 Task: Biweekly time sheet brown modern simple.
Action: Mouse moved to (125, 174)
Screenshot: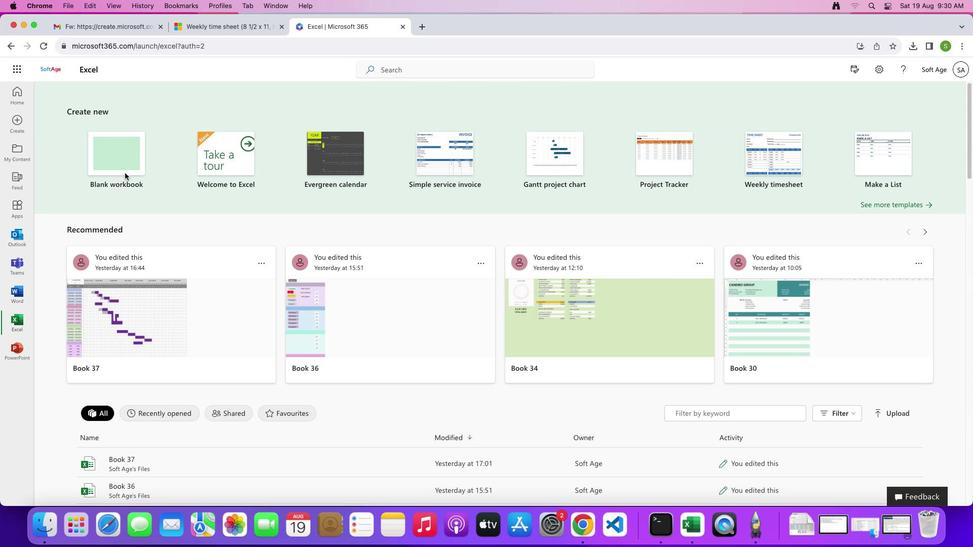 
Action: Mouse pressed left at (125, 174)
Screenshot: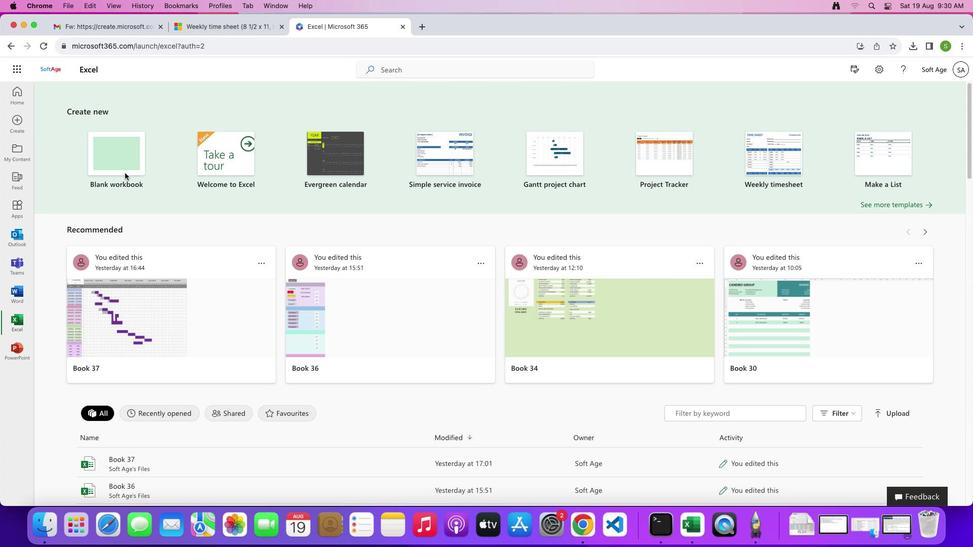 
Action: Mouse moved to (125, 170)
Screenshot: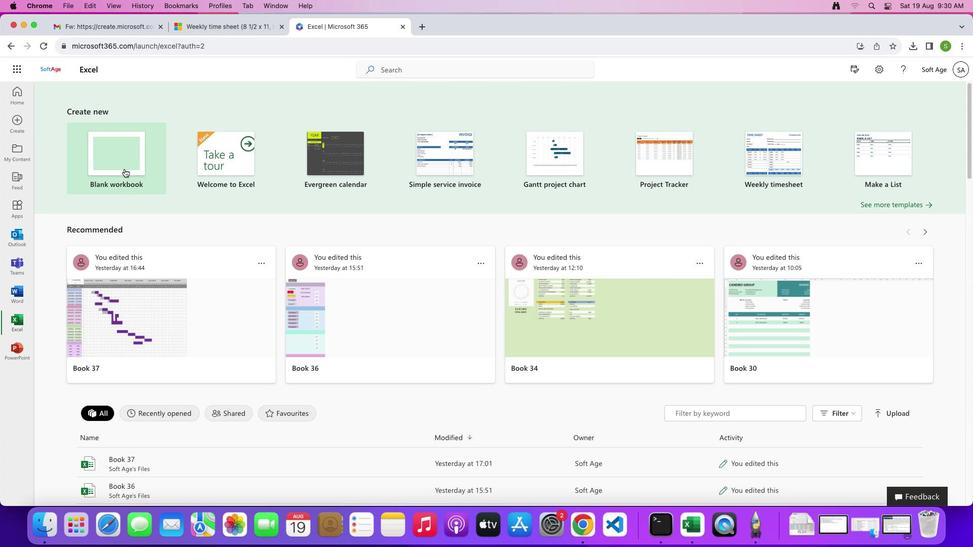 
Action: Mouse pressed left at (125, 170)
Screenshot: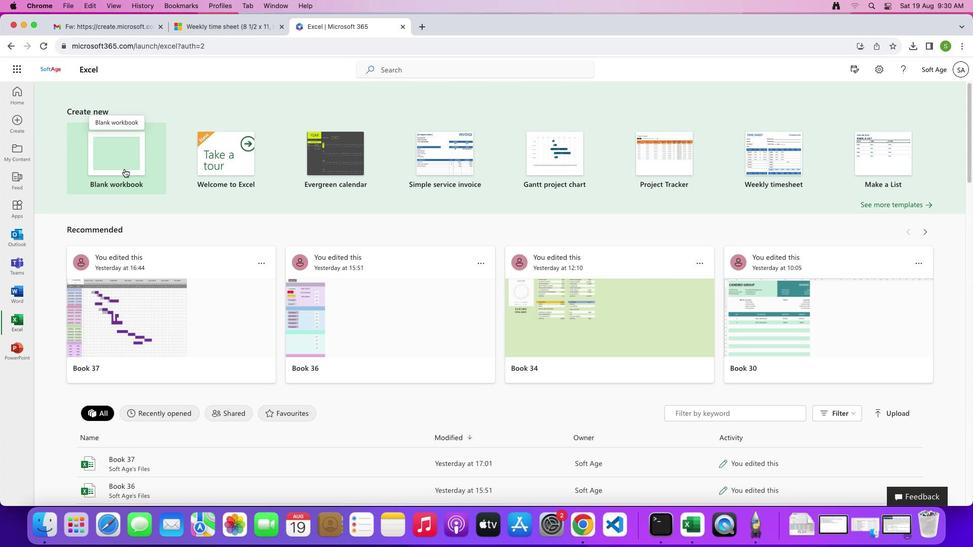 
Action: Mouse moved to (14, 168)
Screenshot: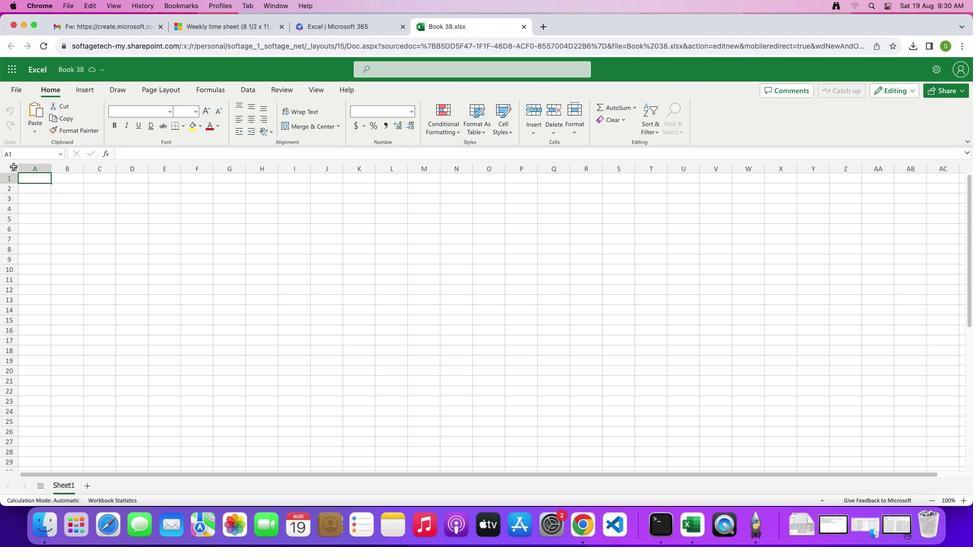 
Action: Mouse pressed left at (14, 168)
Screenshot: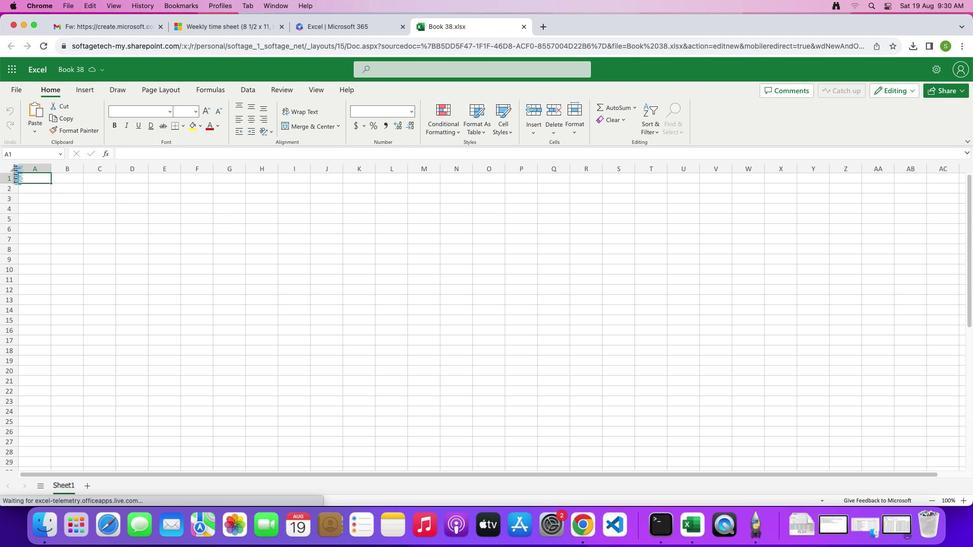 
Action: Mouse moved to (201, 125)
Screenshot: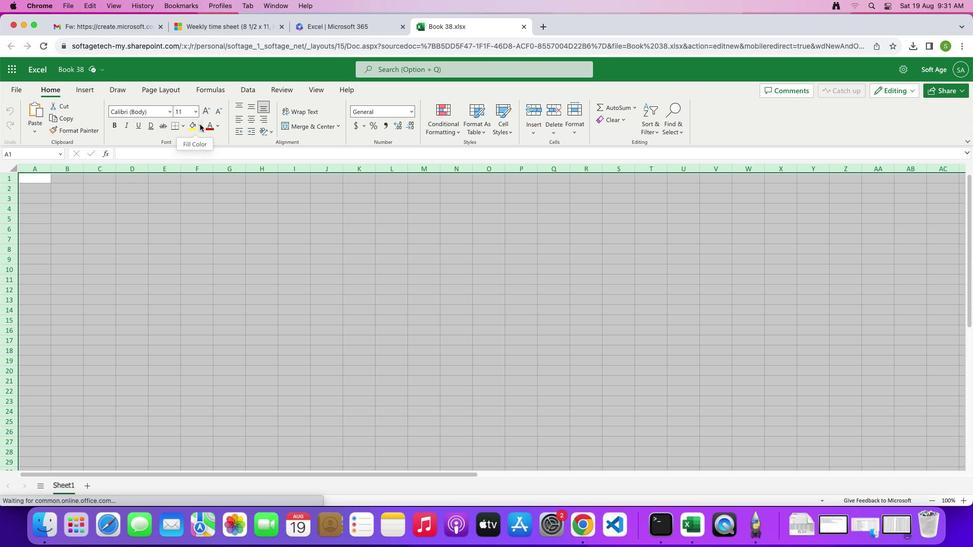
Action: Mouse pressed left at (201, 125)
Screenshot: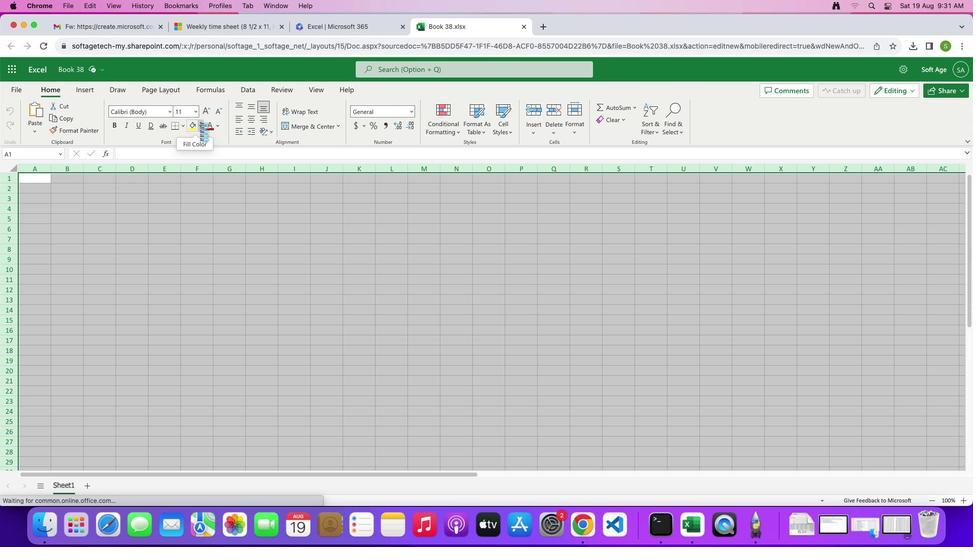 
Action: Mouse moved to (197, 157)
Screenshot: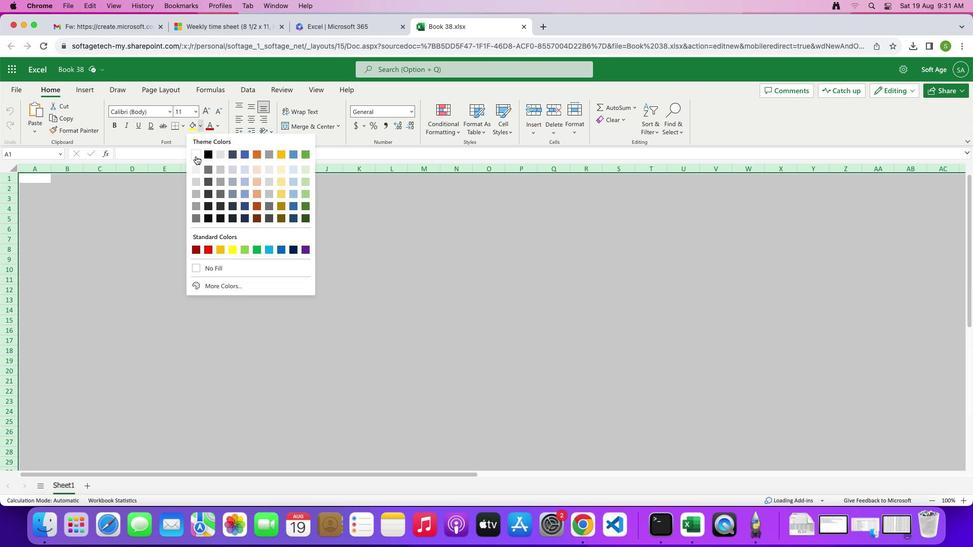 
Action: Mouse pressed left at (197, 157)
Screenshot: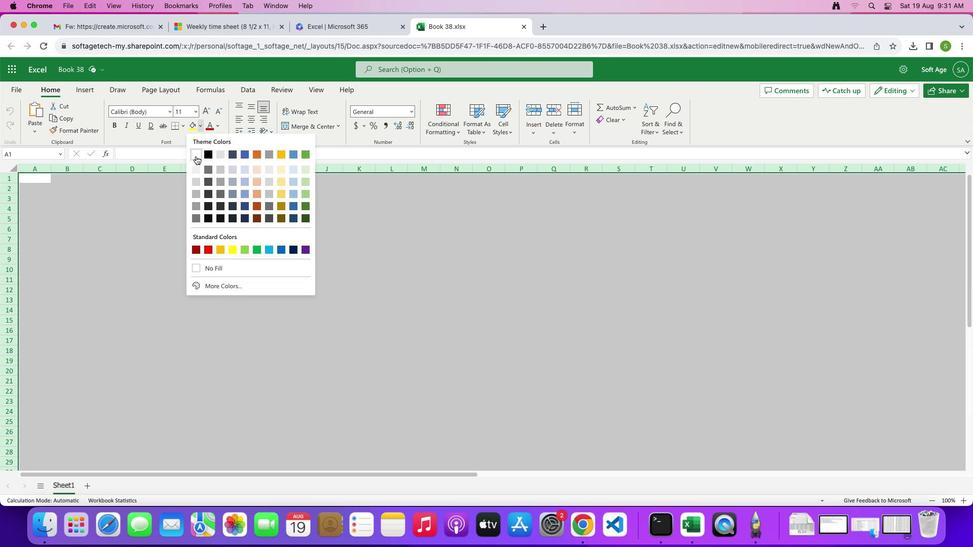 
Action: Mouse moved to (359, 280)
Screenshot: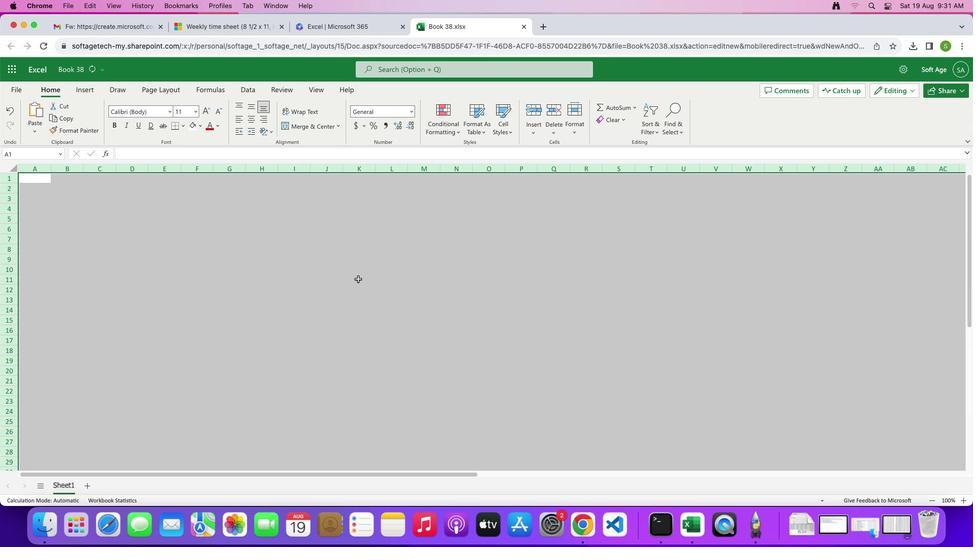 
Action: Mouse pressed left at (359, 280)
Screenshot: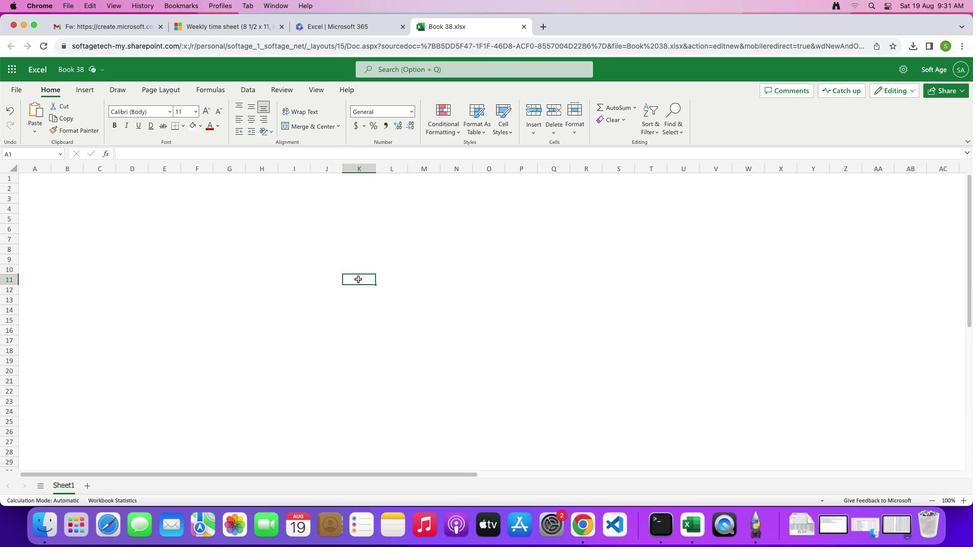 
Action: Mouse moved to (13, 185)
Screenshot: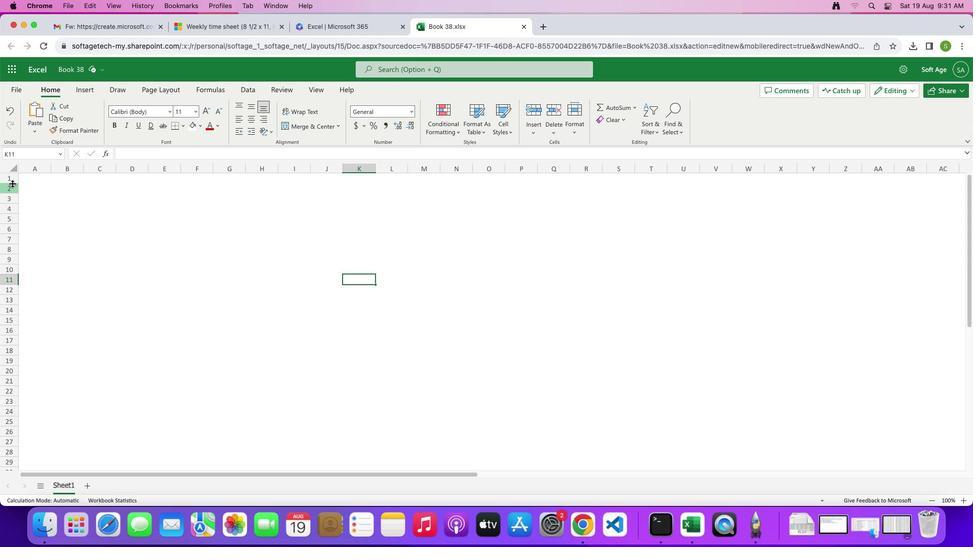 
Action: Mouse pressed left at (13, 185)
Screenshot: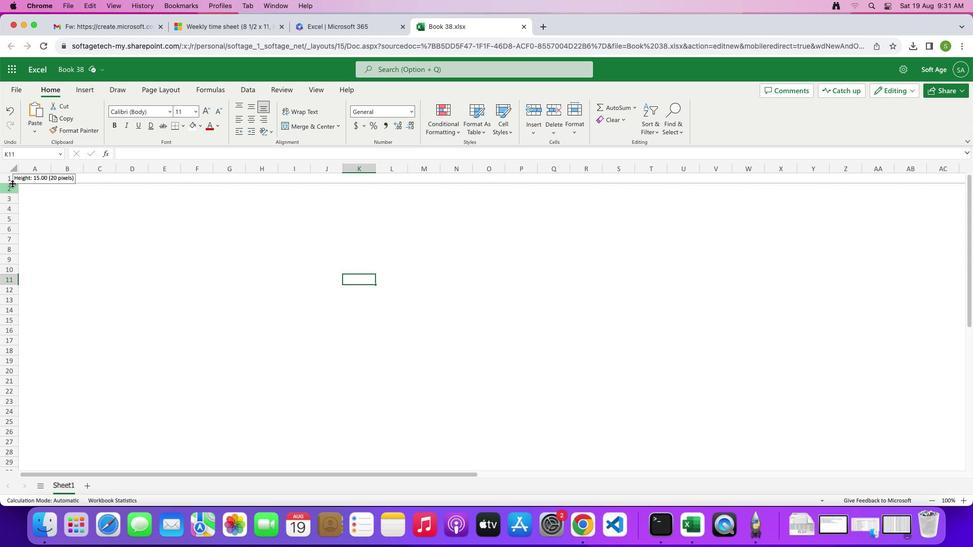 
Action: Mouse moved to (12, 201)
Screenshot: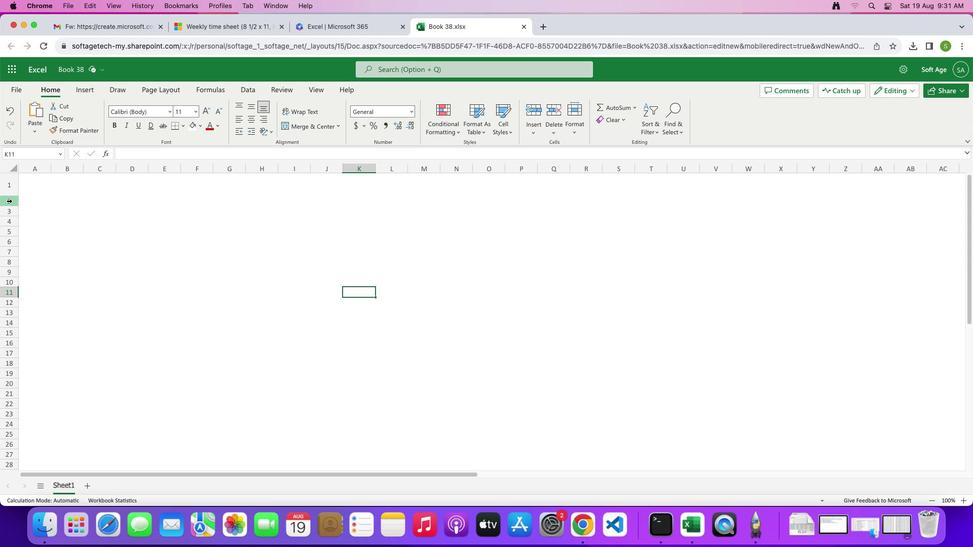 
Action: Mouse pressed left at (12, 201)
Screenshot: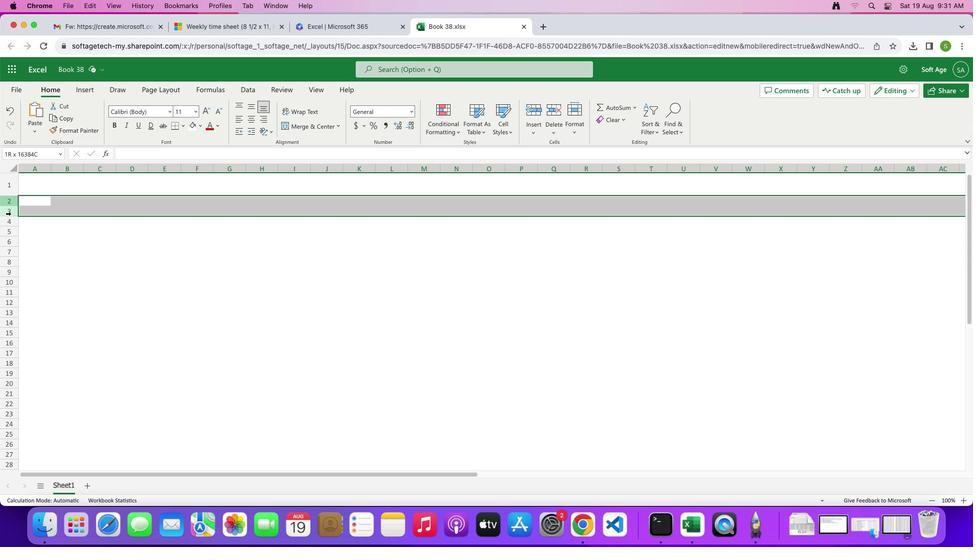 
Action: Mouse moved to (9, 206)
Screenshot: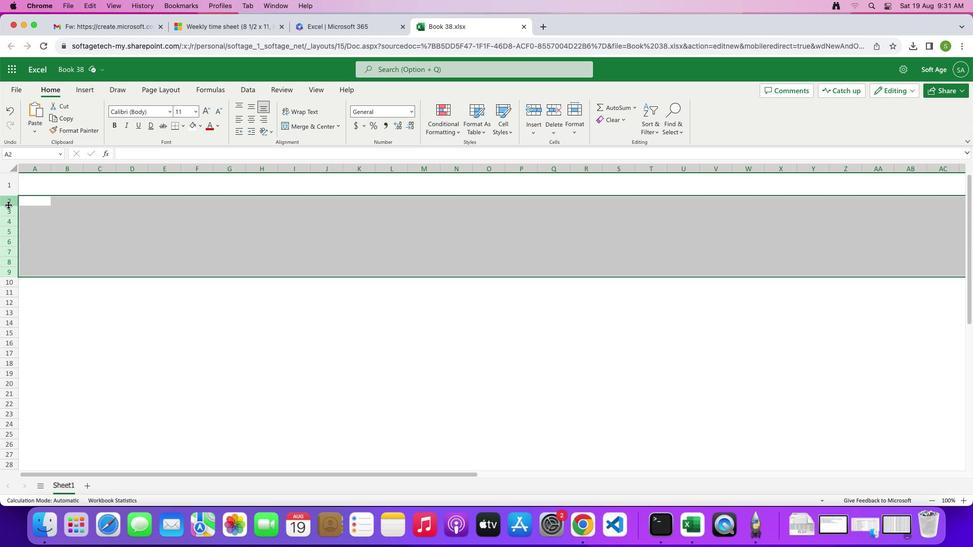 
Action: Mouse pressed left at (9, 206)
Screenshot: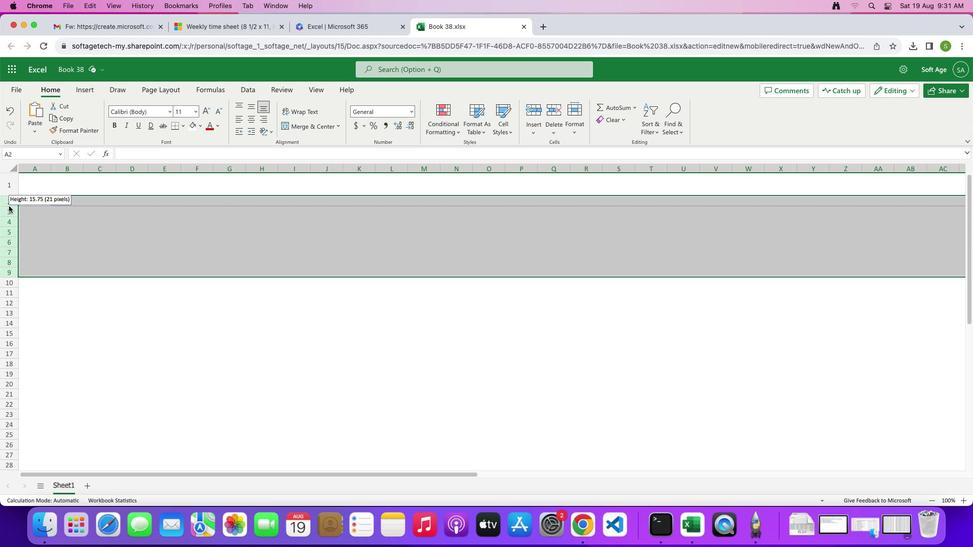 
Action: Mouse moved to (149, 270)
Screenshot: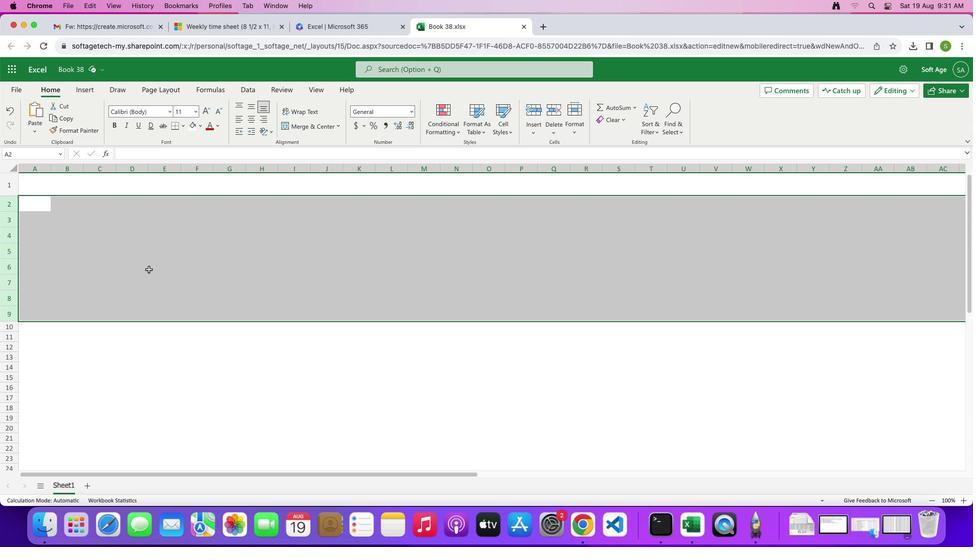 
Action: Mouse pressed left at (149, 270)
Screenshot: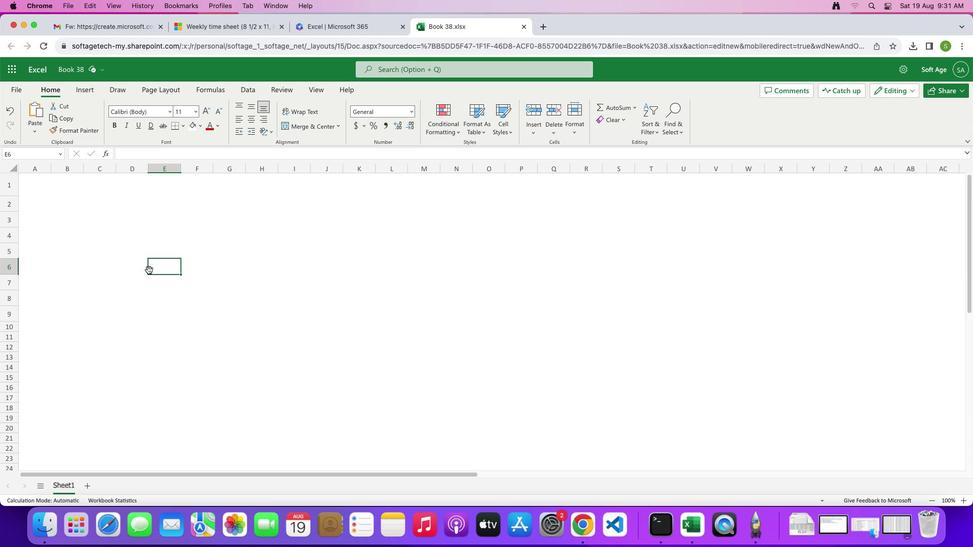 
Action: Mouse moved to (50, 168)
Screenshot: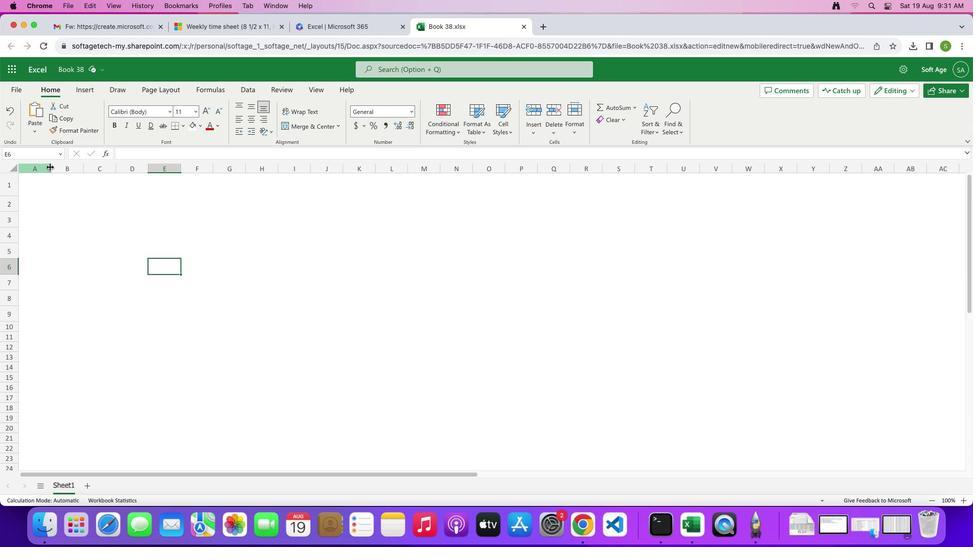 
Action: Mouse pressed left at (50, 168)
Screenshot: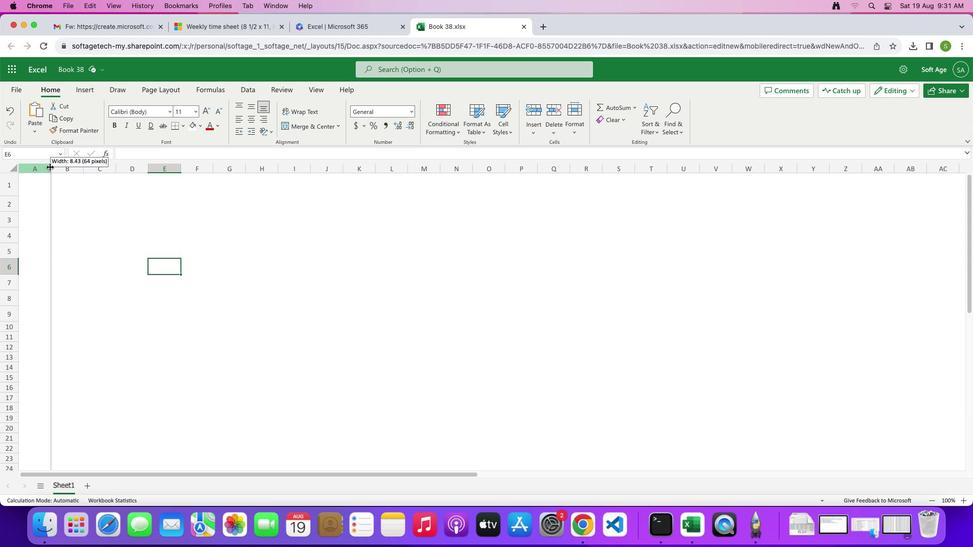 
Action: Mouse moved to (77, 202)
Screenshot: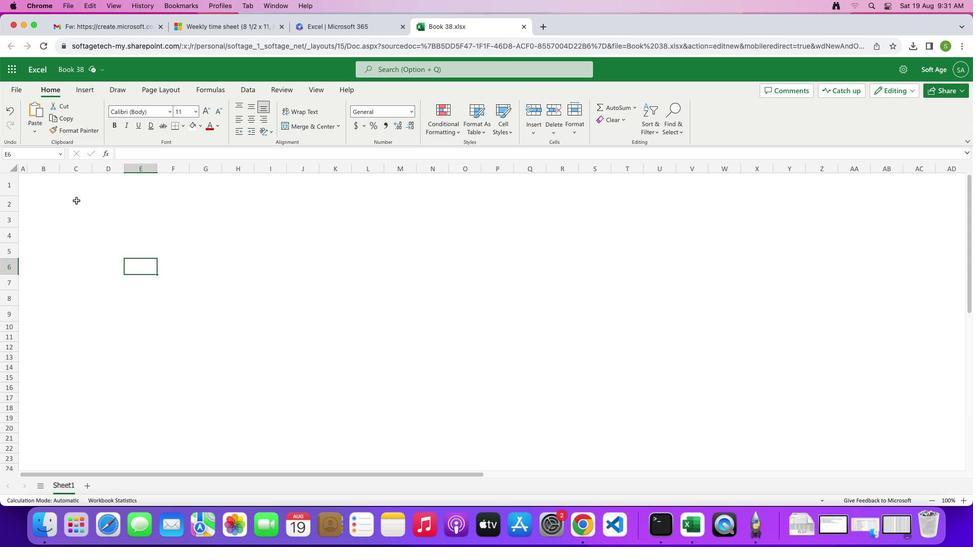 
Action: Mouse pressed left at (77, 202)
Screenshot: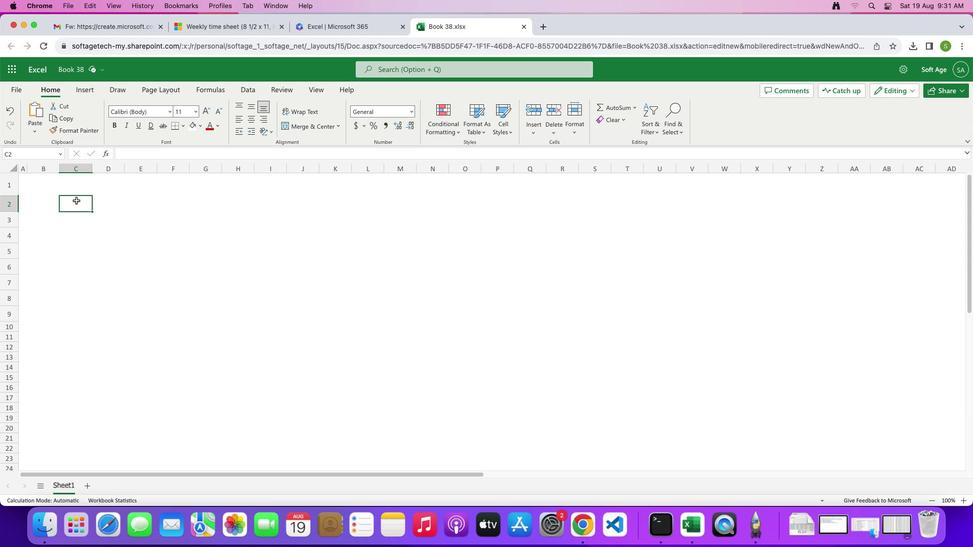 
Action: Mouse moved to (52, 170)
Screenshot: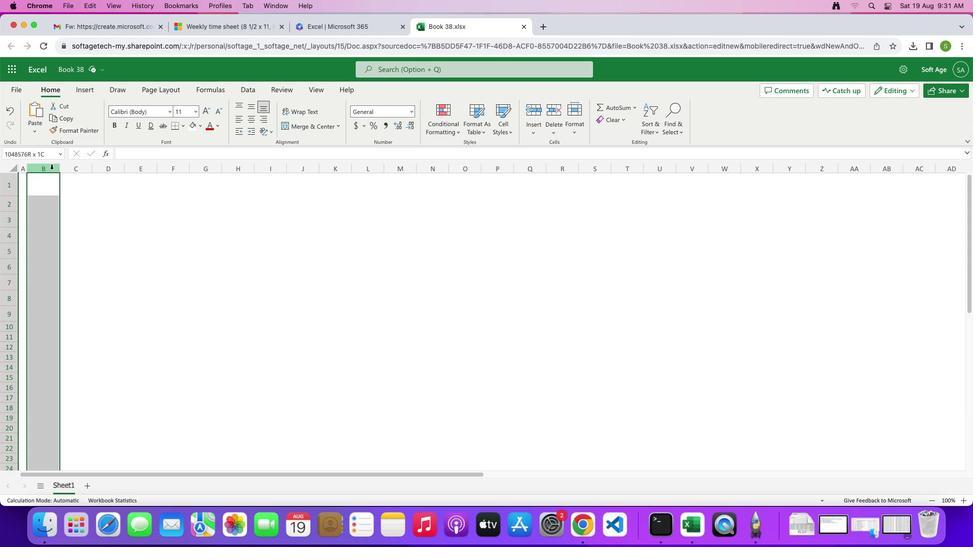 
Action: Mouse pressed left at (52, 170)
Screenshot: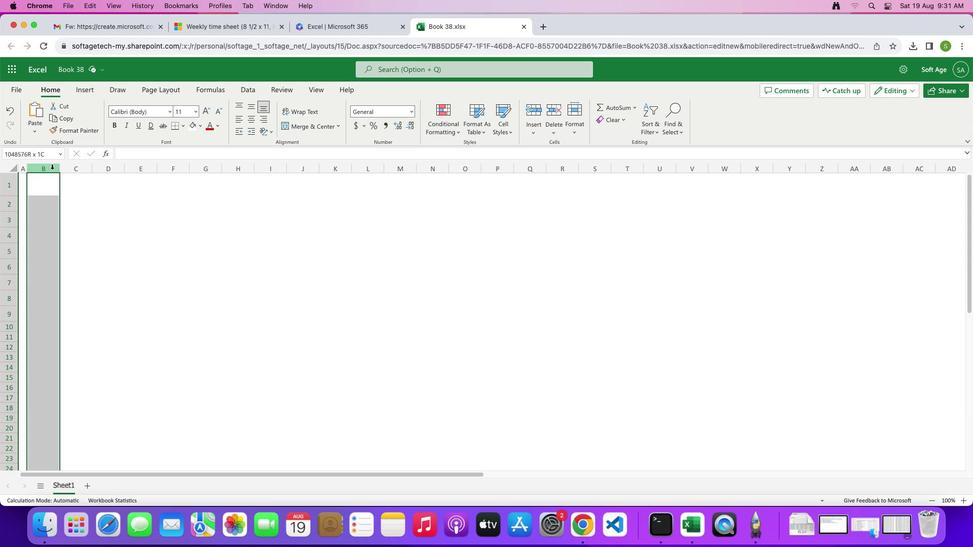 
Action: Mouse moved to (60, 170)
Screenshot: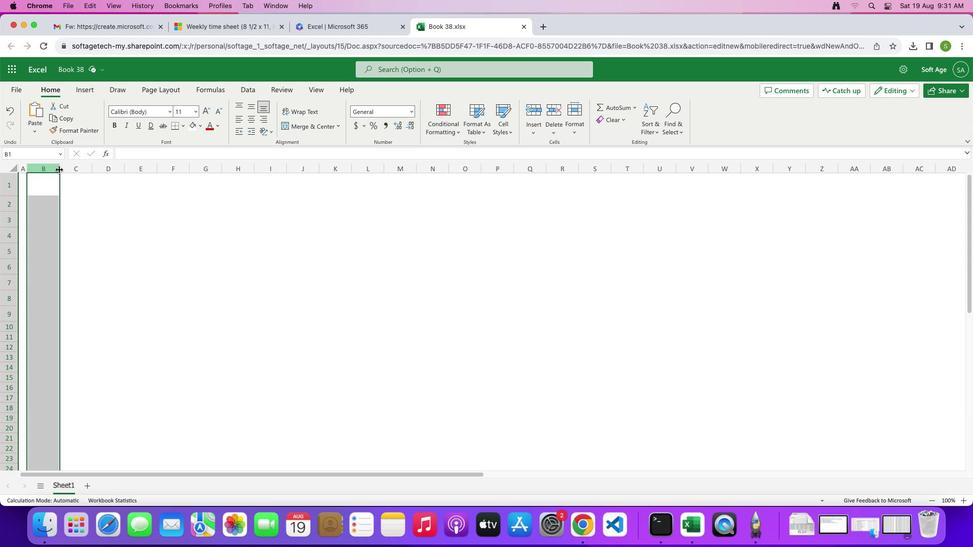 
Action: Mouse pressed left at (60, 170)
Screenshot: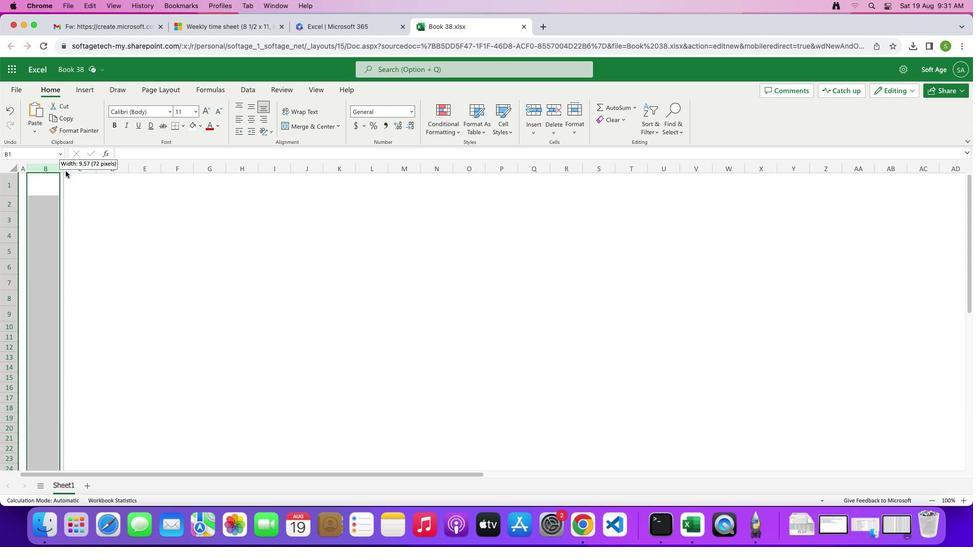 
Action: Mouse moved to (108, 200)
Screenshot: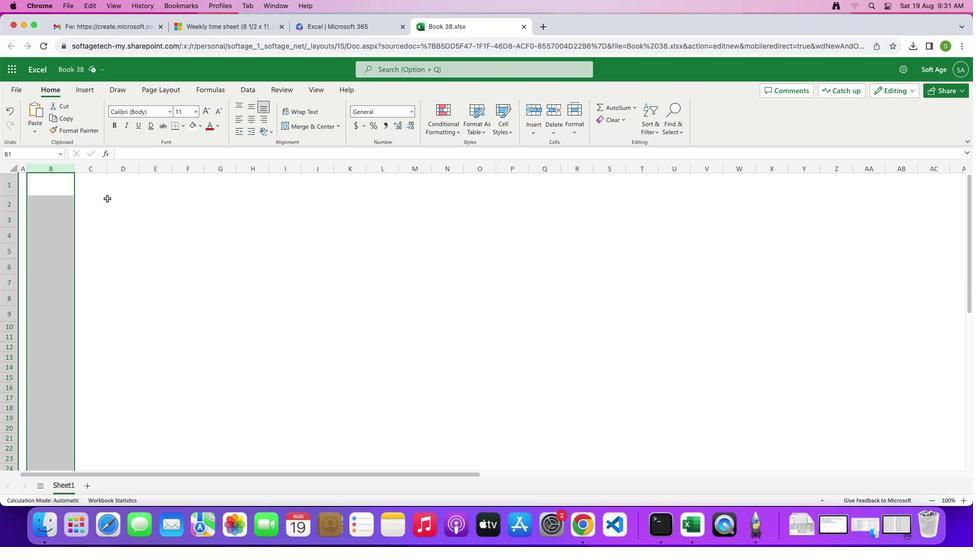 
Action: Mouse pressed left at (108, 200)
Screenshot: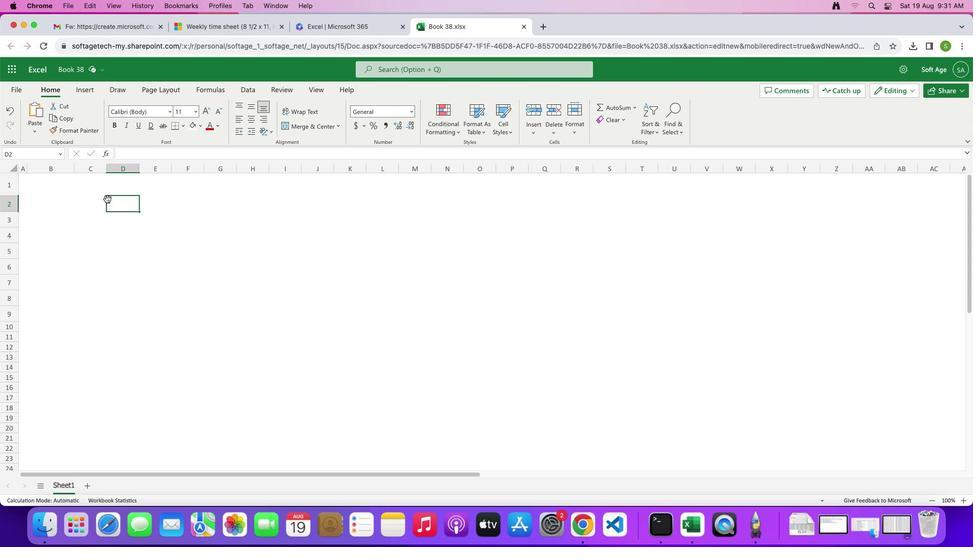
Action: Mouse moved to (97, 170)
Screenshot: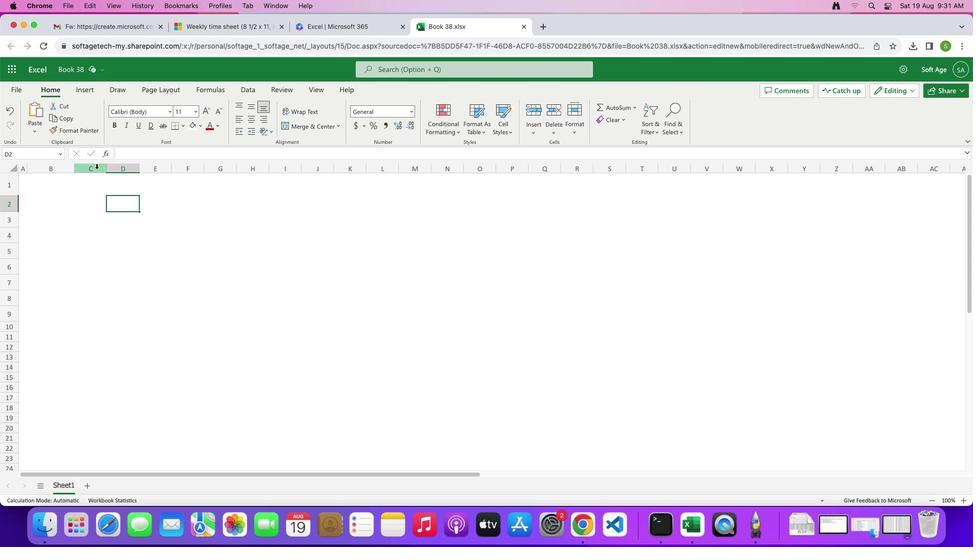 
Action: Mouse pressed left at (97, 170)
Screenshot: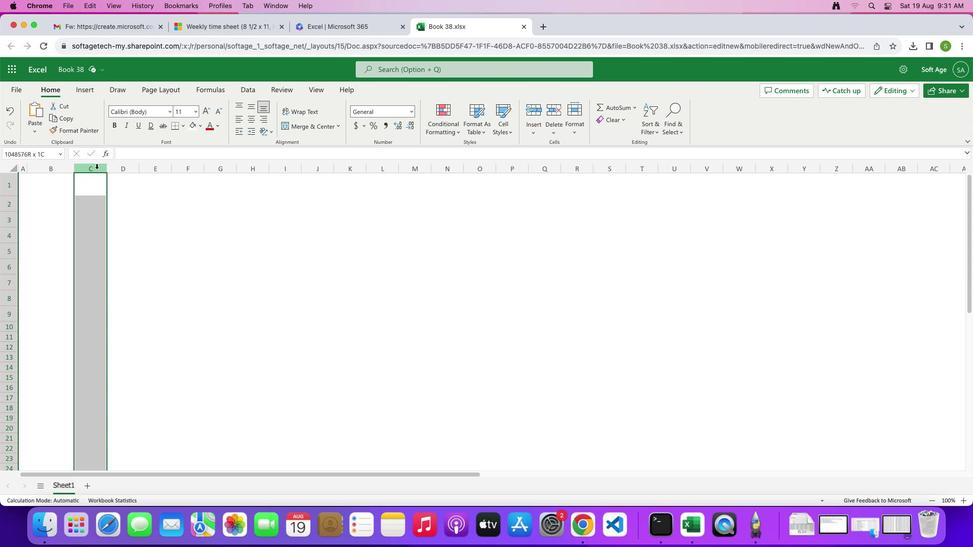 
Action: Mouse moved to (108, 170)
Screenshot: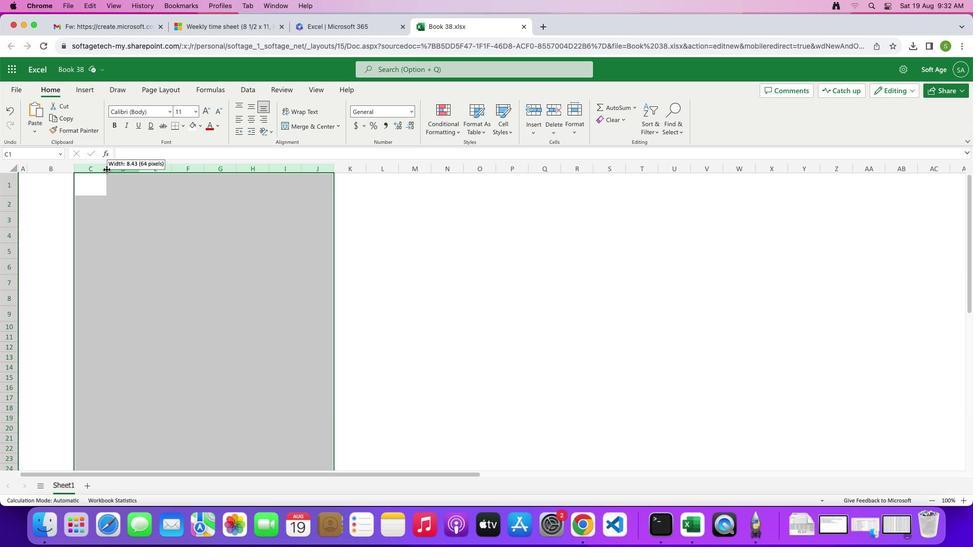 
Action: Mouse pressed left at (108, 170)
Screenshot: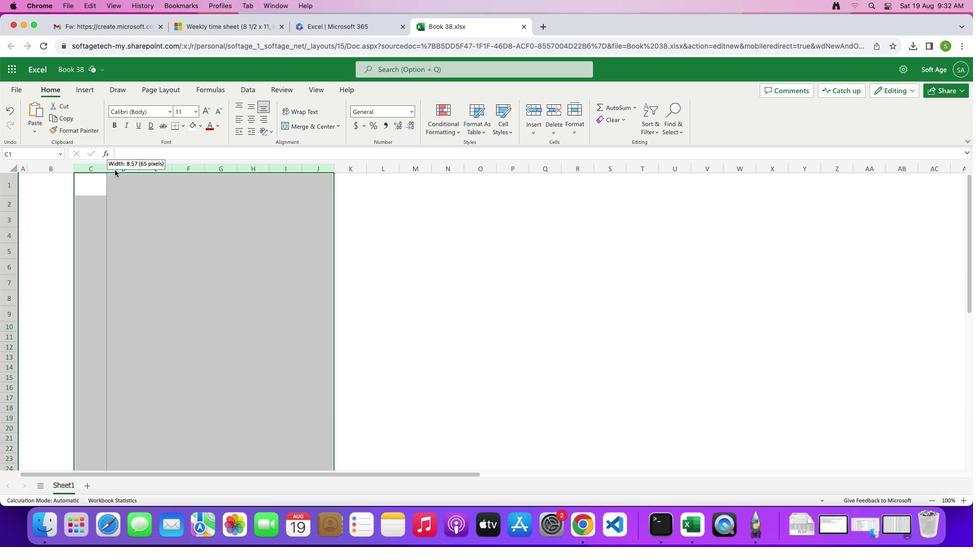 
Action: Mouse moved to (331, 207)
Screenshot: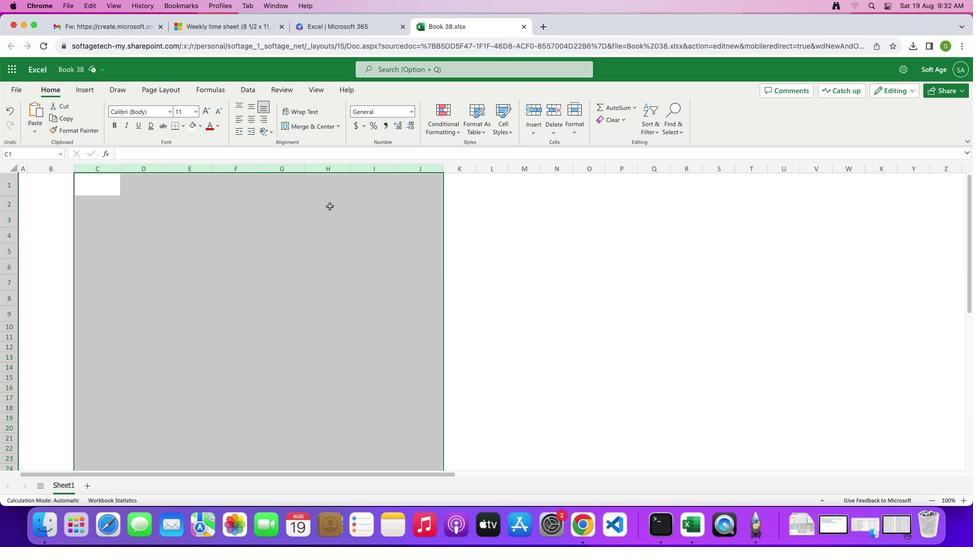 
Action: Mouse pressed left at (331, 207)
Screenshot: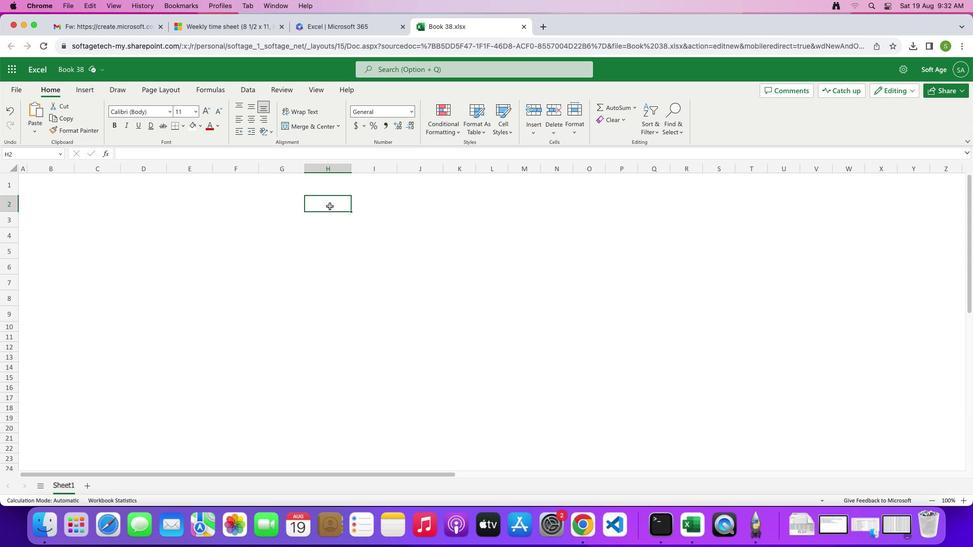 
Action: Mouse moved to (466, 171)
Screenshot: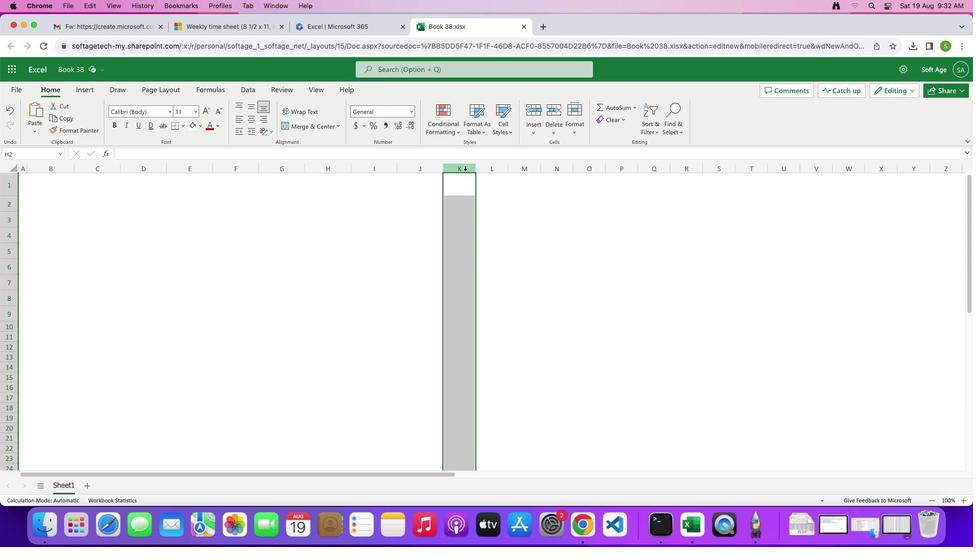 
Action: Mouse pressed left at (466, 171)
Screenshot: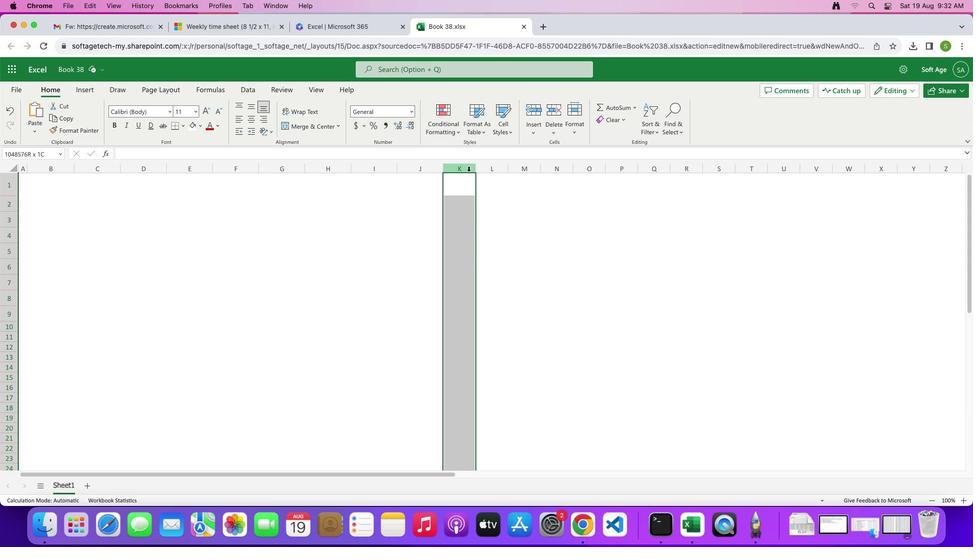 
Action: Mouse moved to (477, 171)
Screenshot: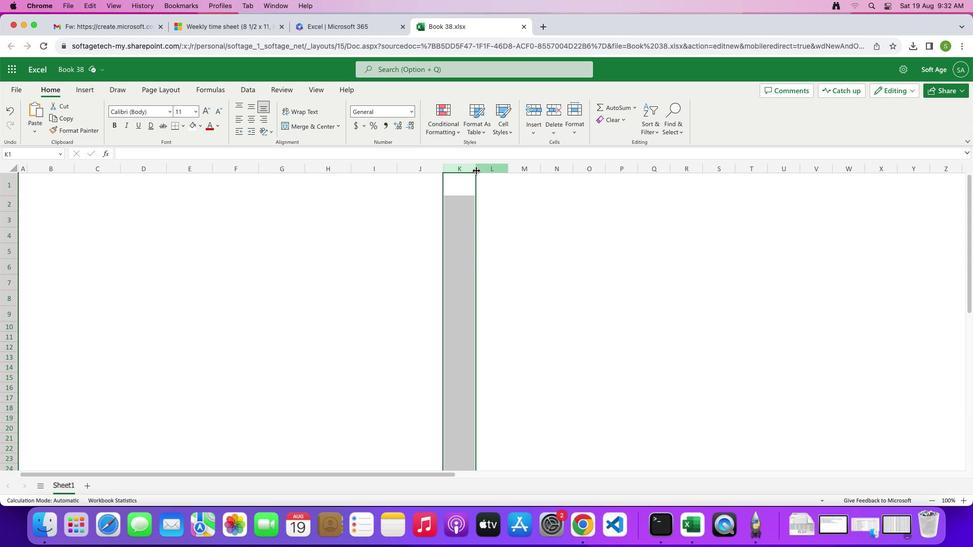 
Action: Mouse pressed left at (477, 171)
Screenshot: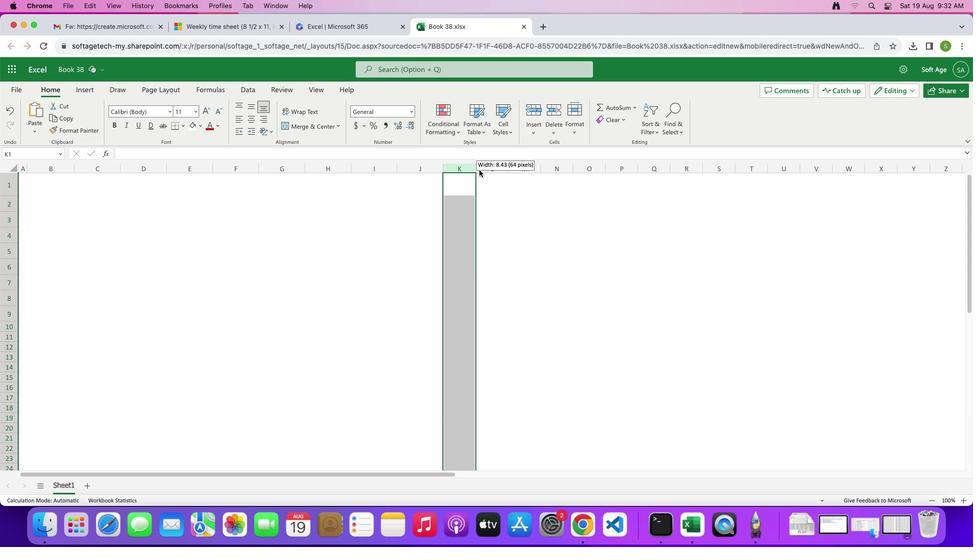 
Action: Mouse moved to (566, 168)
Screenshot: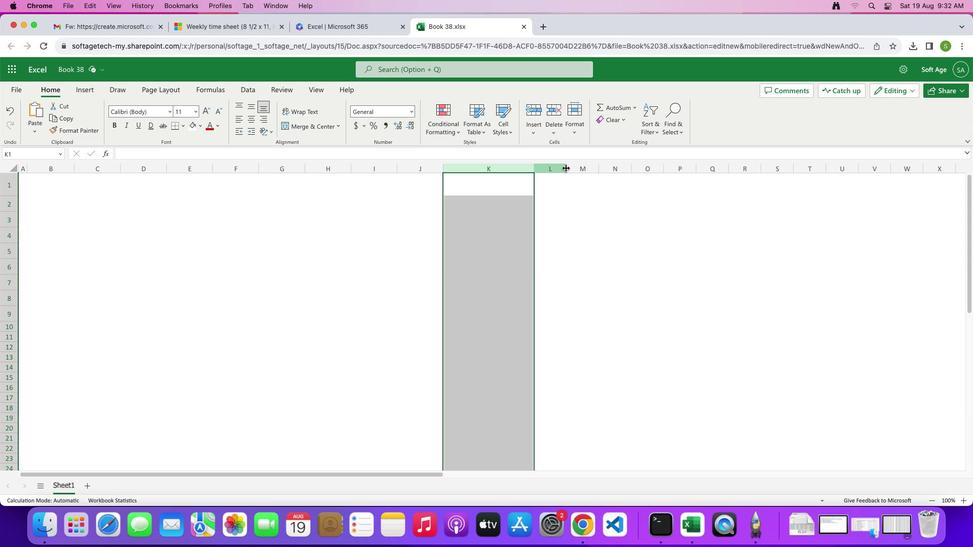 
Action: Mouse pressed left at (566, 168)
Screenshot: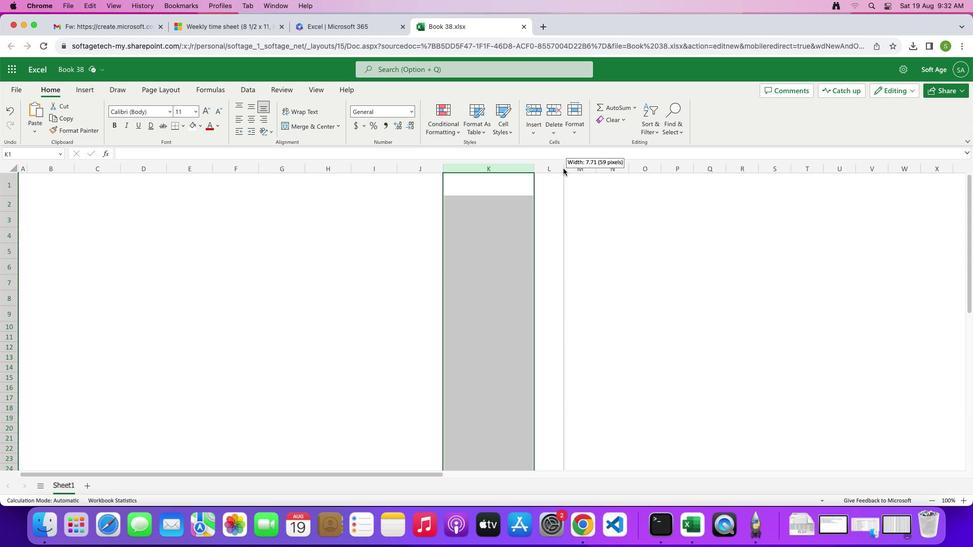 
Action: Mouse moved to (400, 239)
Screenshot: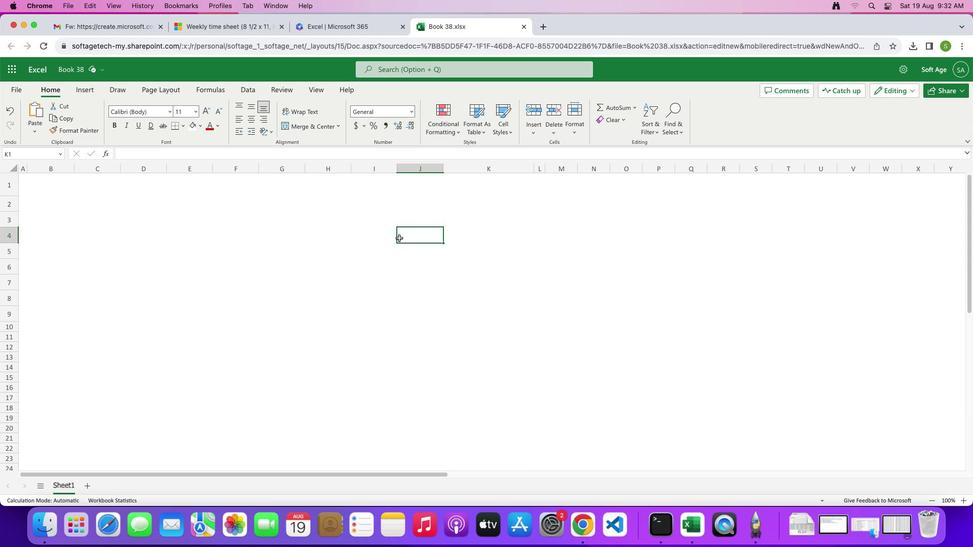 
Action: Mouse pressed left at (400, 239)
Screenshot: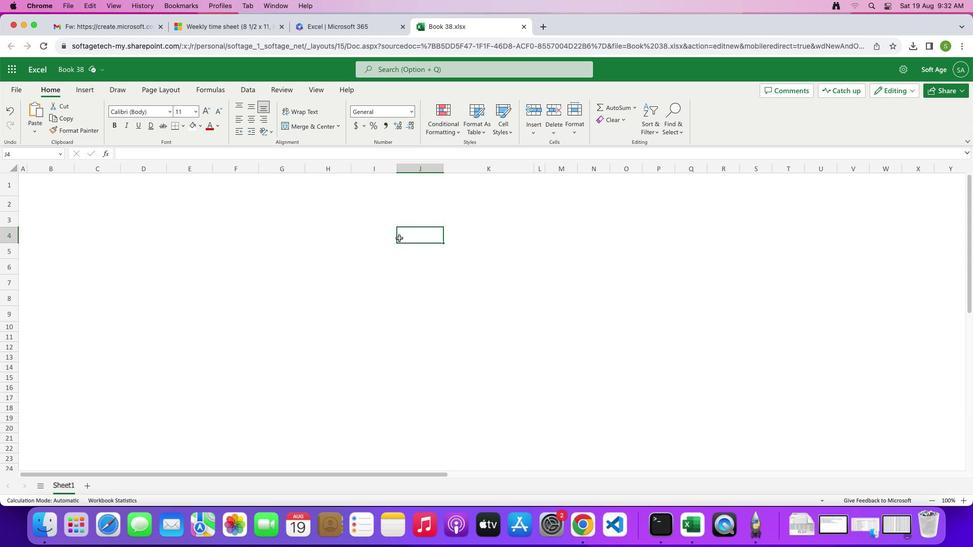 
Action: Mouse moved to (38, 206)
Screenshot: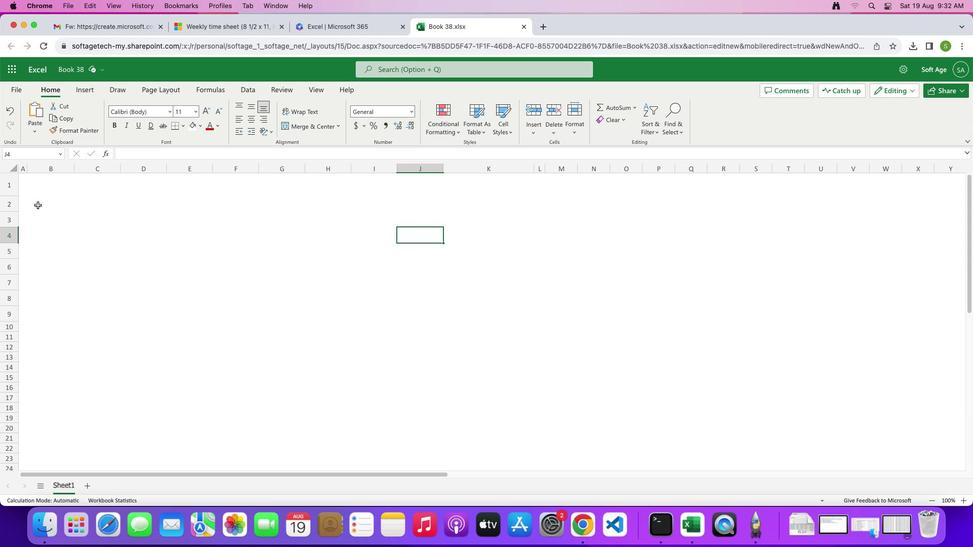 
Action: Mouse pressed left at (38, 206)
Screenshot: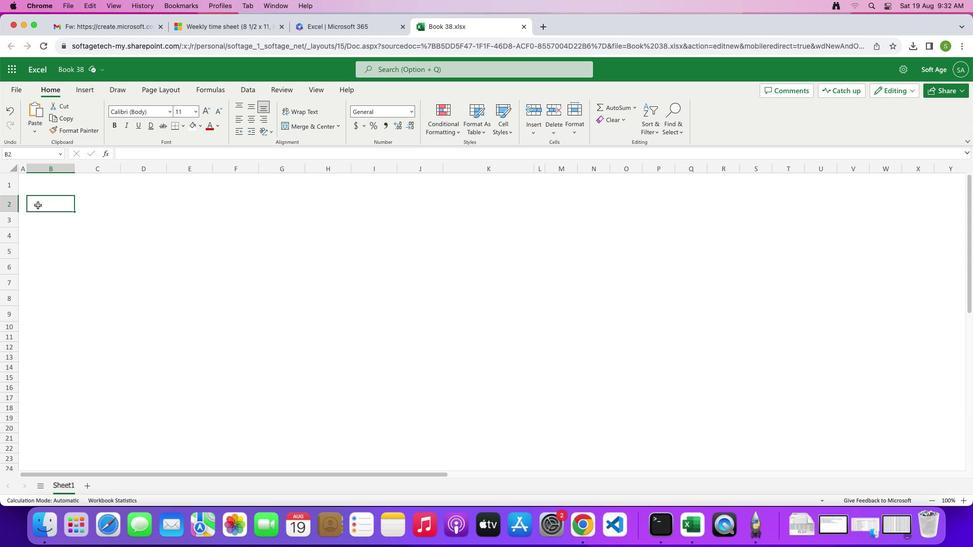 
Action: Mouse moved to (50, 206)
Screenshot: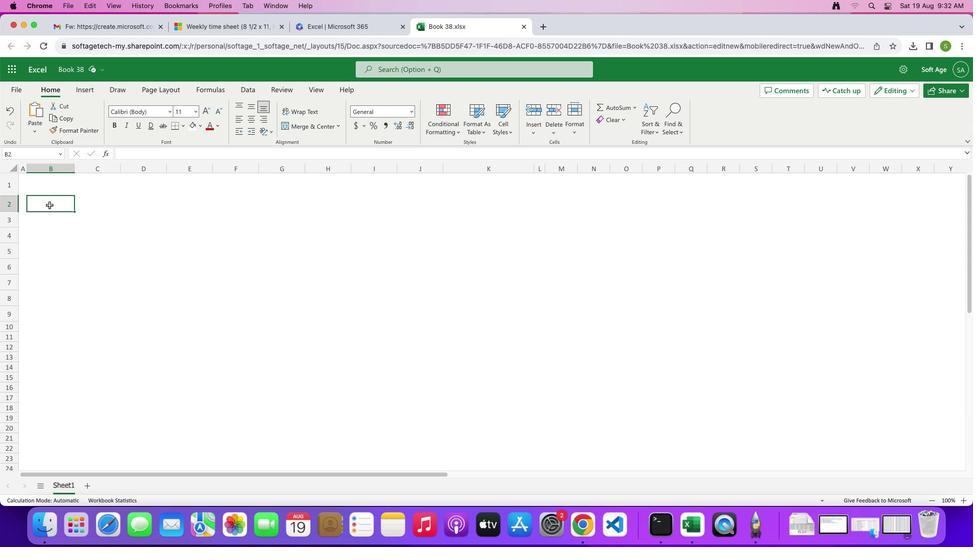 
Action: Key pressed 'F'Key.shift'I''R''S''T'Key.spaceKey.shift'U'
Screenshot: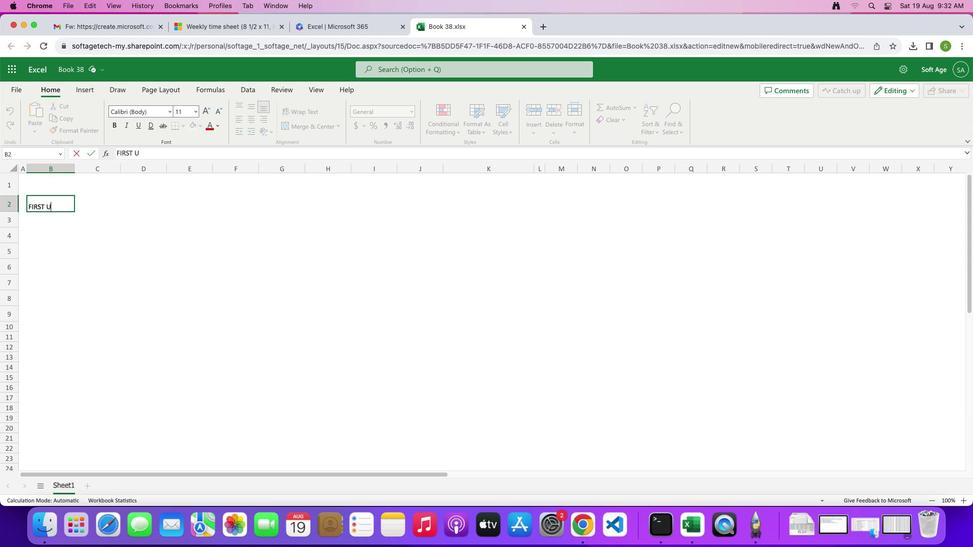 
Action: Mouse moved to (51, 206)
Screenshot: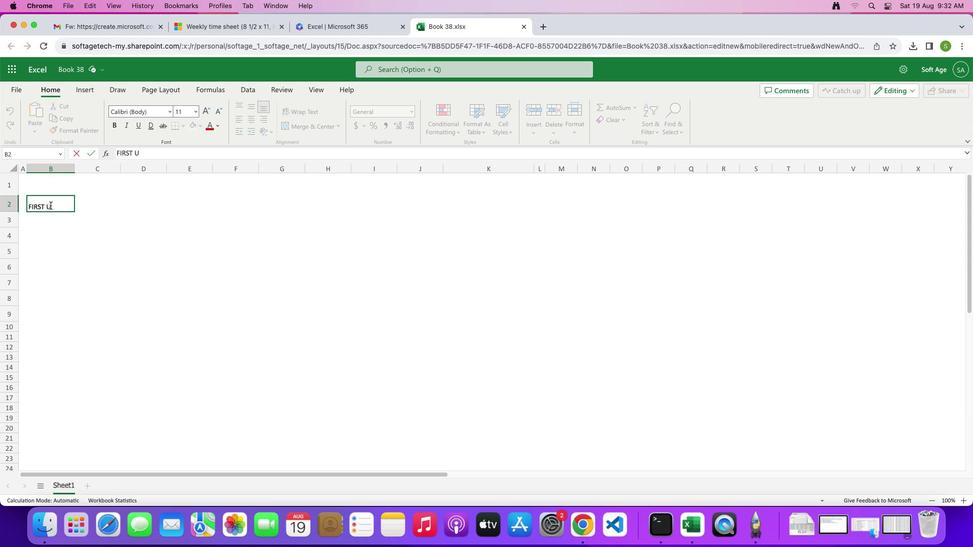 
Action: Key pressed 'P'
Screenshot: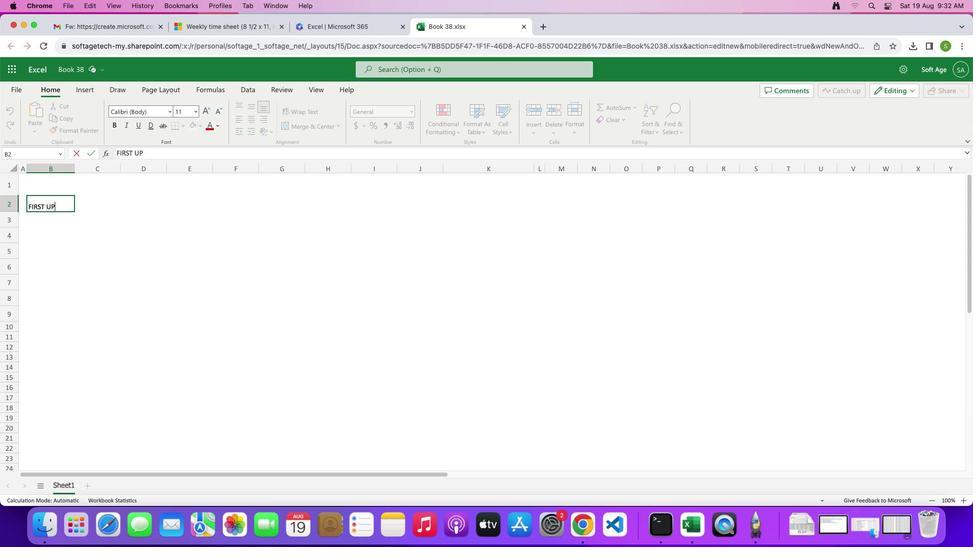 
Action: Mouse moved to (52, 206)
Screenshot: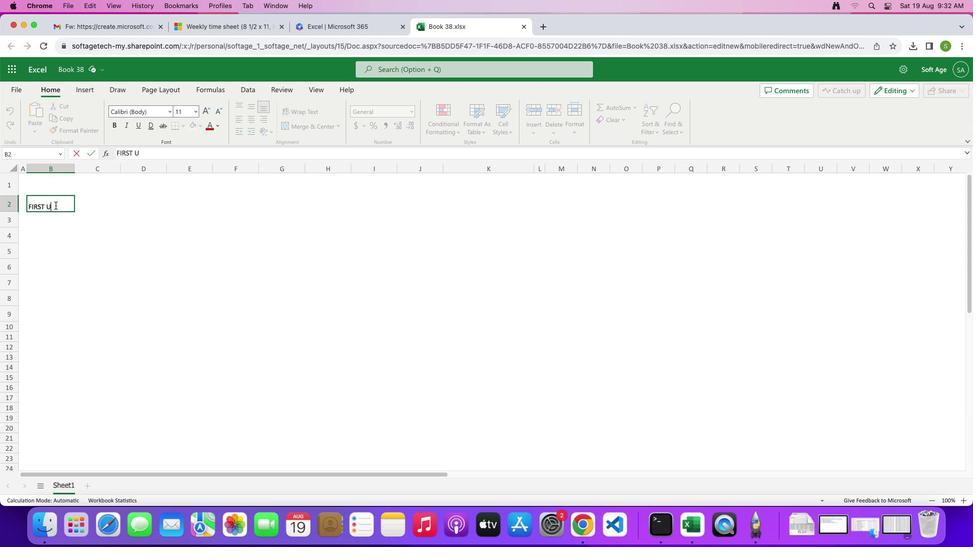 
Action: Key pressed Key.backspace
Screenshot: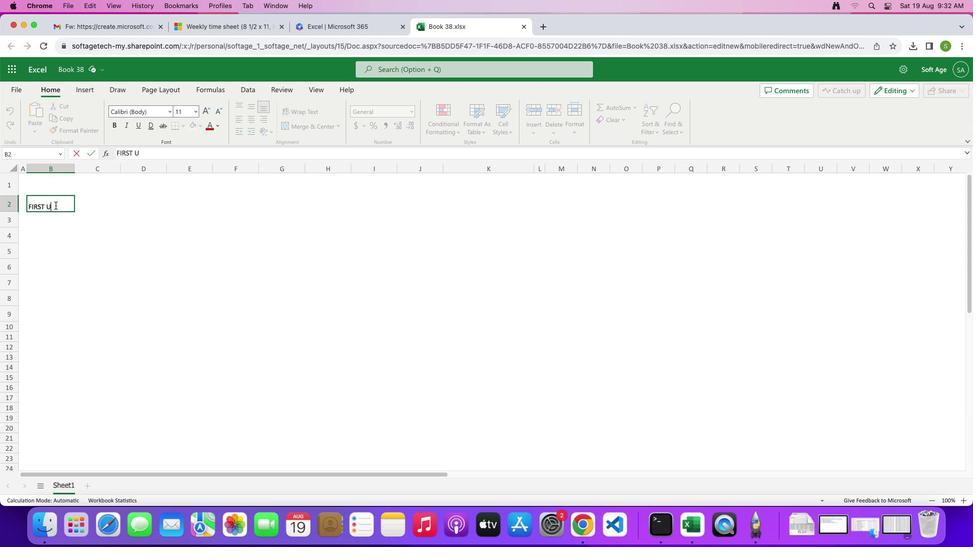 
Action: Mouse moved to (56, 206)
Screenshot: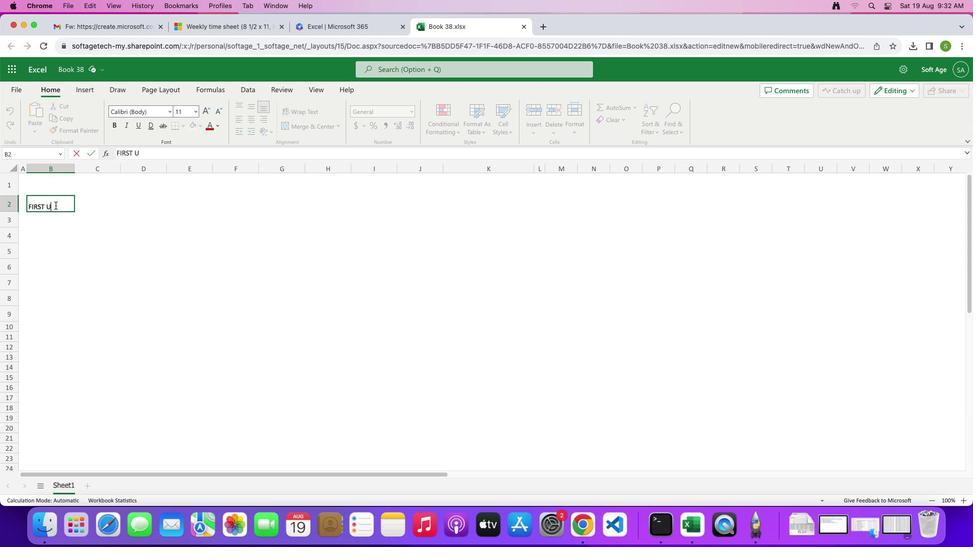 
Action: Key pressed Key.backspace
Screenshot: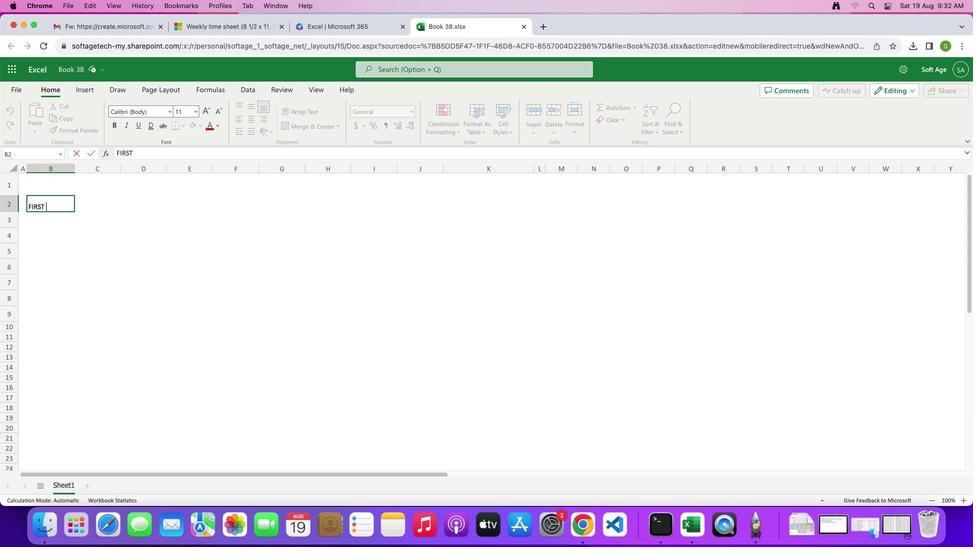 
Action: Mouse moved to (45, 208)
Screenshot: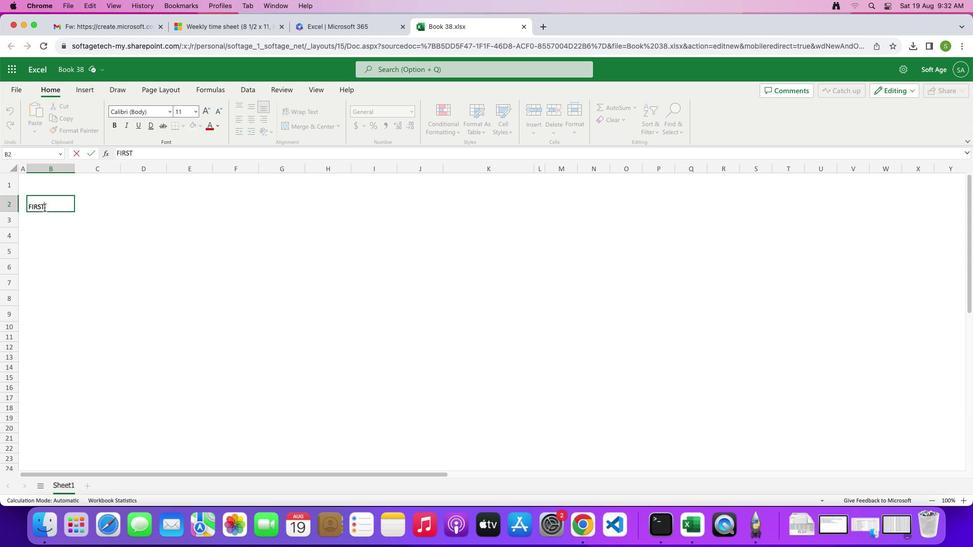 
Action: Mouse pressed left at (45, 208)
Screenshot: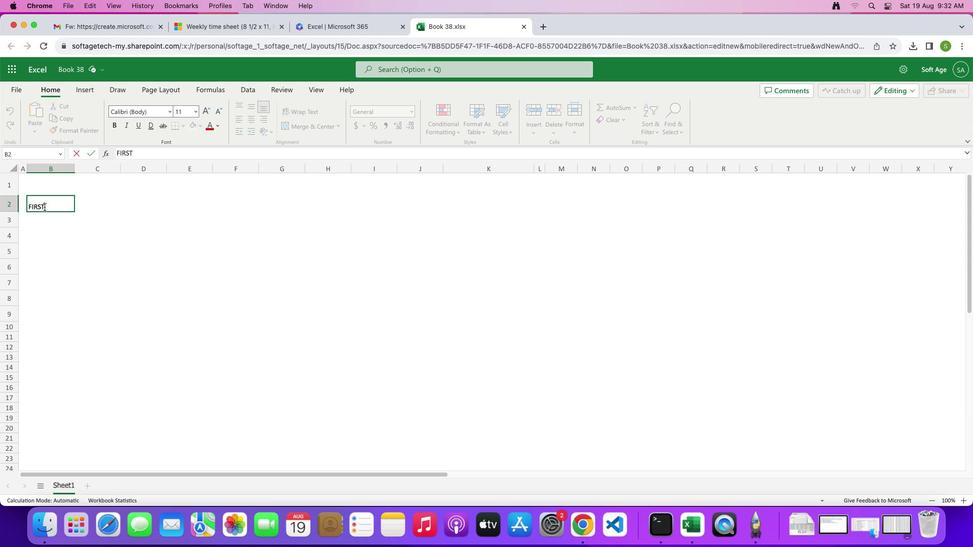 
Action: Mouse moved to (83, 209)
Screenshot: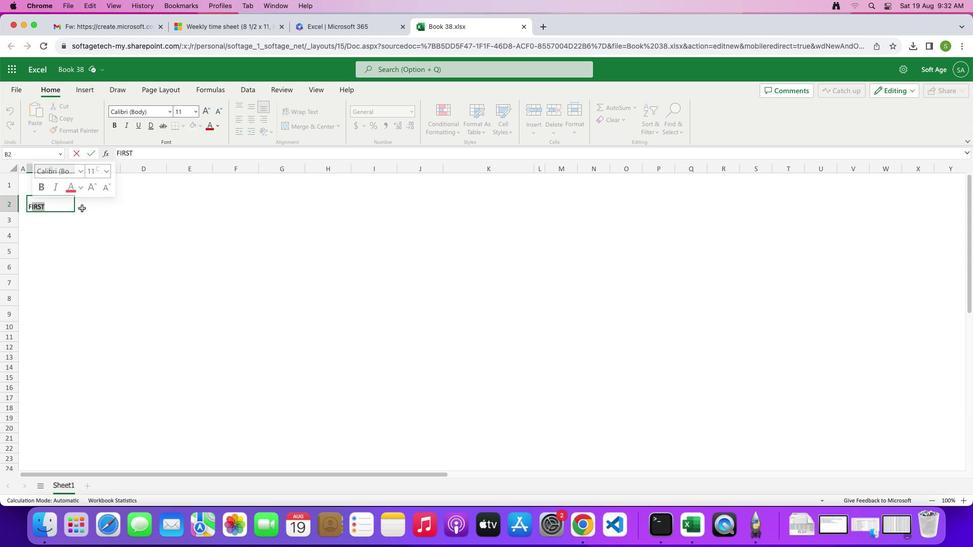 
Action: Key pressed Key.delete
Screenshot: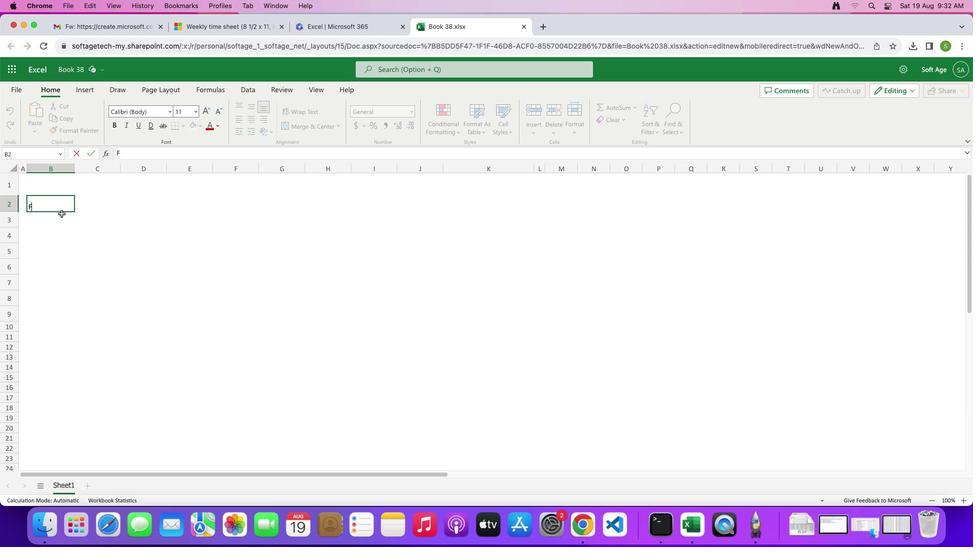 
Action: Mouse moved to (46, 211)
Screenshot: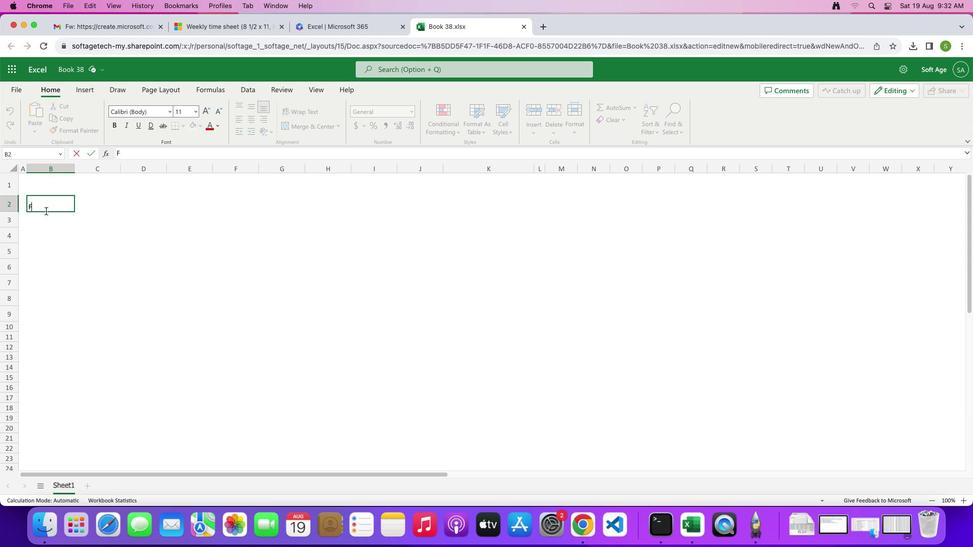 
Action: Key pressed Key.caps_lock
Screenshot: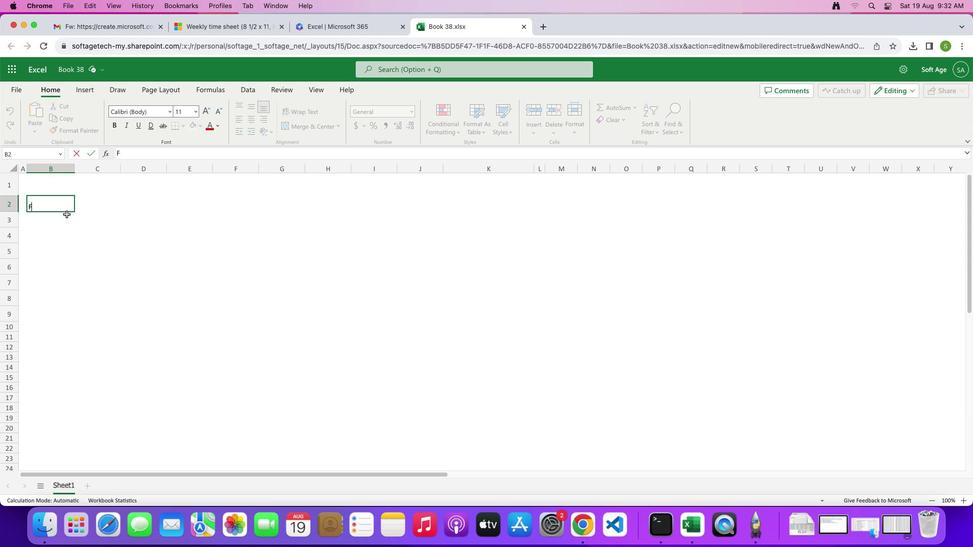 
Action: Mouse moved to (67, 216)
Screenshot: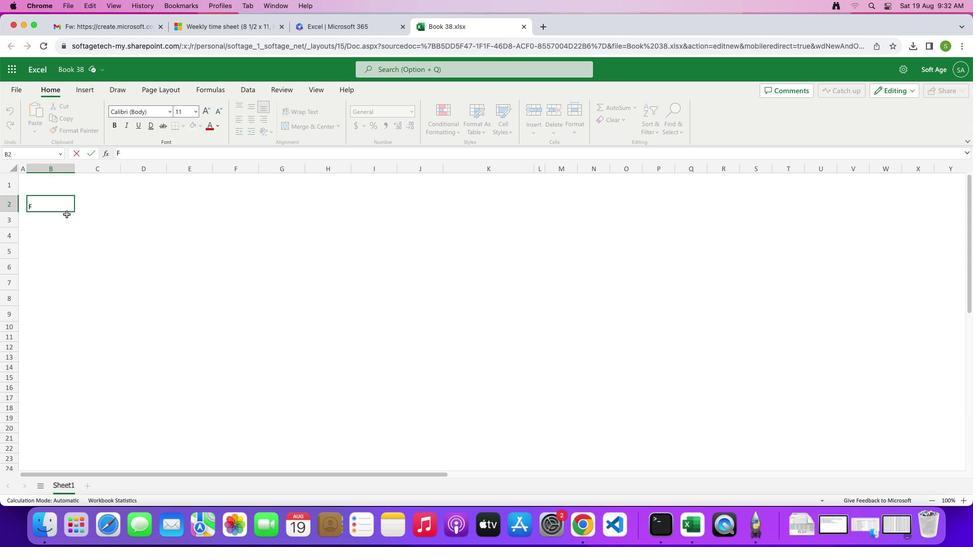 
Action: Key pressed 'i''r''s''t'Key.spaceKey.shift'U'Key.space'p'Key.backspace
Screenshot: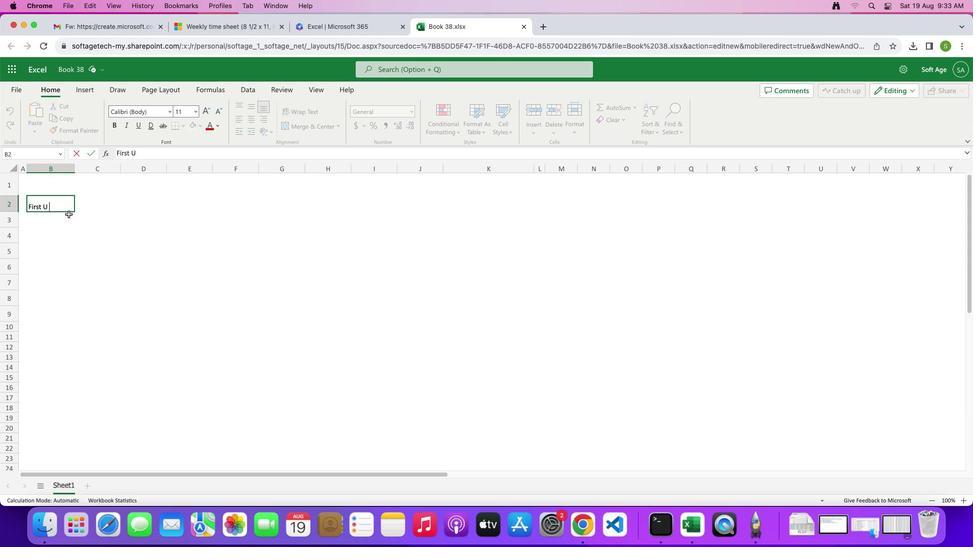 
Action: Mouse moved to (70, 216)
Screenshot: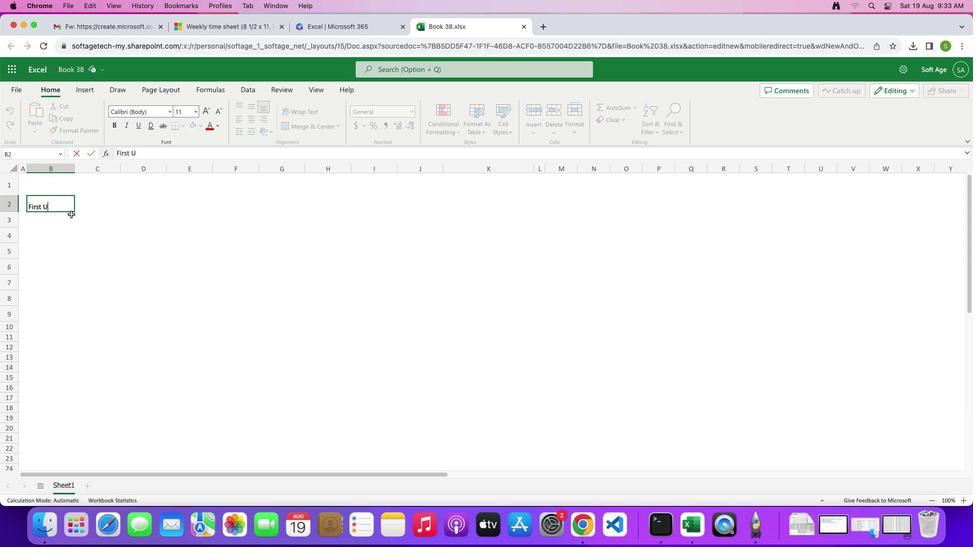 
Action: Key pressed Key.backspace
Screenshot: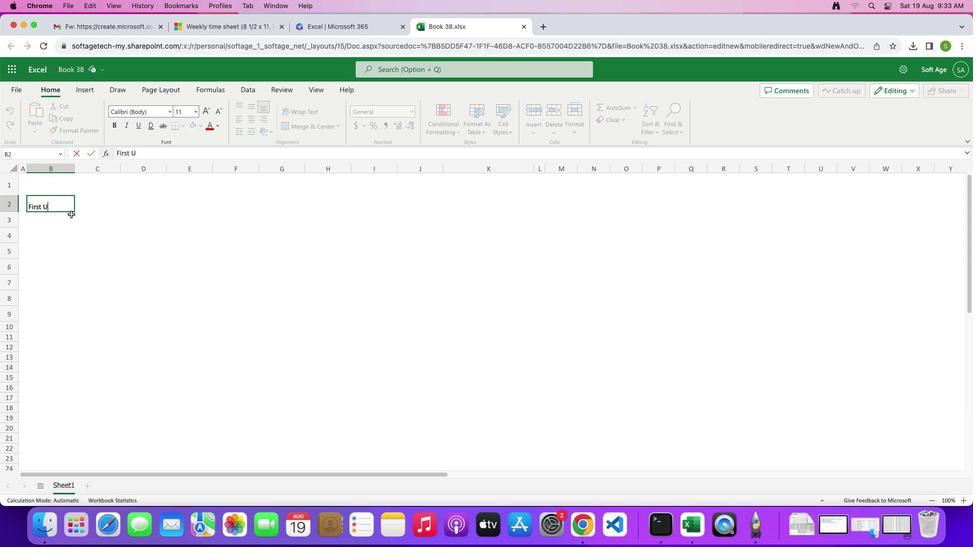 
Action: Mouse moved to (72, 216)
Screenshot: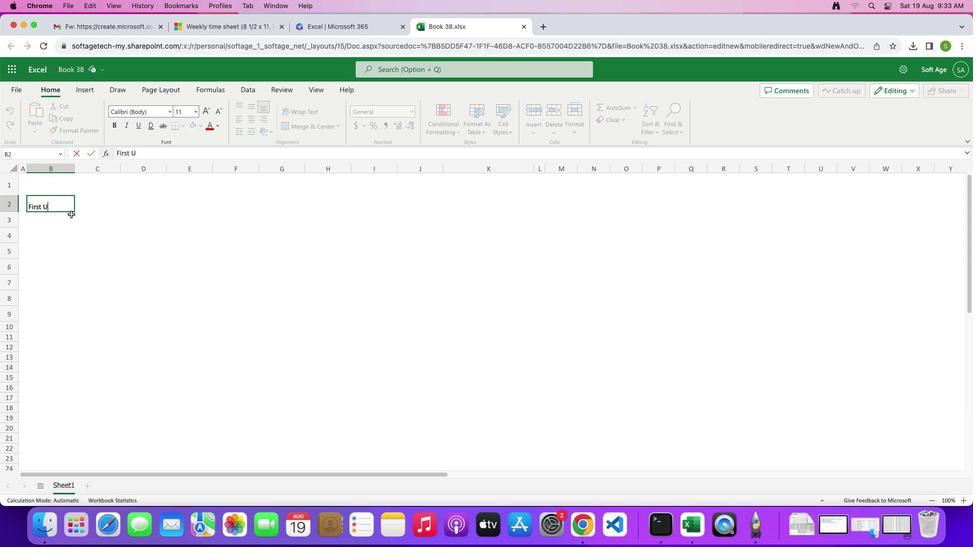 
Action: Key pressed 'p'Key.spaceKey.shift'C''o''n''s''u''l''t''a''n''t''s'
Screenshot: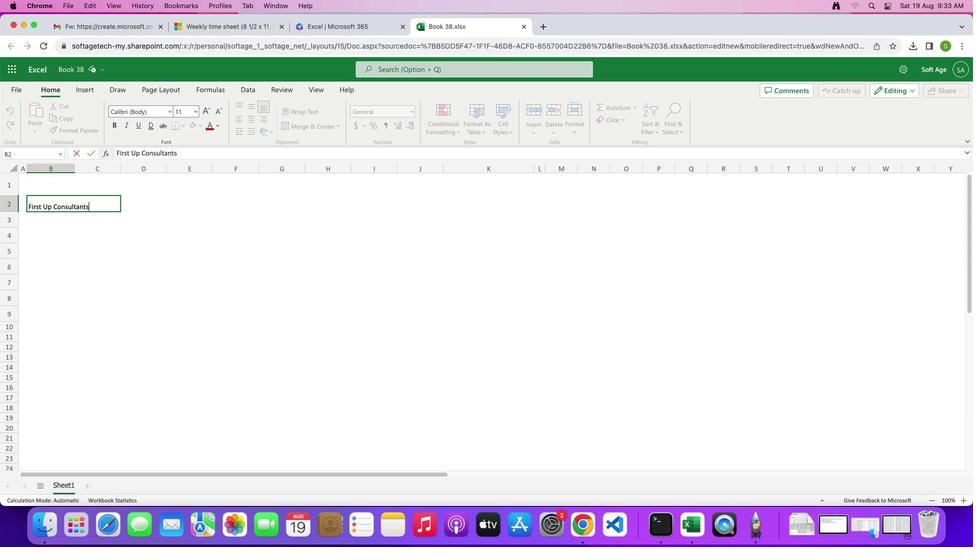 
Action: Mouse moved to (125, 223)
Screenshot: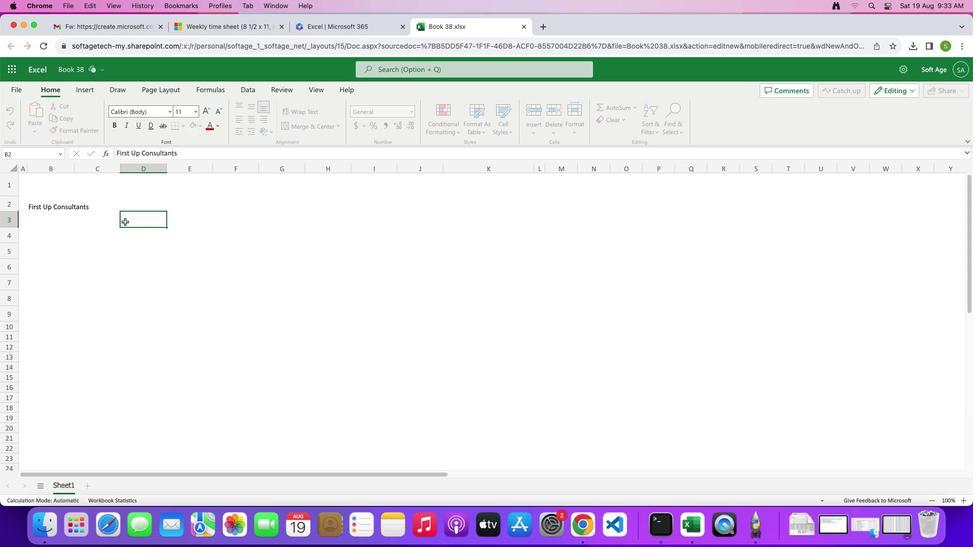 
Action: Mouse pressed left at (125, 223)
Screenshot: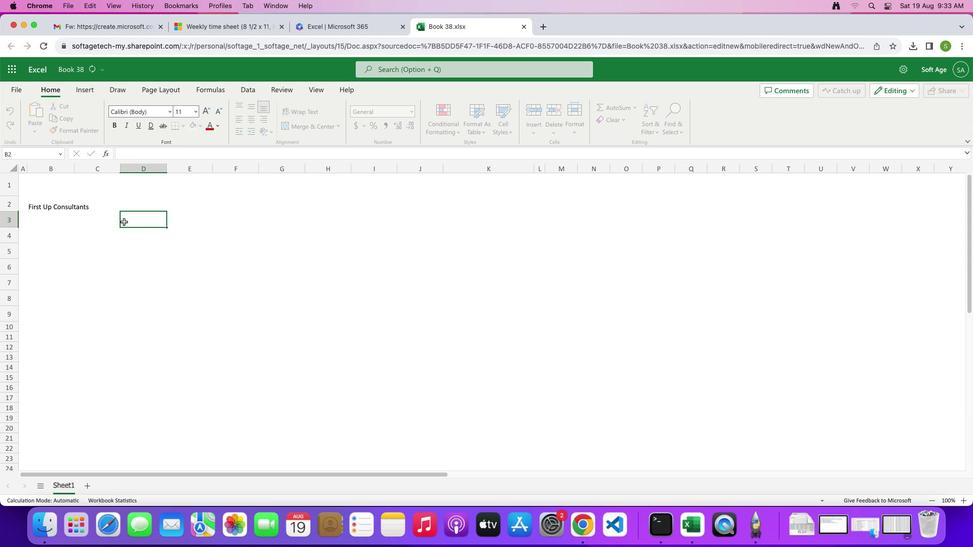 
Action: Mouse moved to (91, 207)
Screenshot: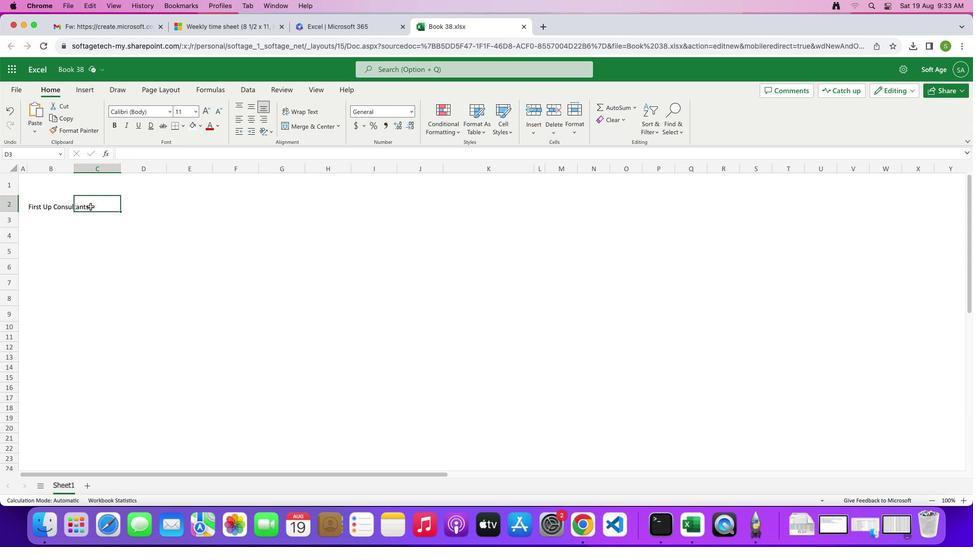 
Action: Mouse pressed left at (91, 207)
Screenshot: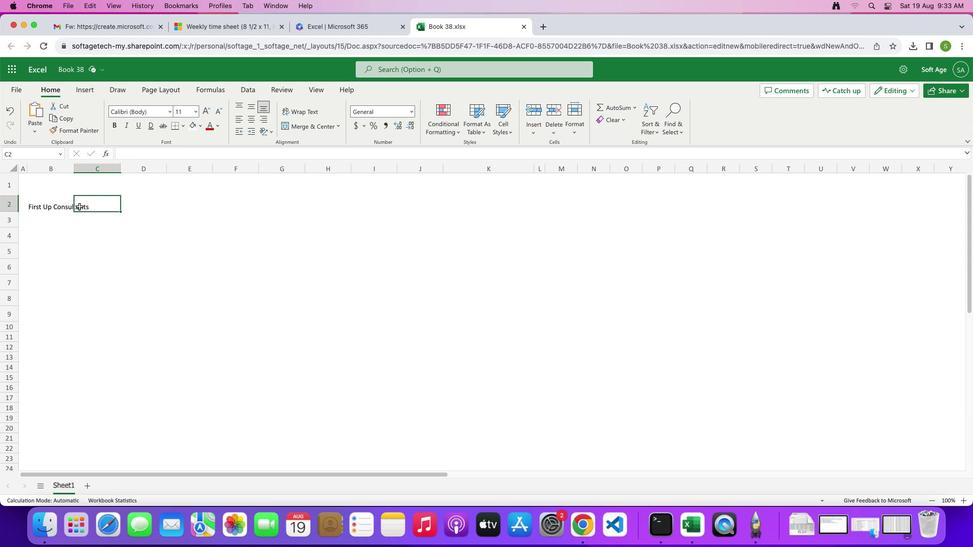 
Action: Mouse moved to (35, 204)
Screenshot: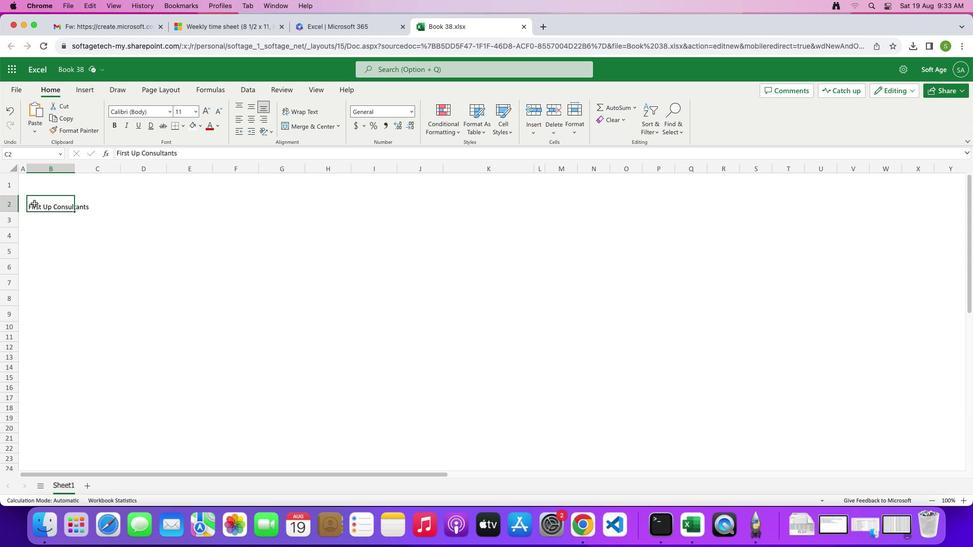 
Action: Mouse pressed left at (35, 204)
Screenshot: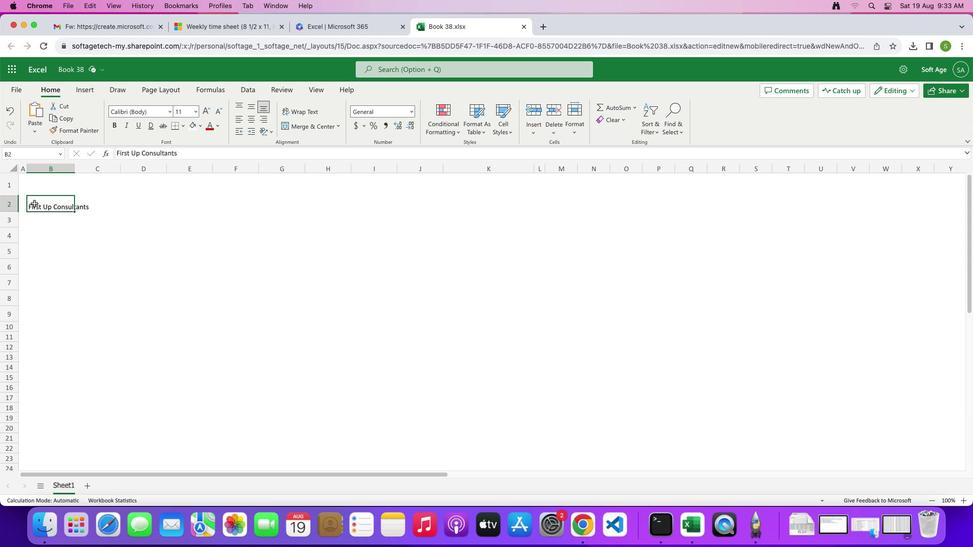 
Action: Mouse moved to (250, 117)
Screenshot: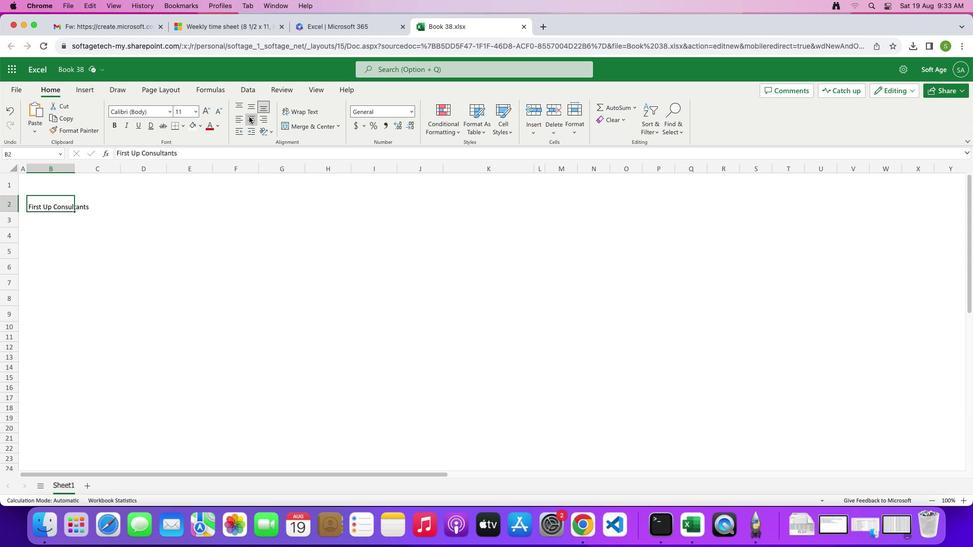 
Action: Mouse pressed left at (250, 117)
Screenshot: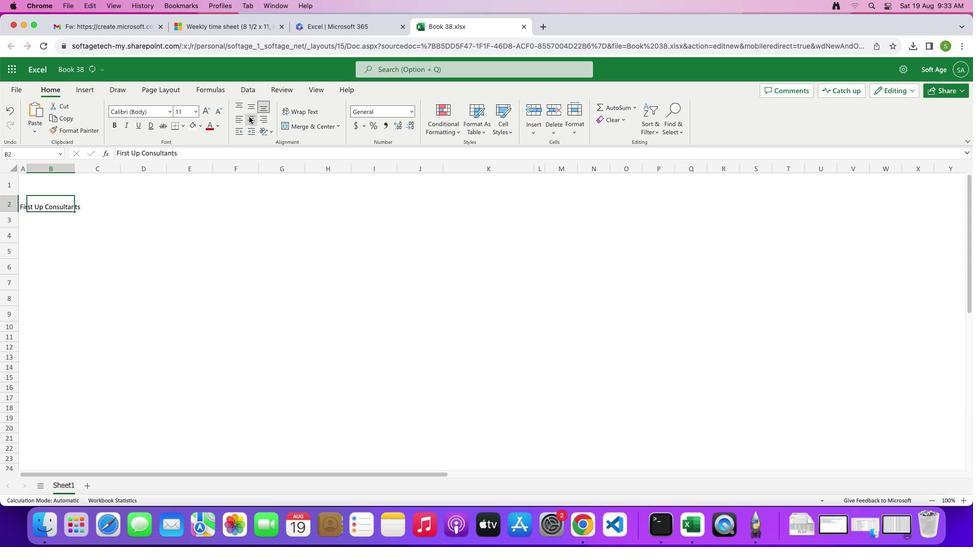 
Action: Mouse moved to (252, 107)
Screenshot: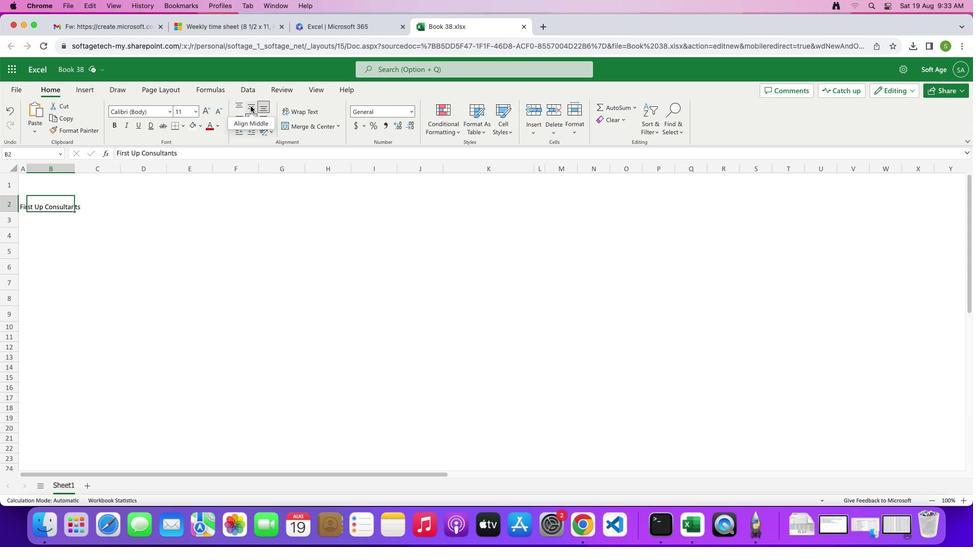
Action: Mouse pressed left at (252, 107)
Screenshot: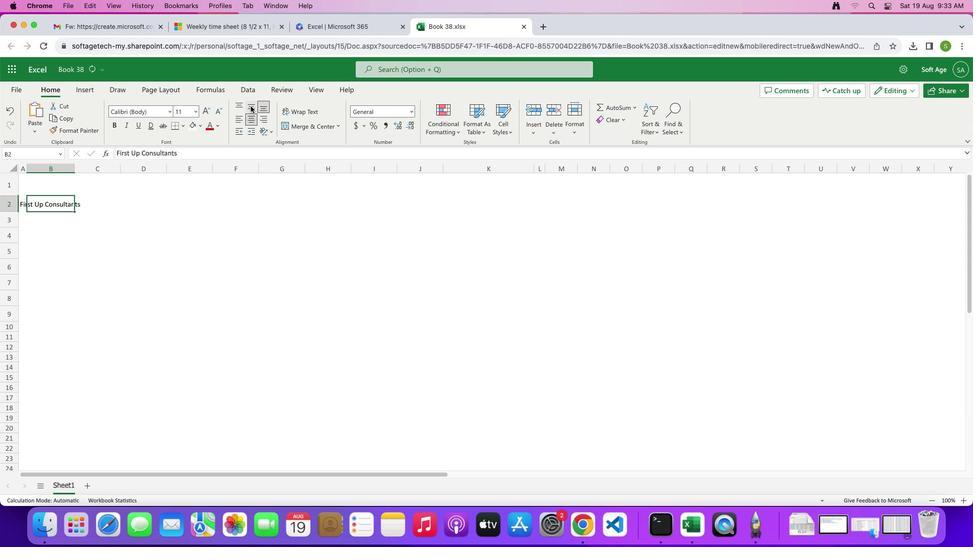 
Action: Mouse moved to (241, 119)
Screenshot: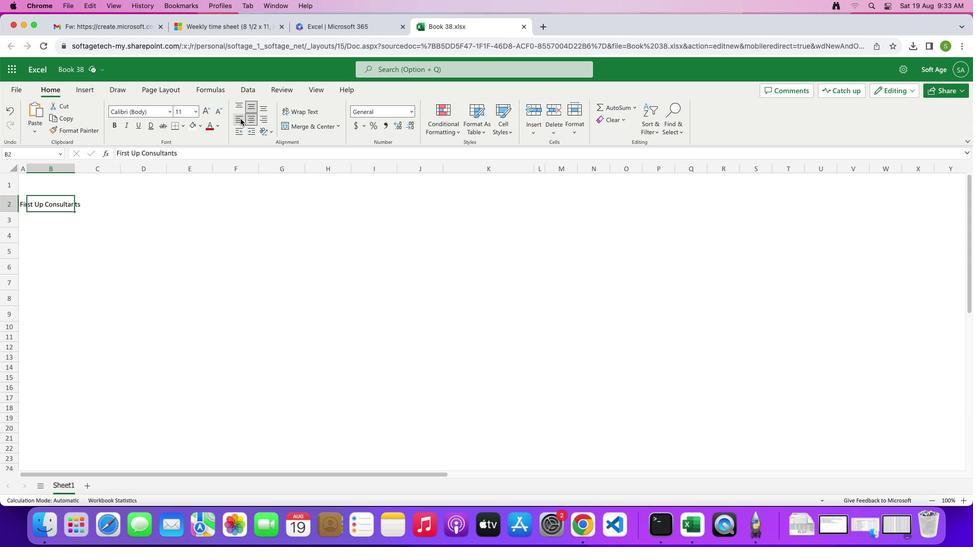 
Action: Mouse pressed left at (241, 119)
Screenshot: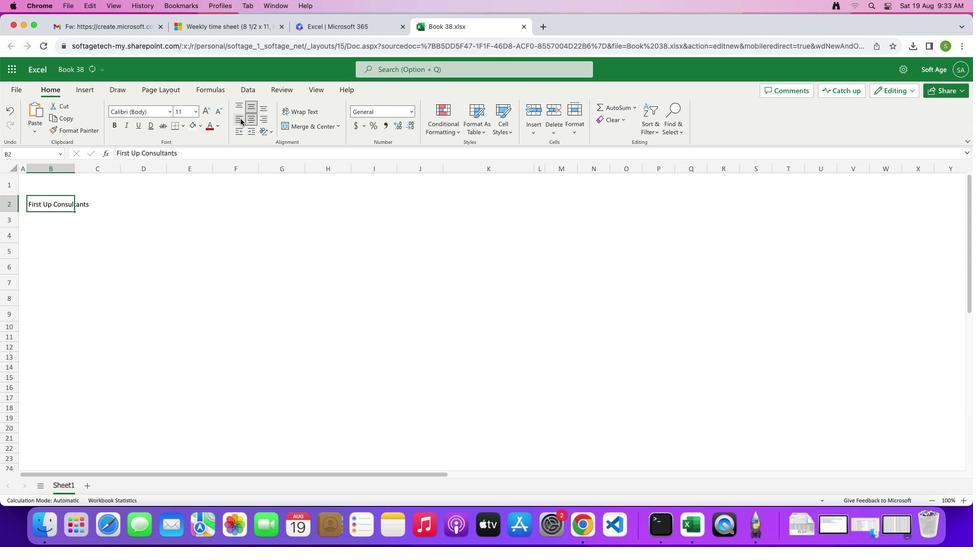 
Action: Mouse moved to (207, 113)
Screenshot: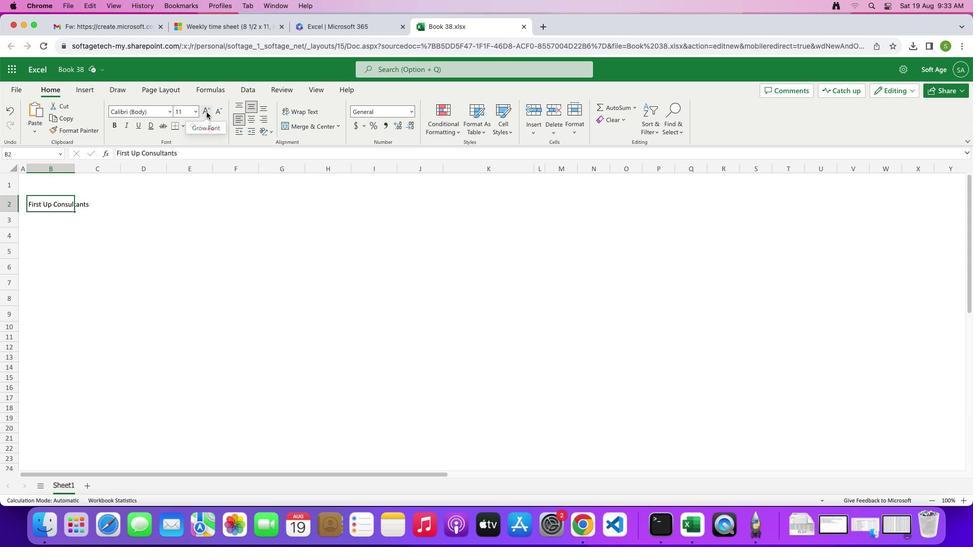 
Action: Mouse pressed left at (207, 113)
Screenshot: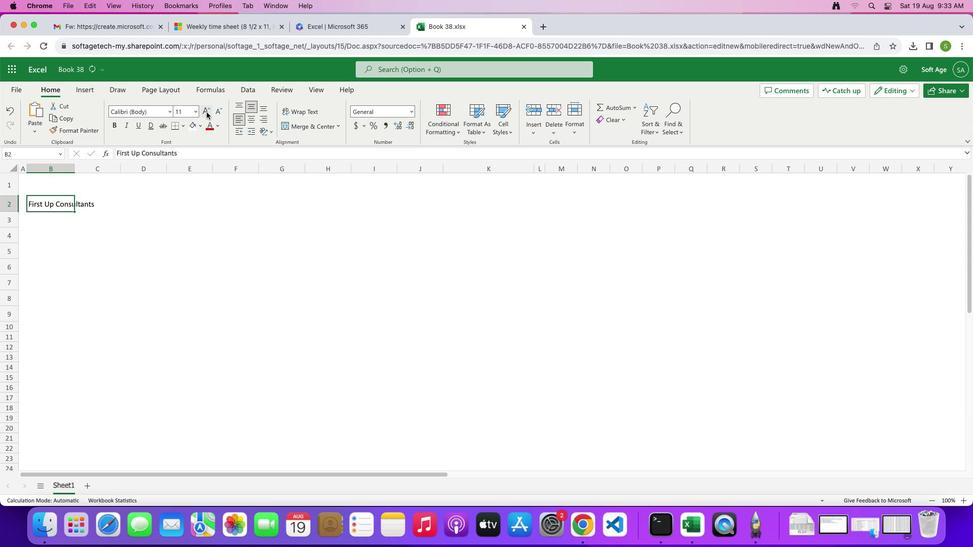 
Action: Mouse pressed left at (207, 113)
Screenshot: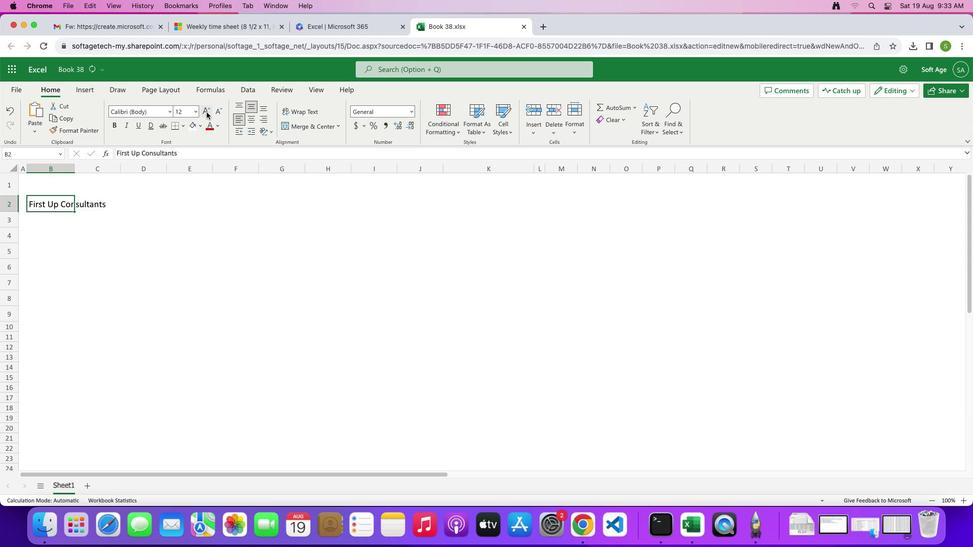 
Action: Mouse pressed left at (207, 113)
Screenshot: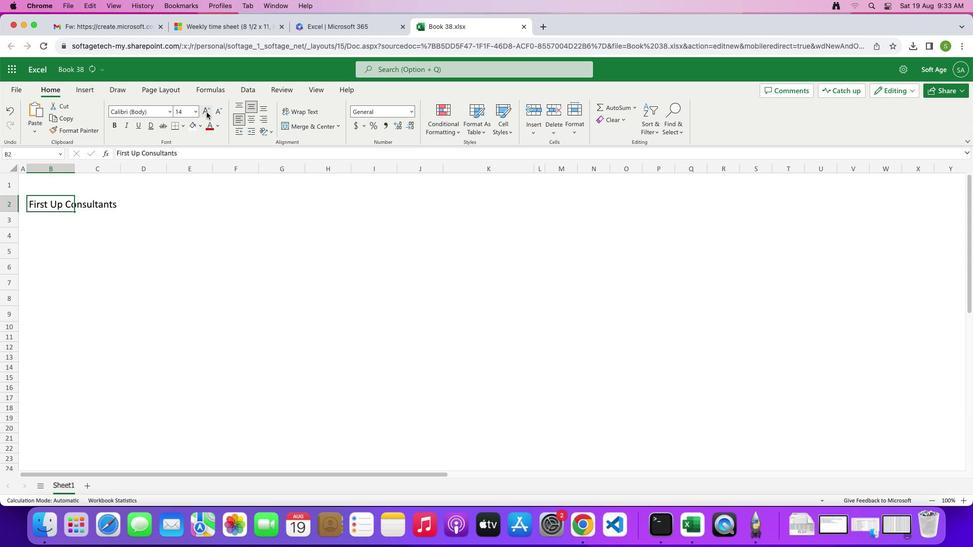 
Action: Mouse pressed left at (207, 113)
Screenshot: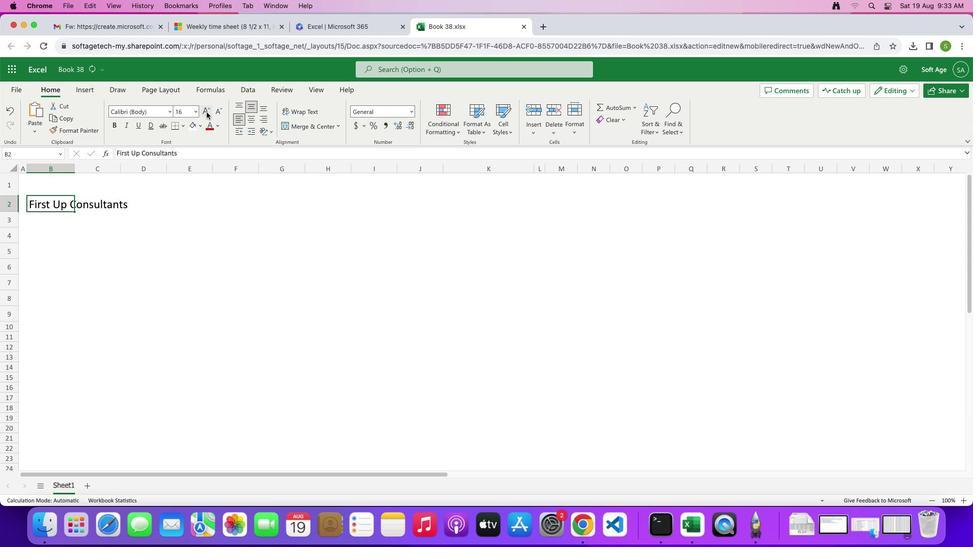 
Action: Mouse pressed left at (207, 113)
Screenshot: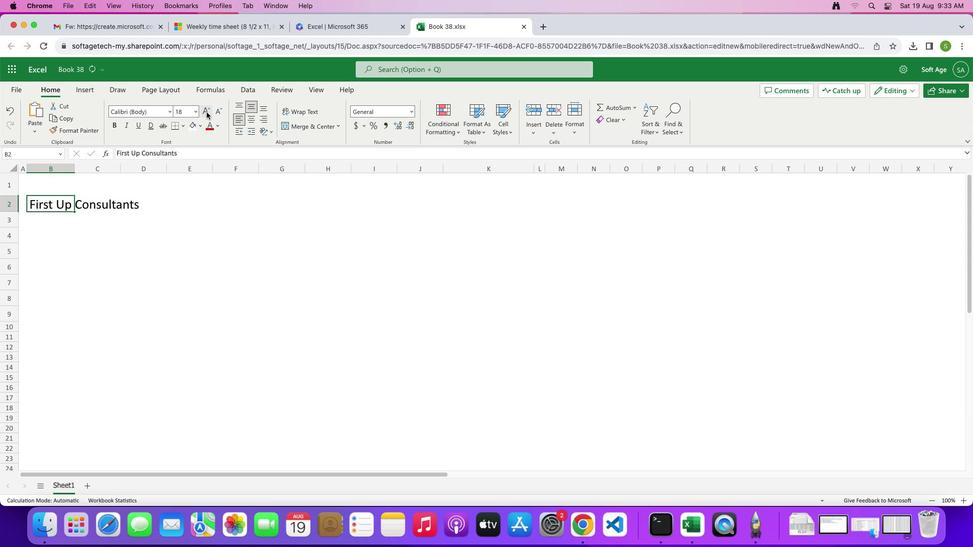 
Action: Mouse moved to (116, 126)
Screenshot: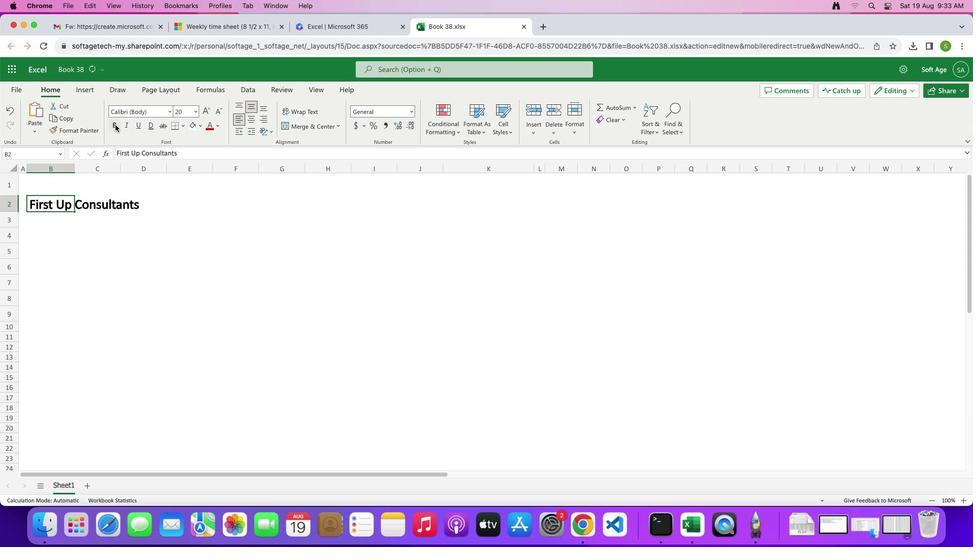 
Action: Mouse pressed left at (116, 126)
Screenshot: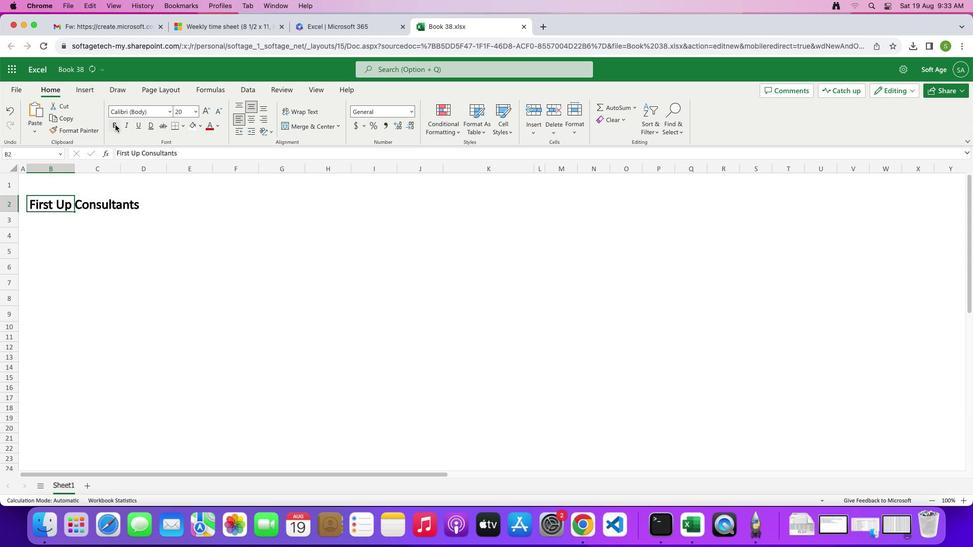 
Action: Mouse moved to (169, 222)
Screenshot: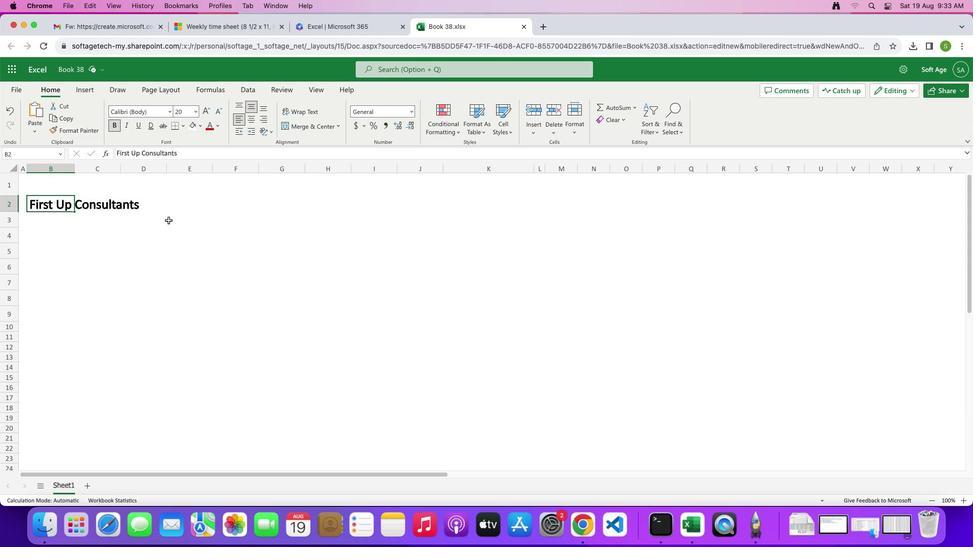 
Action: Mouse pressed left at (169, 222)
Screenshot: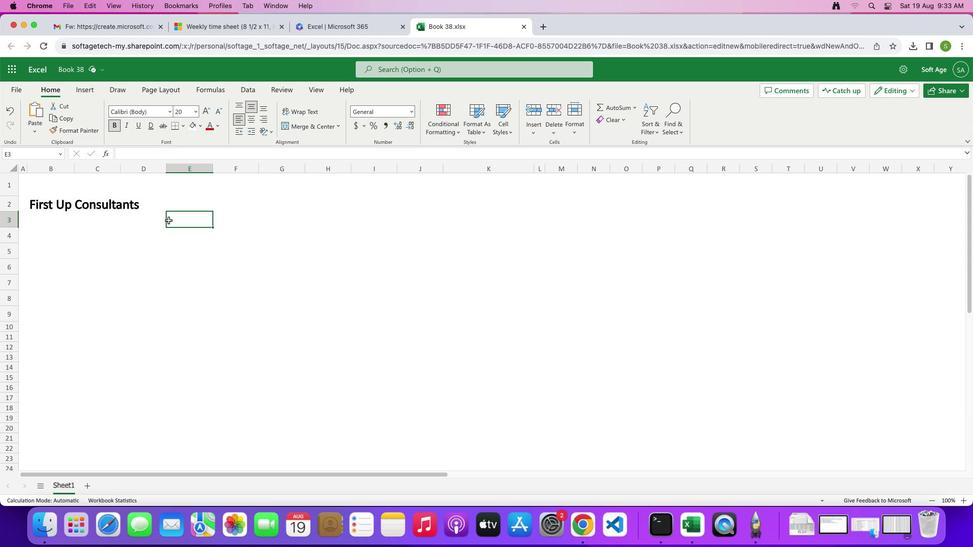 
Action: Mouse moved to (463, 183)
Screenshot: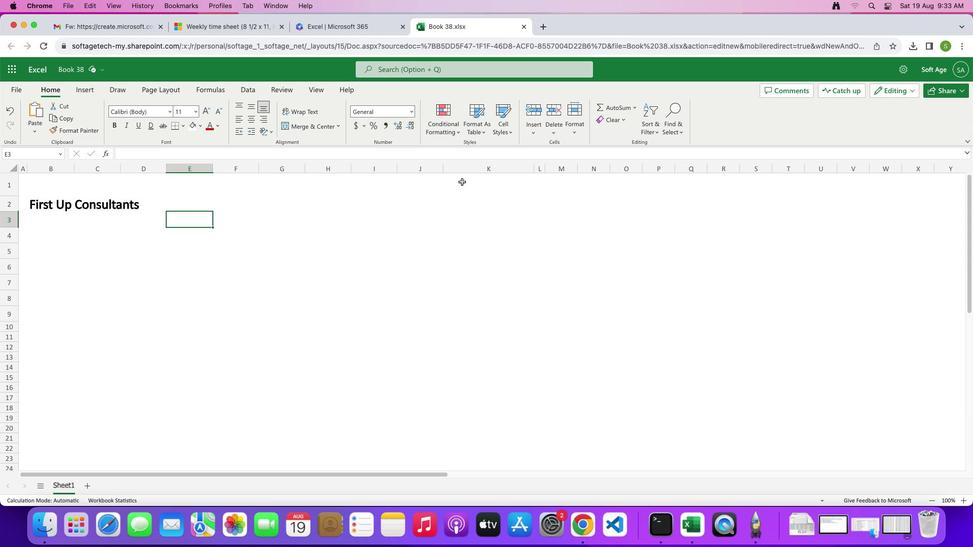 
Action: Mouse pressed left at (463, 183)
Screenshot: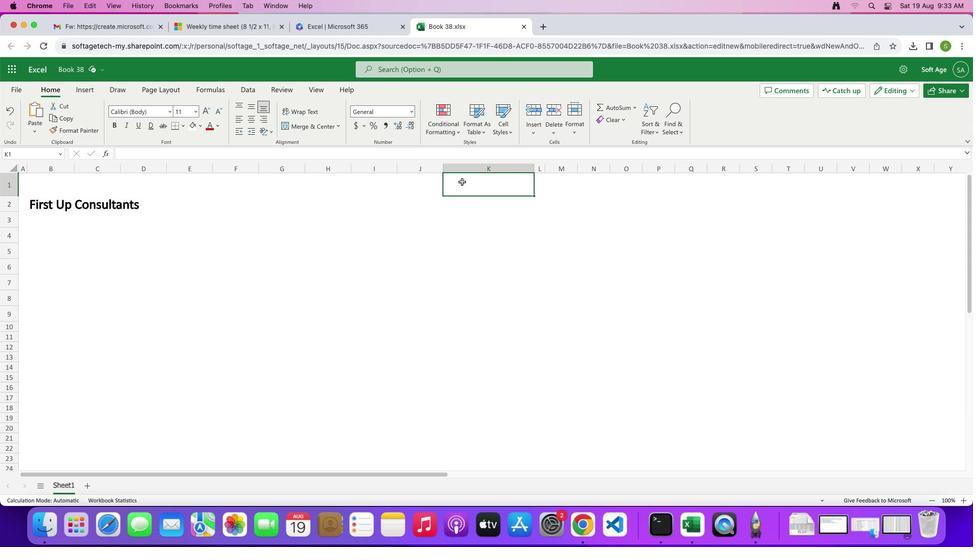 
Action: Mouse moved to (472, 184)
Screenshot: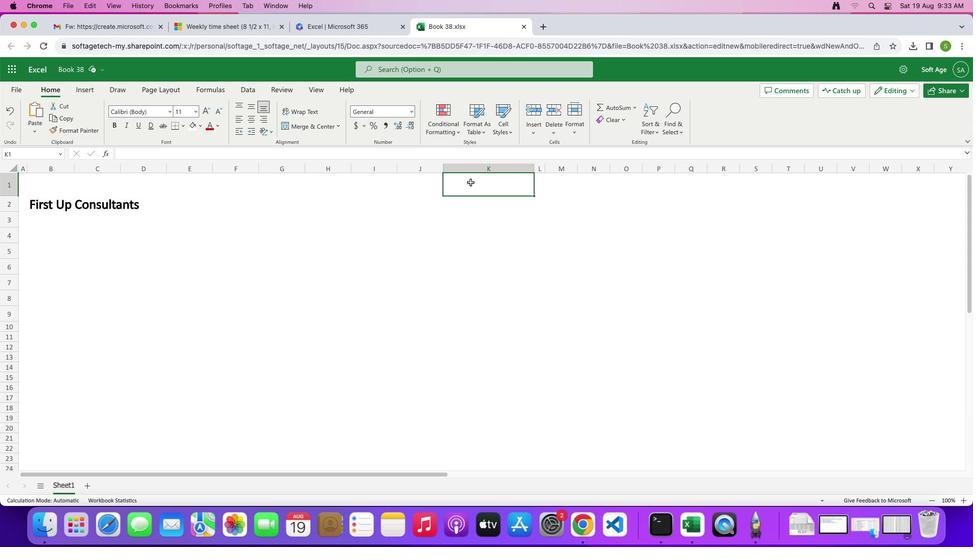 
Action: Key pressed Key.shift'W''e''e''k''l''y'Key.space't''i''m''e'Key.space's''h''e''e''t'
Screenshot: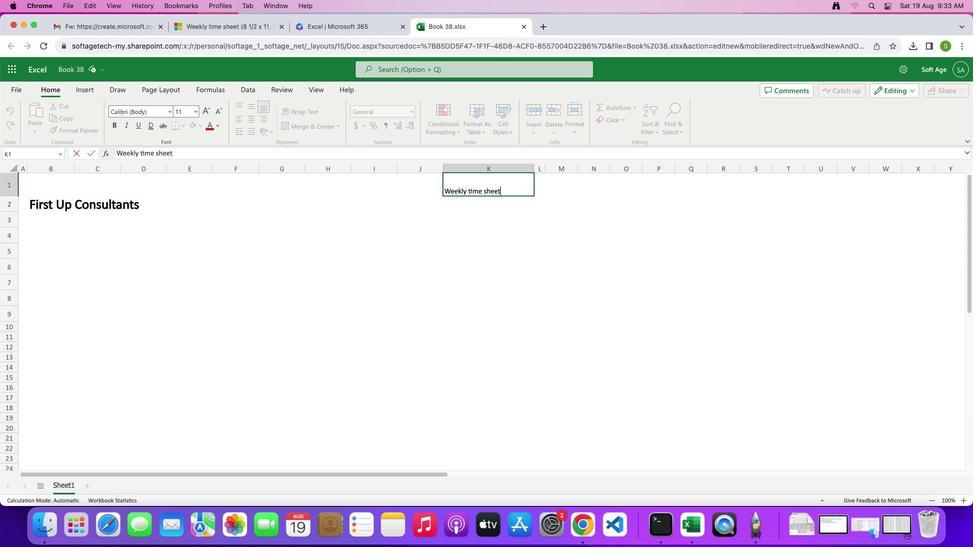 
Action: Mouse moved to (489, 210)
Screenshot: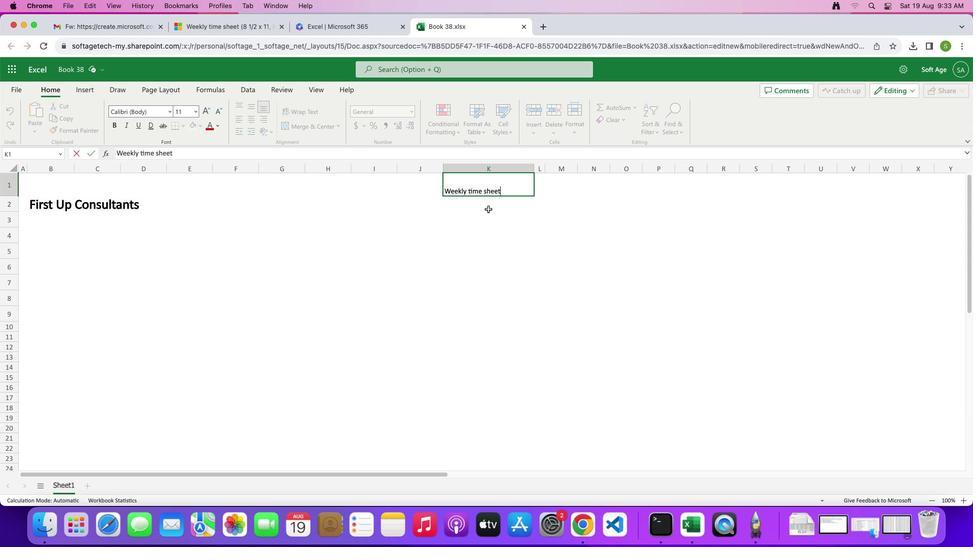 
Action: Mouse pressed left at (489, 210)
Screenshot: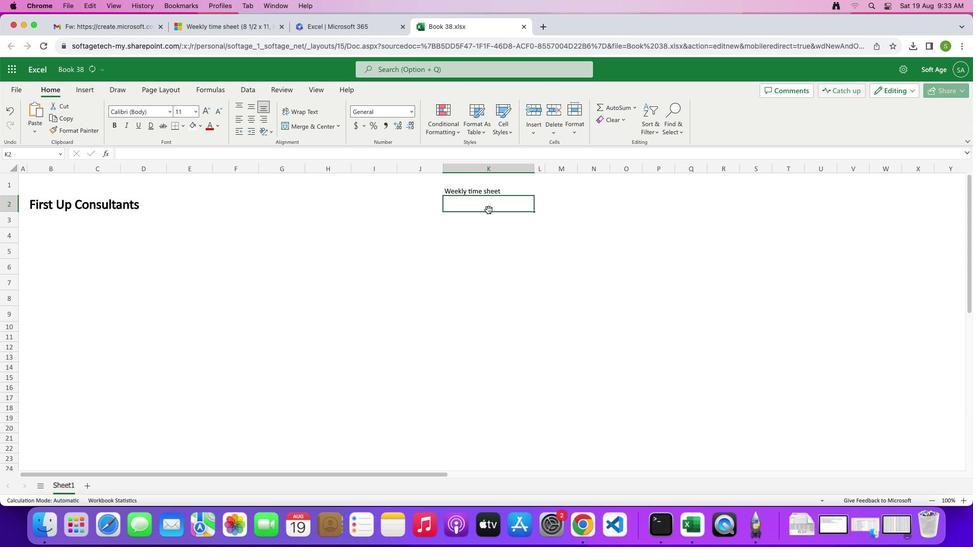 
Action: Mouse moved to (484, 185)
Screenshot: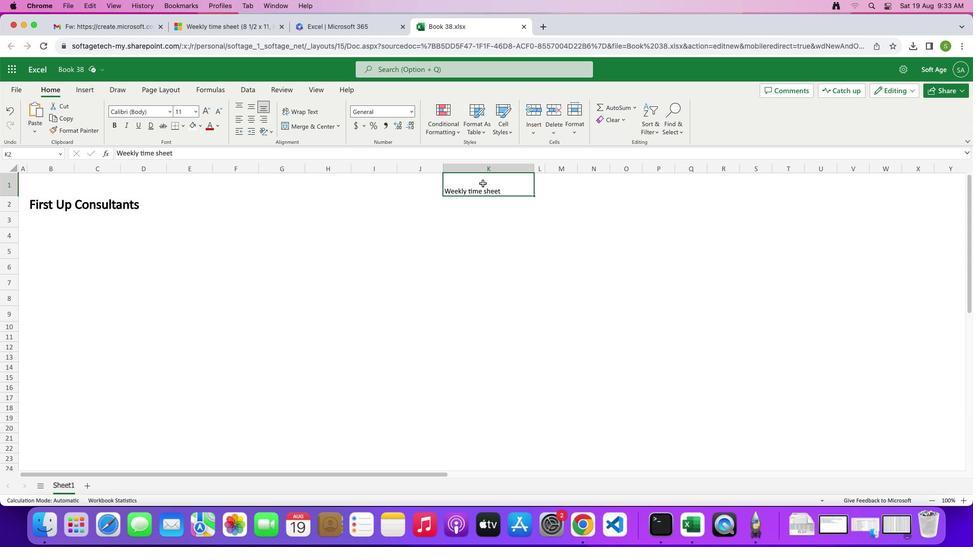 
Action: Mouse pressed left at (484, 185)
Screenshot: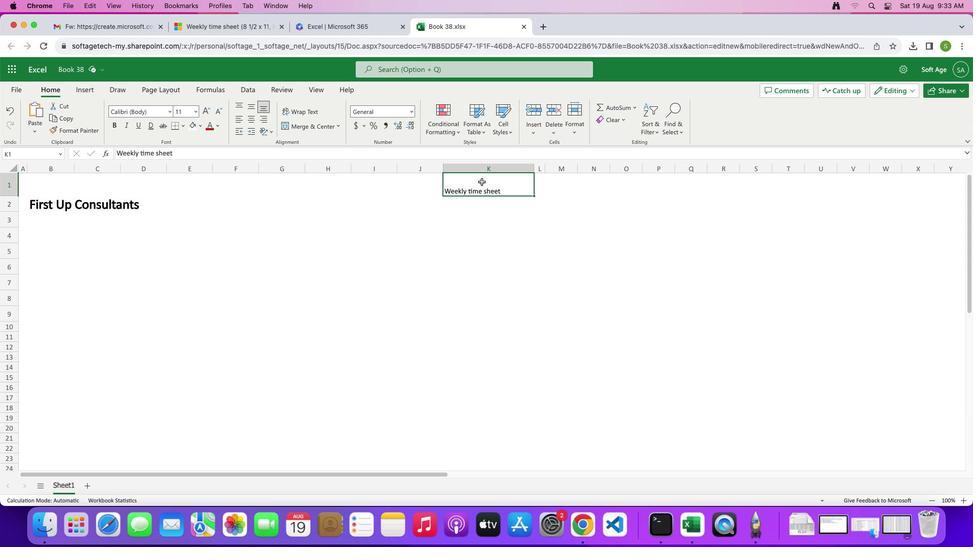 
Action: Mouse moved to (200, 126)
Screenshot: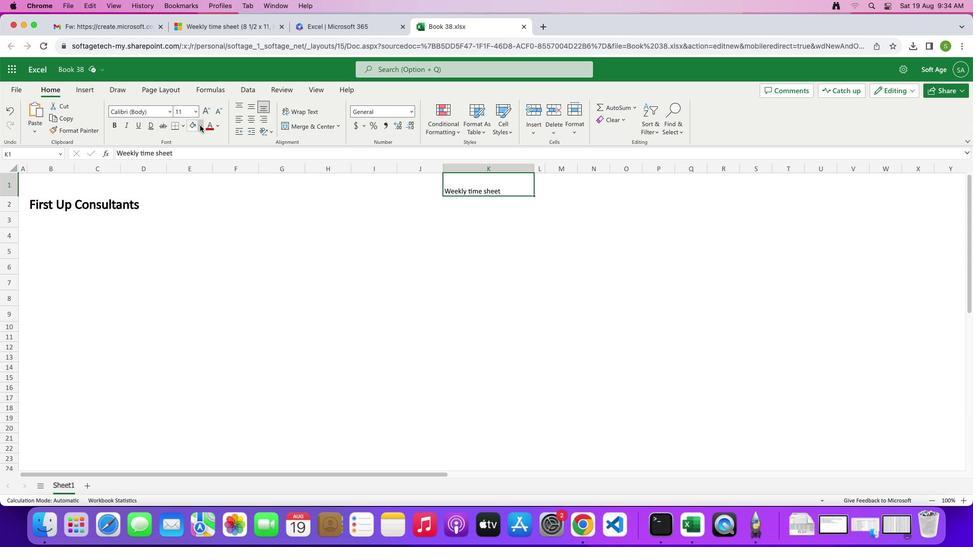 
Action: Mouse pressed left at (200, 126)
Screenshot: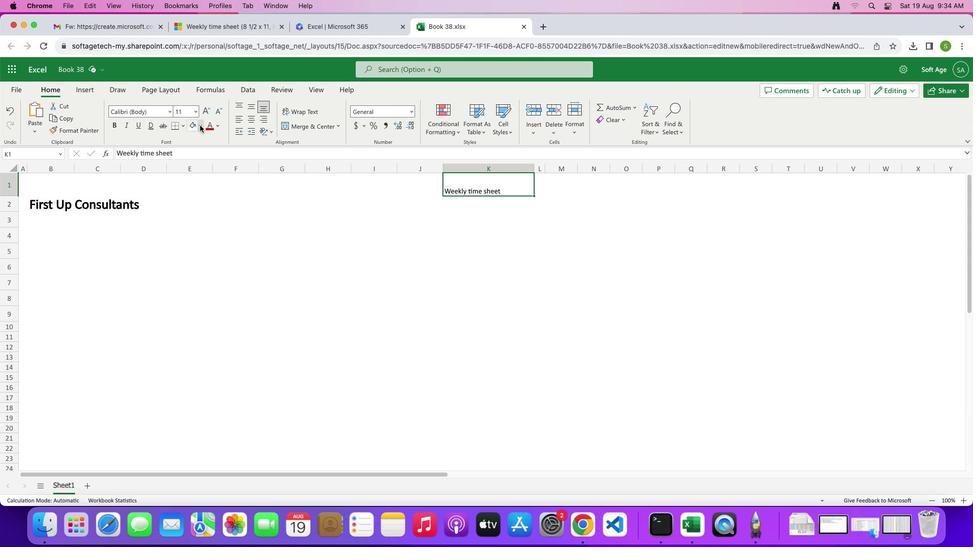 
Action: Mouse moved to (219, 125)
Screenshot: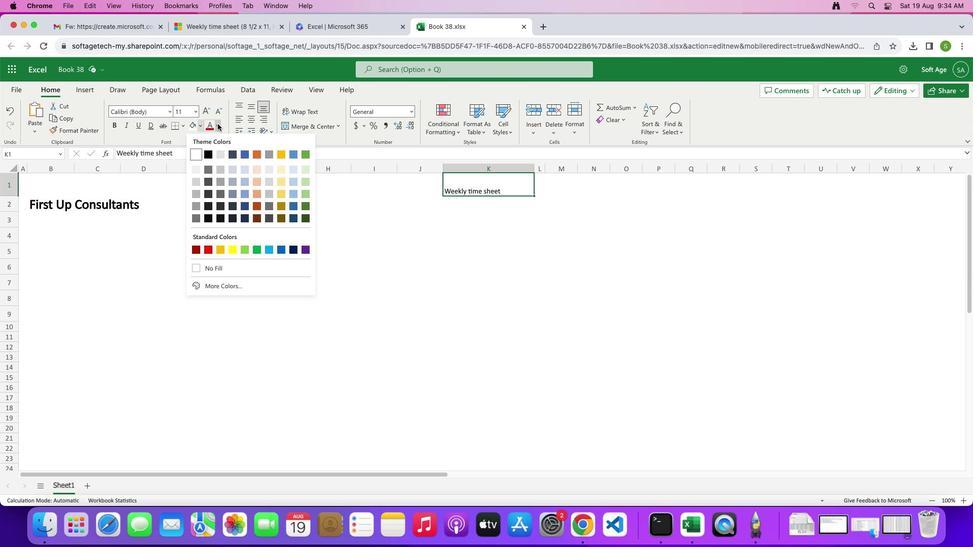 
Action: Mouse pressed left at (219, 125)
Screenshot: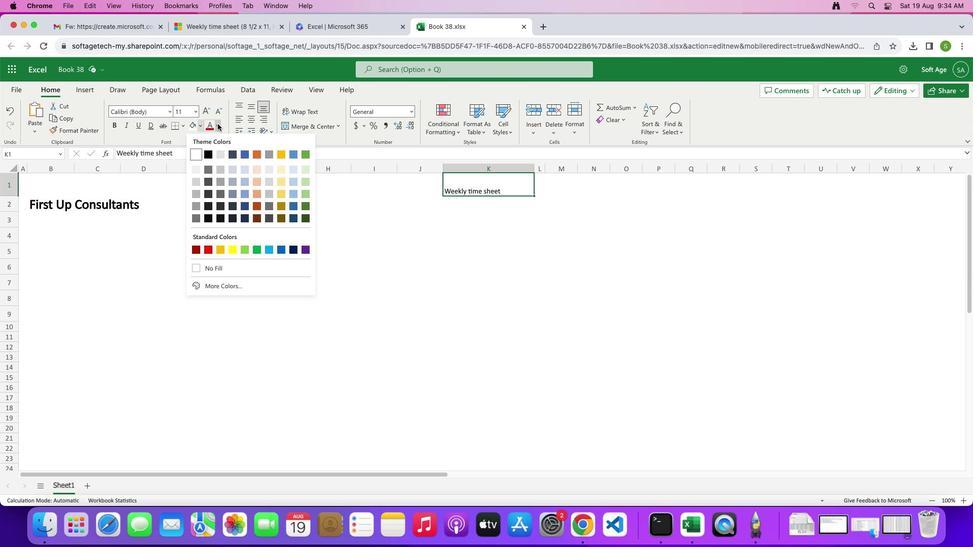 
Action: Mouse moved to (239, 212)
Screenshot: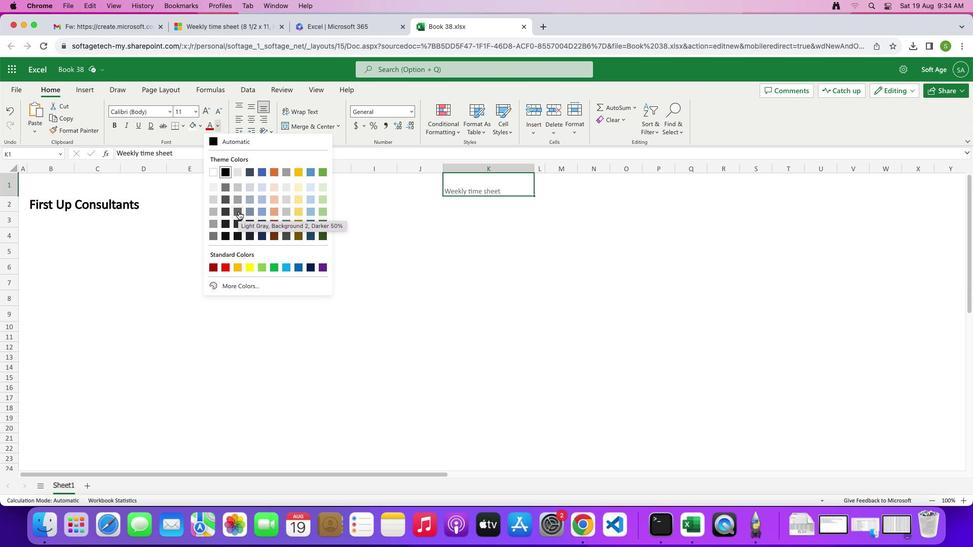 
Action: Mouse pressed left at (239, 212)
Screenshot: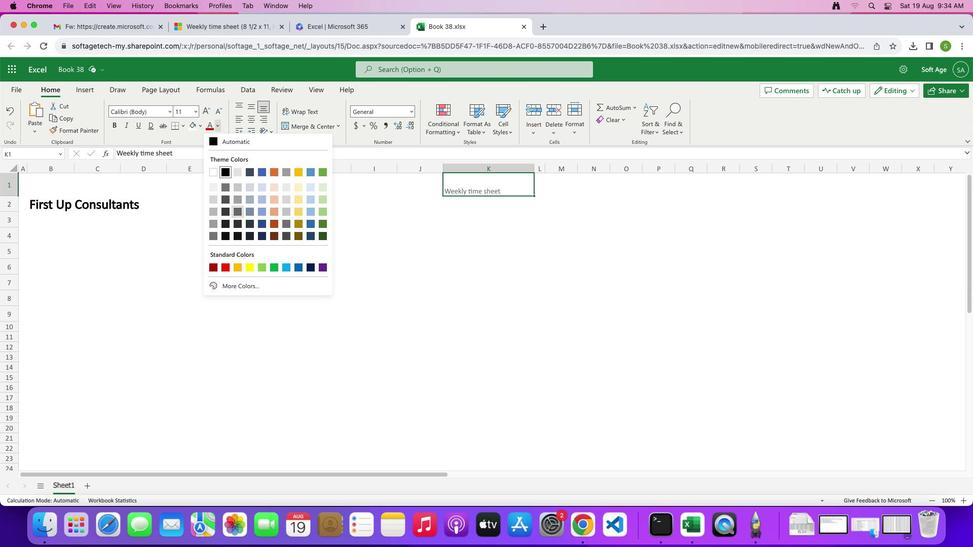 
Action: Mouse moved to (206, 112)
Screenshot: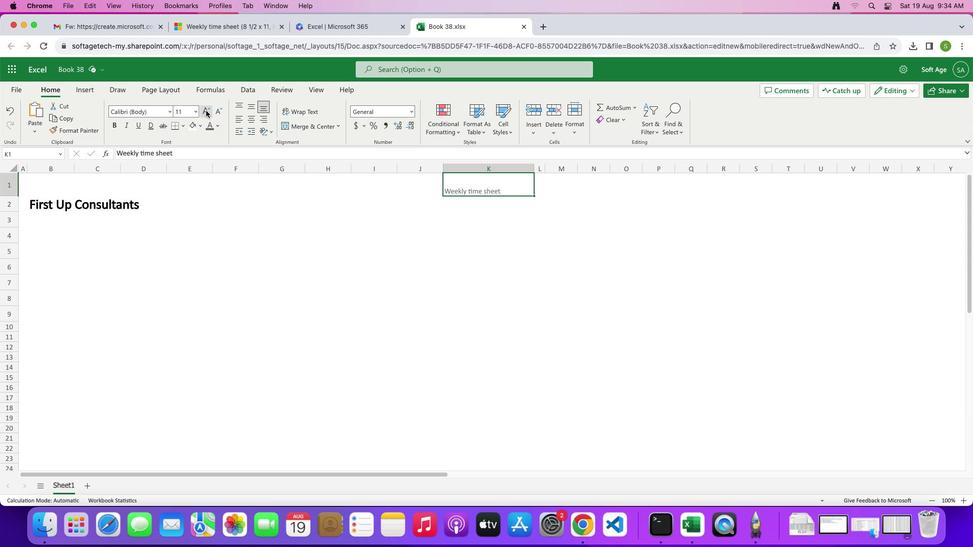 
Action: Mouse pressed left at (206, 112)
Screenshot: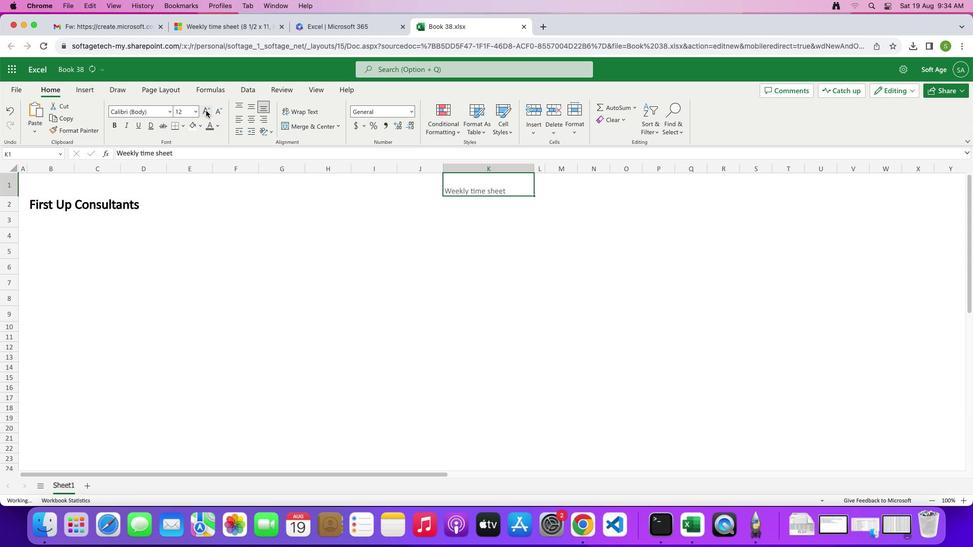 
Action: Mouse pressed left at (206, 112)
Screenshot: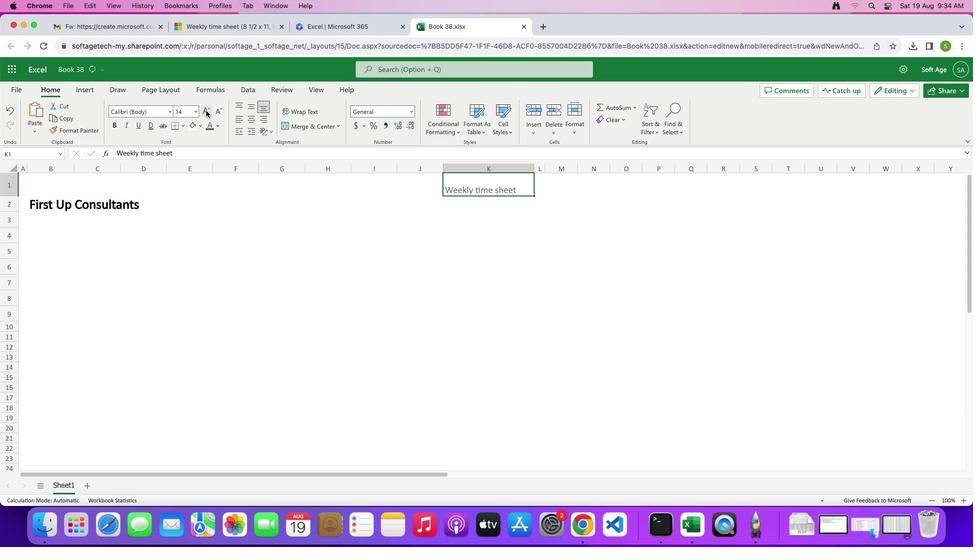 
Action: Mouse pressed left at (206, 112)
Screenshot: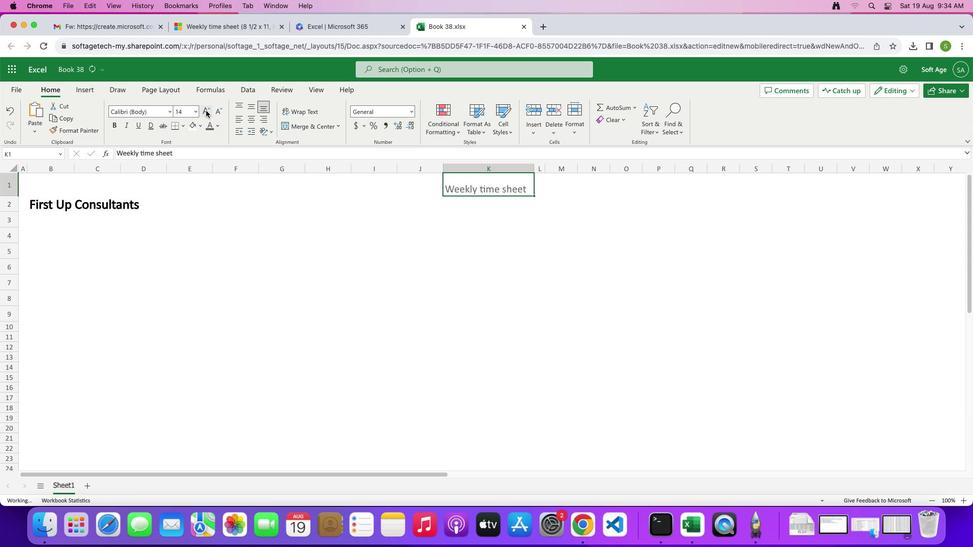 
Action: Mouse pressed left at (206, 112)
Screenshot: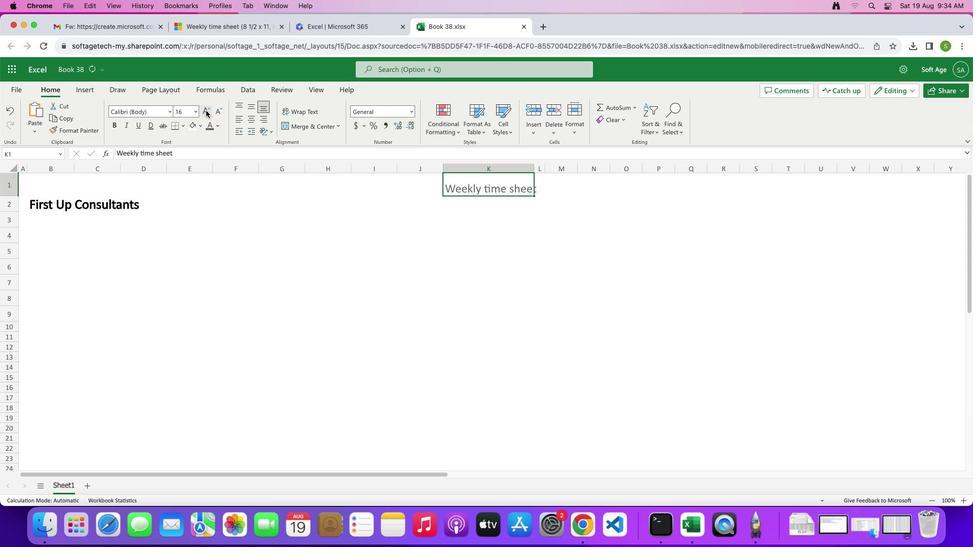 
Action: Mouse pressed left at (206, 112)
Screenshot: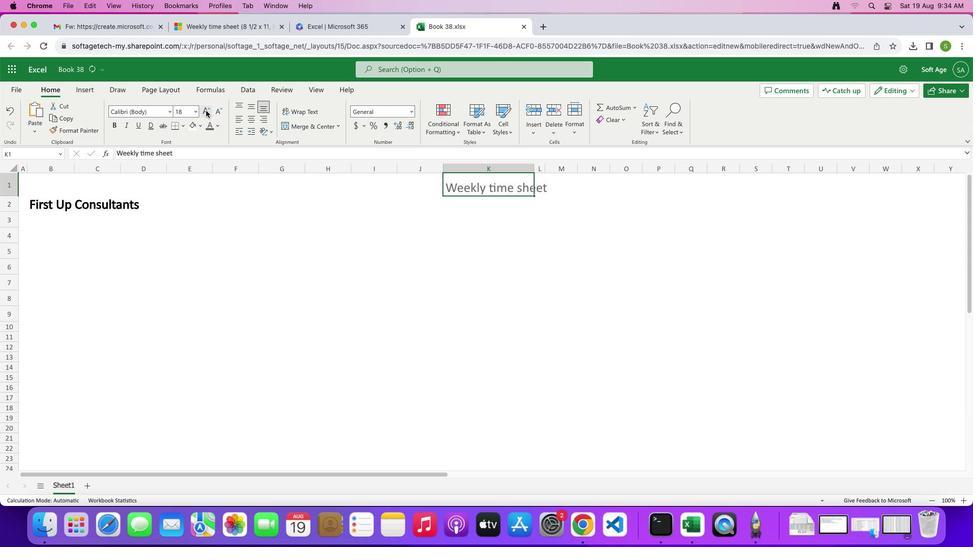 
Action: Mouse moved to (251, 110)
Screenshot: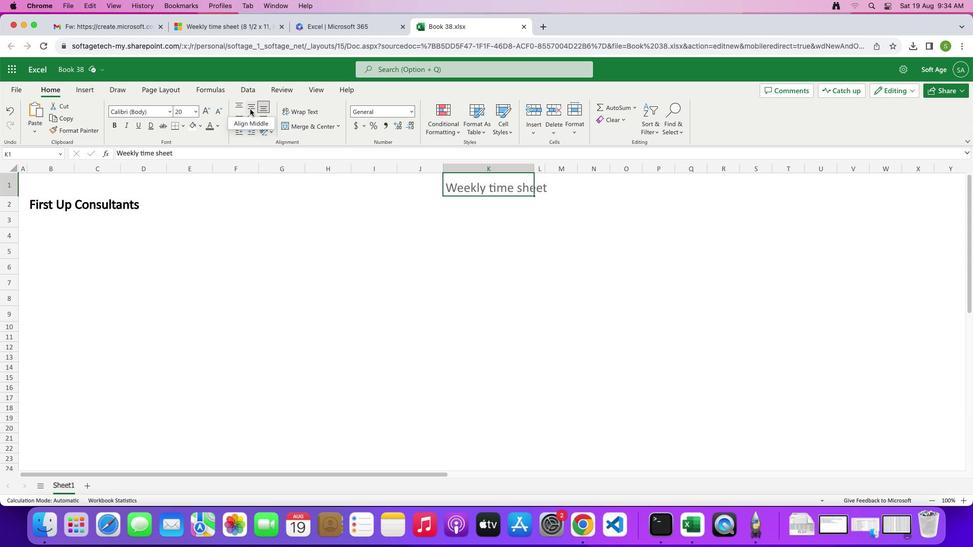 
Action: Mouse pressed left at (251, 110)
Screenshot: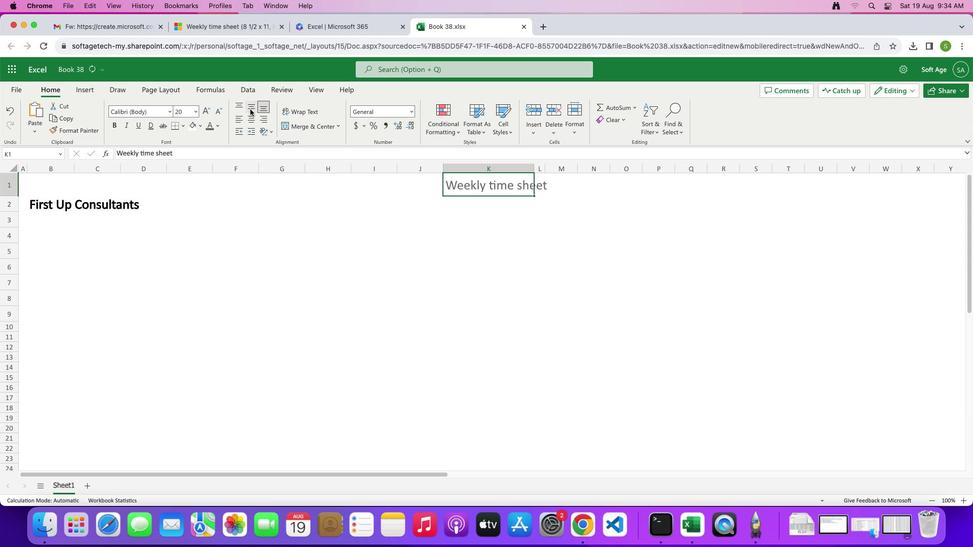 
Action: Mouse moved to (115, 125)
Screenshot: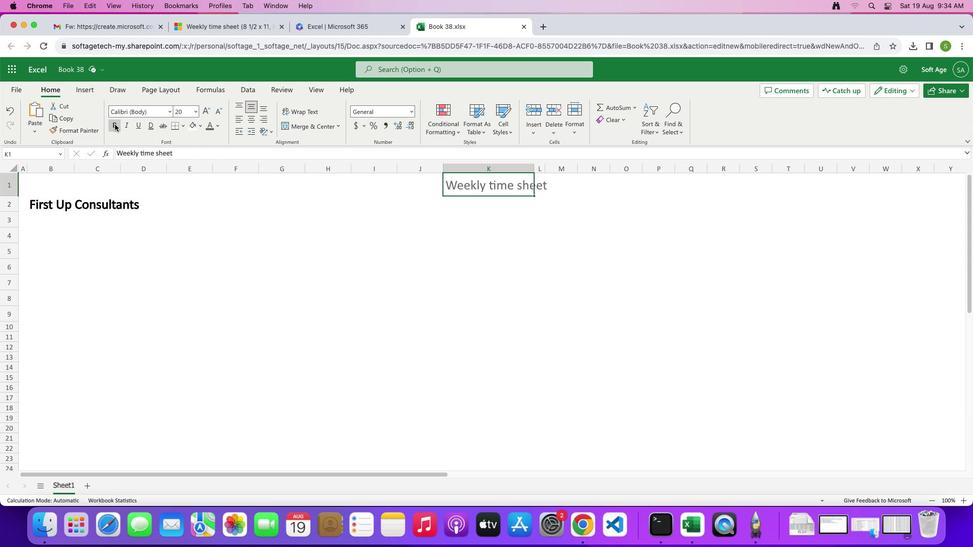 
Action: Mouse pressed left at (115, 125)
Screenshot: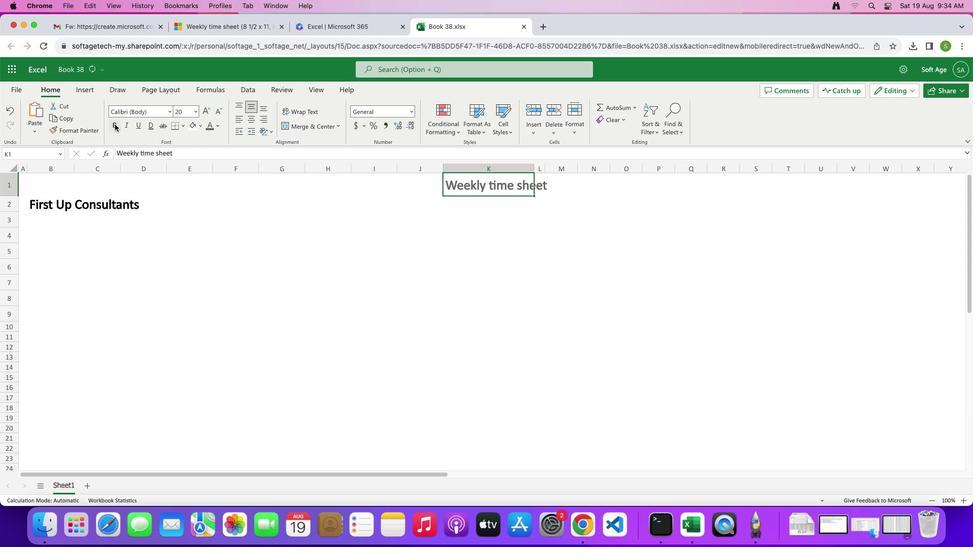 
Action: Mouse moved to (411, 226)
Screenshot: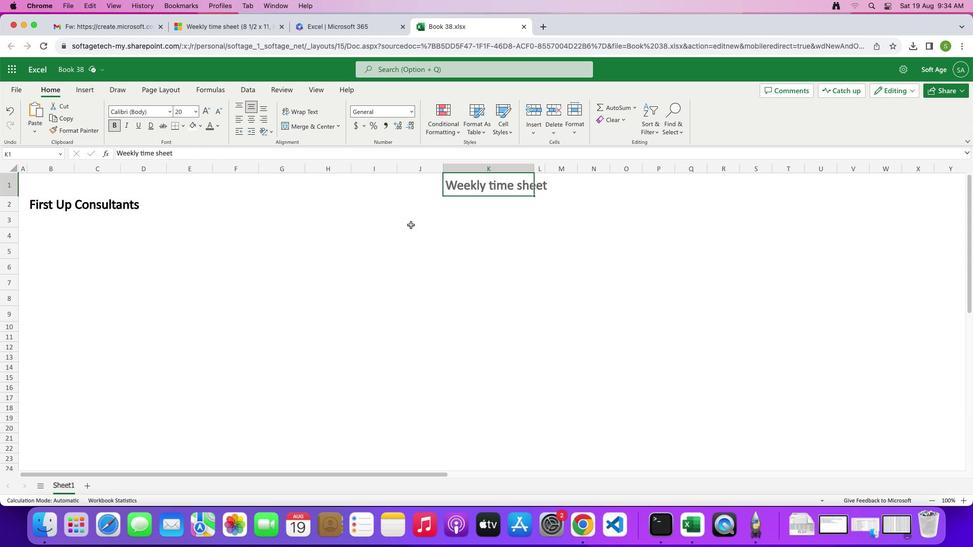 
Action: Mouse pressed left at (411, 226)
Screenshot: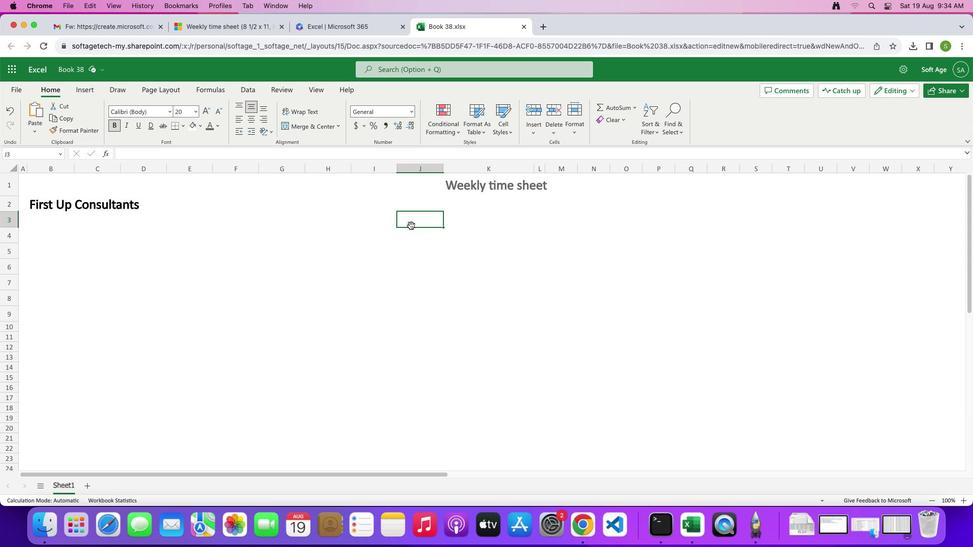 
Action: Mouse moved to (42, 225)
Screenshot: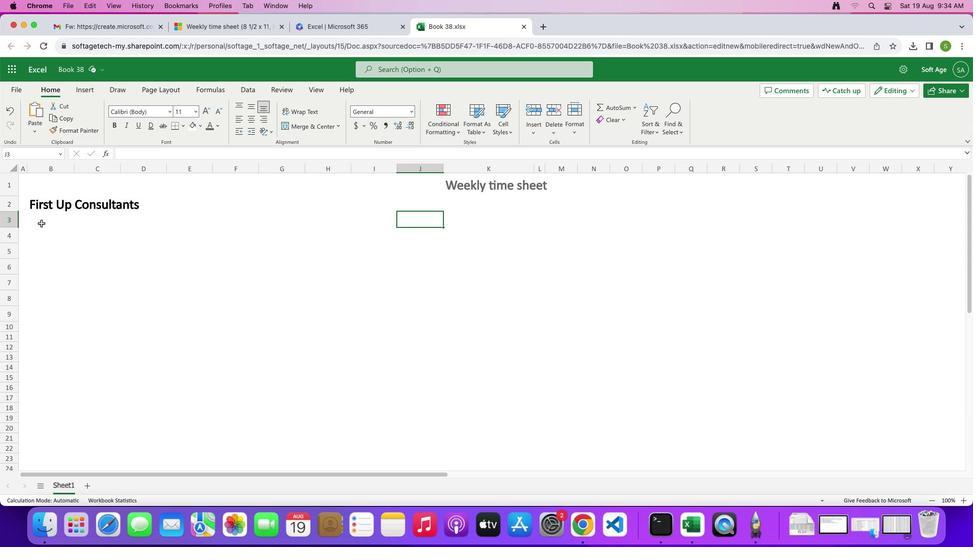 
Action: Mouse pressed left at (42, 225)
Screenshot: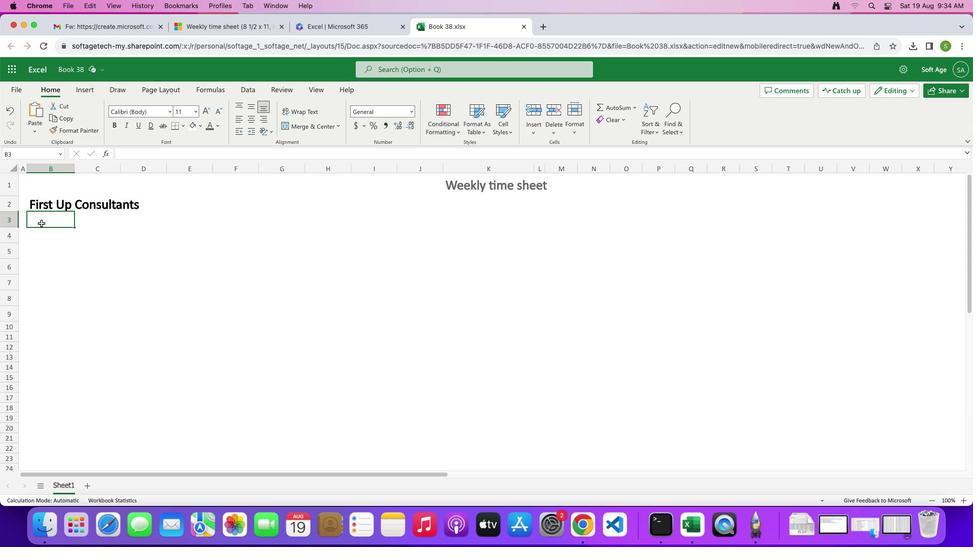 
Action: Mouse moved to (53, 222)
Screenshot: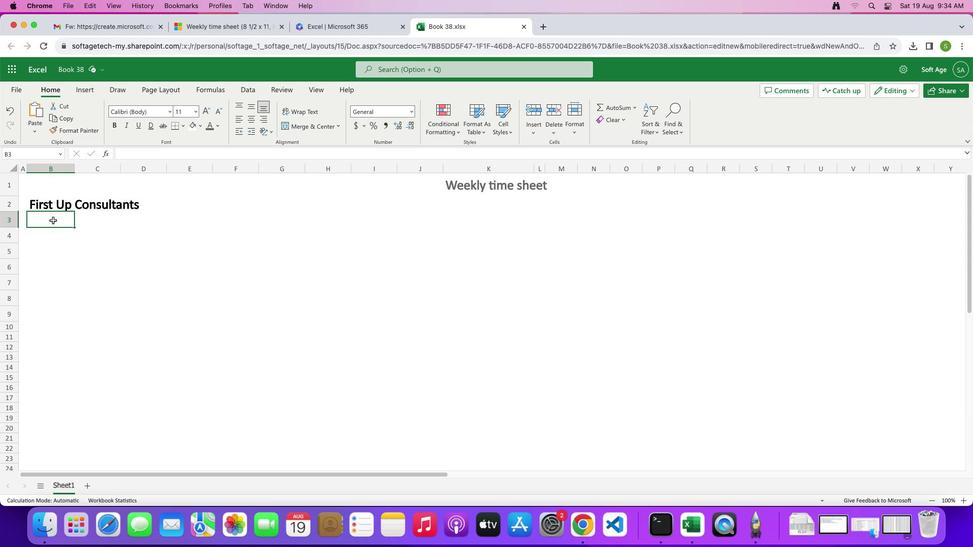 
Action: Mouse pressed left at (53, 222)
Screenshot: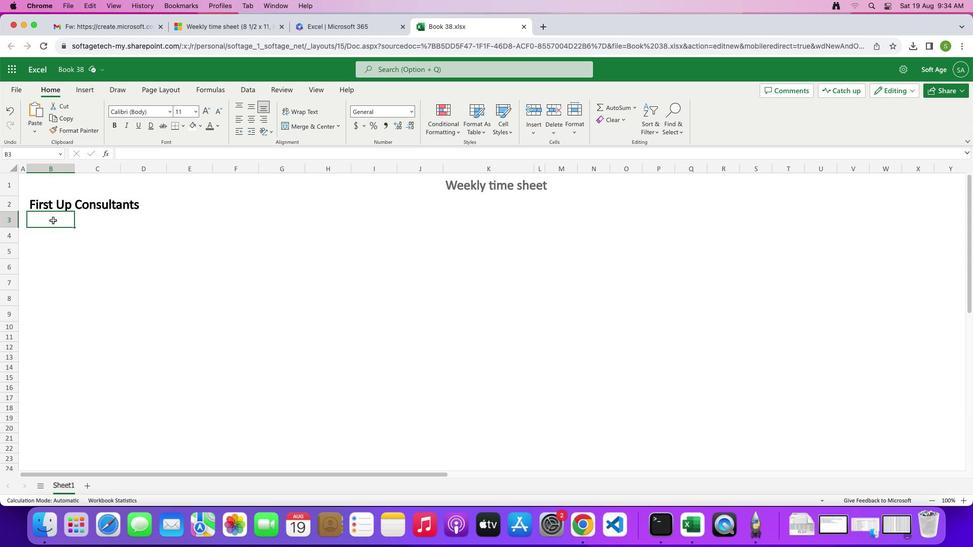 
Action: Mouse moved to (111, 220)
Screenshot: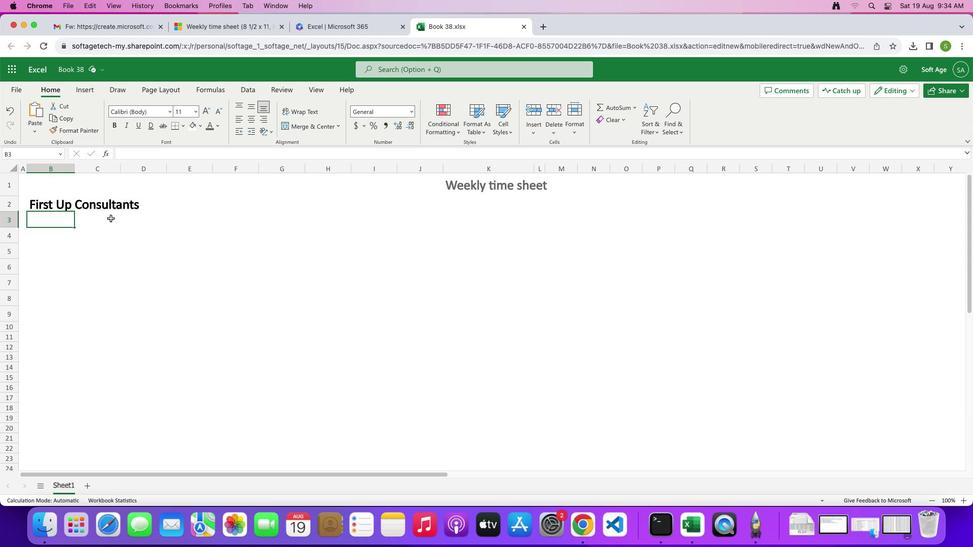 
Action: Key pressed Key.shift'S''t''r''e''e''t'Key.space'a''d''d''r''e''s''s'Key.shift_r
Screenshot: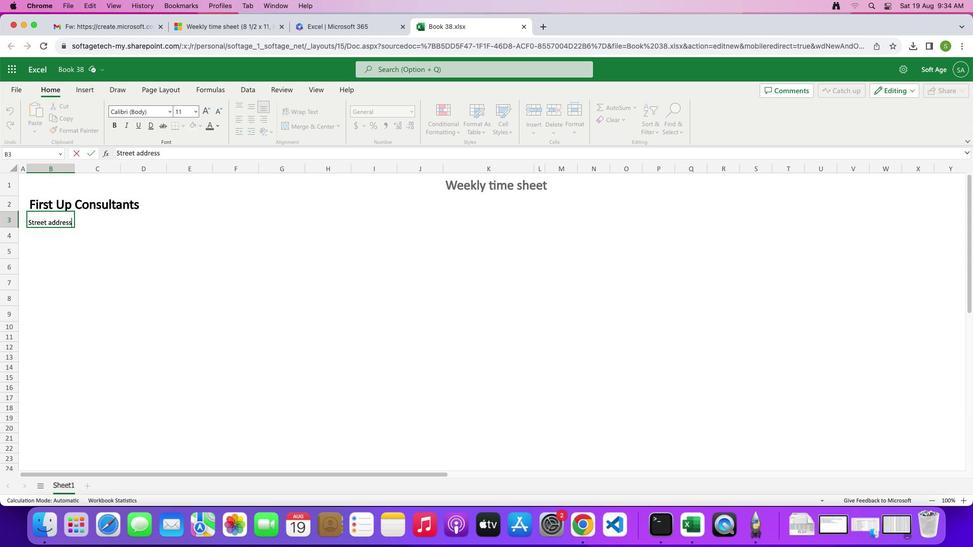 
Action: Mouse moved to (115, 215)
Screenshot: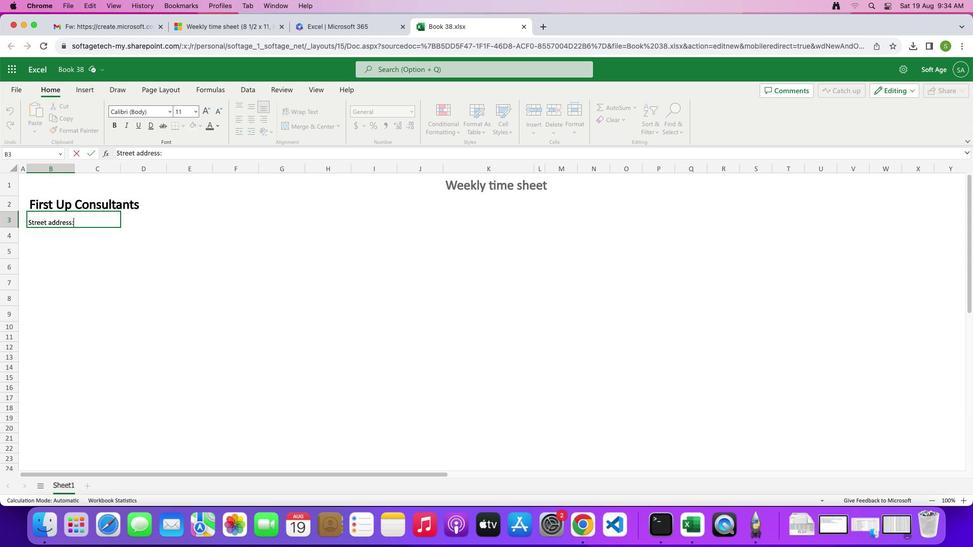 
Action: Key pressed ':'
Screenshot: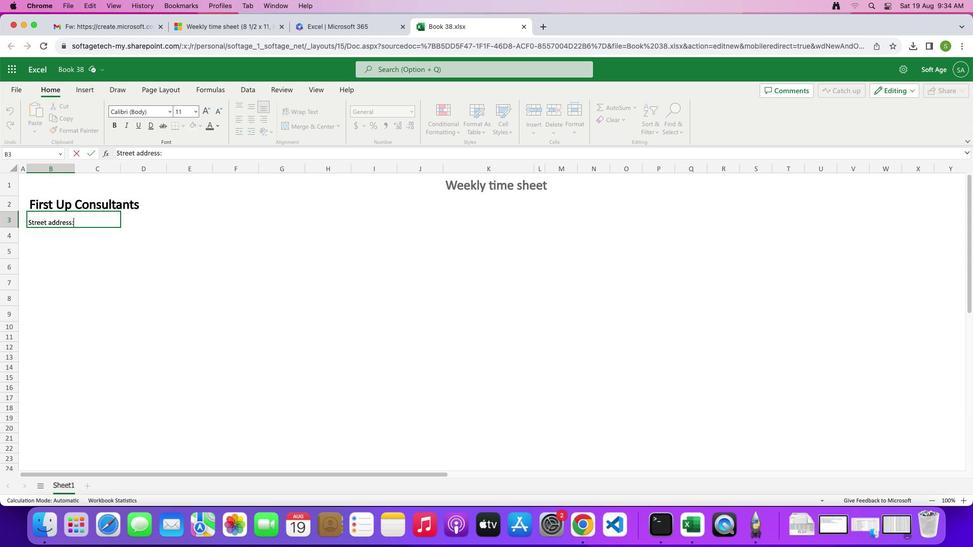 
Action: Mouse moved to (80, 223)
Screenshot: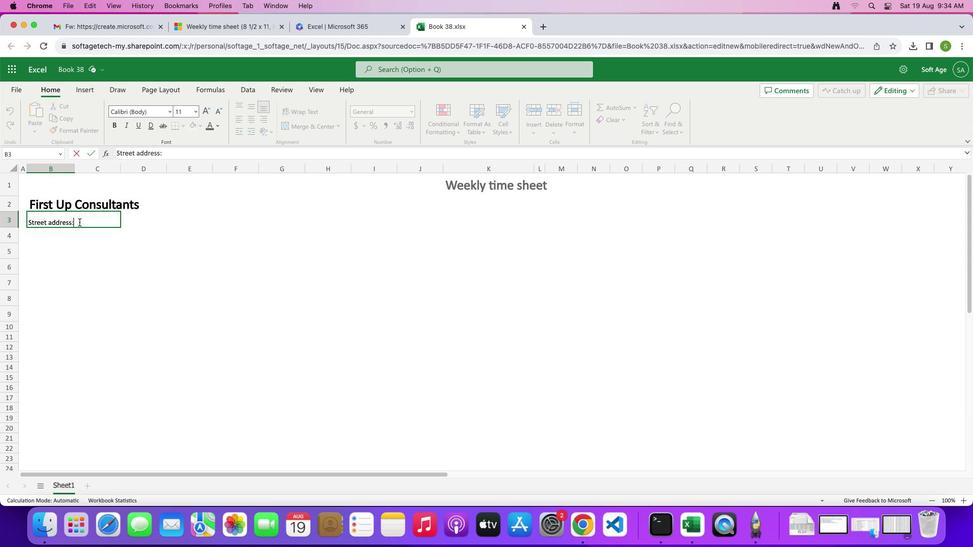 
Action: Mouse pressed left at (80, 223)
Screenshot: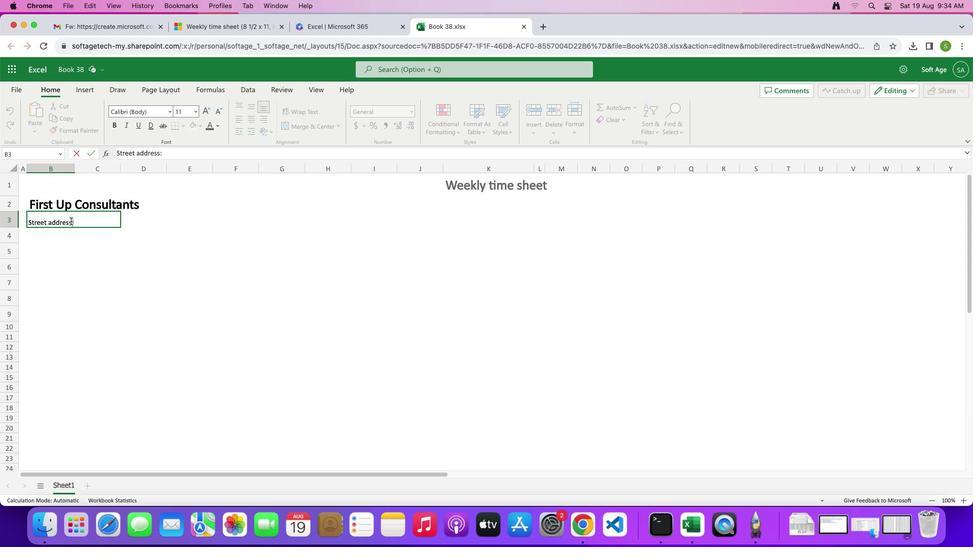 
Action: Mouse moved to (220, 126)
Screenshot: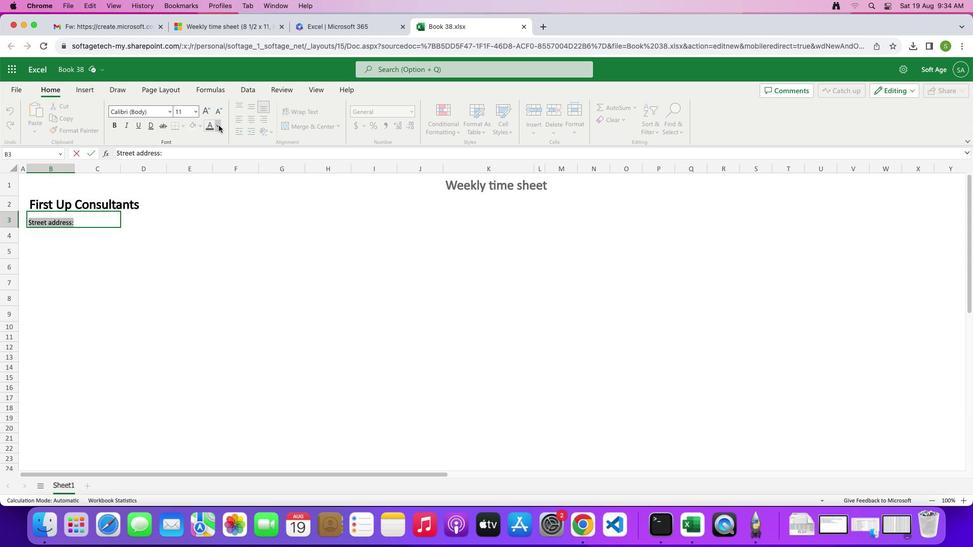 
Action: Mouse pressed left at (220, 126)
Screenshot: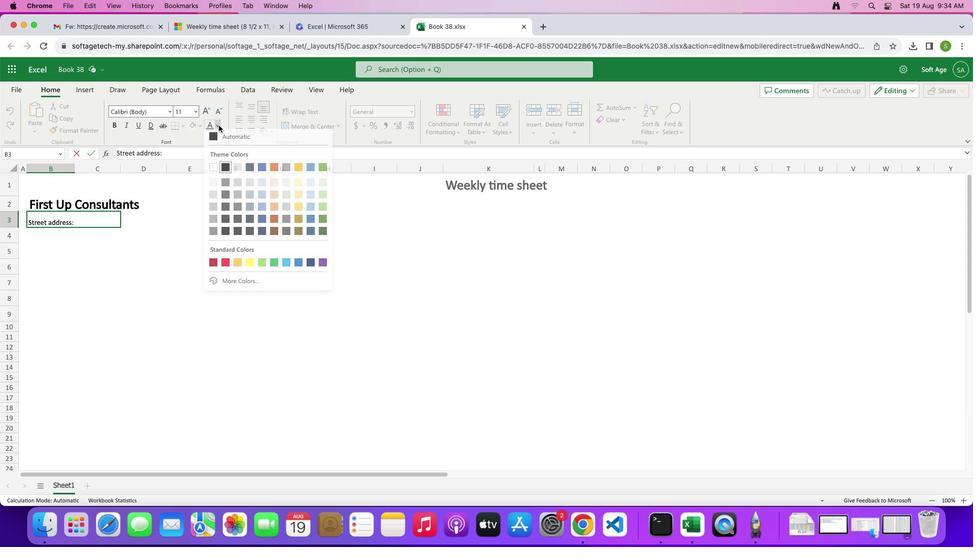 
Action: Mouse moved to (211, 127)
Screenshot: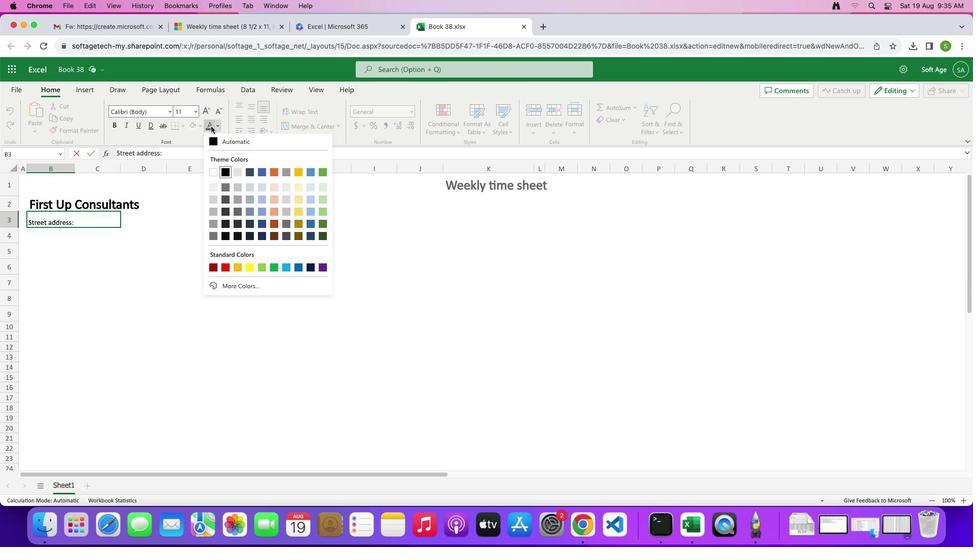 
Action: Mouse pressed left at (211, 127)
Screenshot: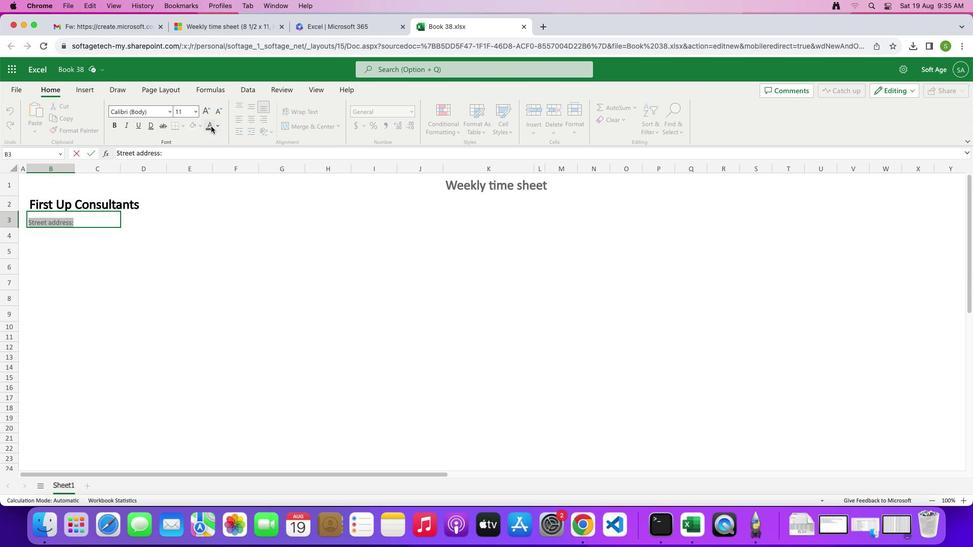 
Action: Mouse moved to (103, 238)
Screenshot: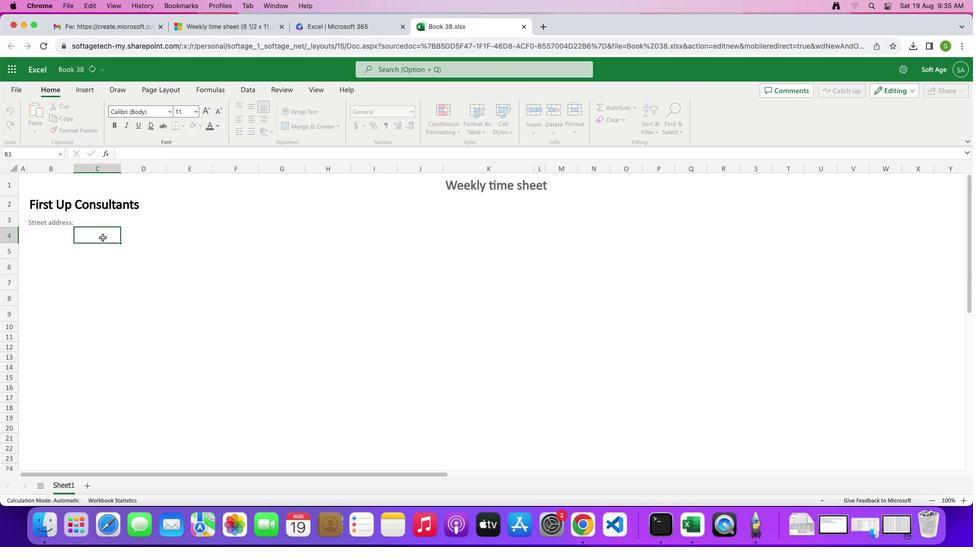 
Action: Mouse pressed left at (103, 238)
Screenshot: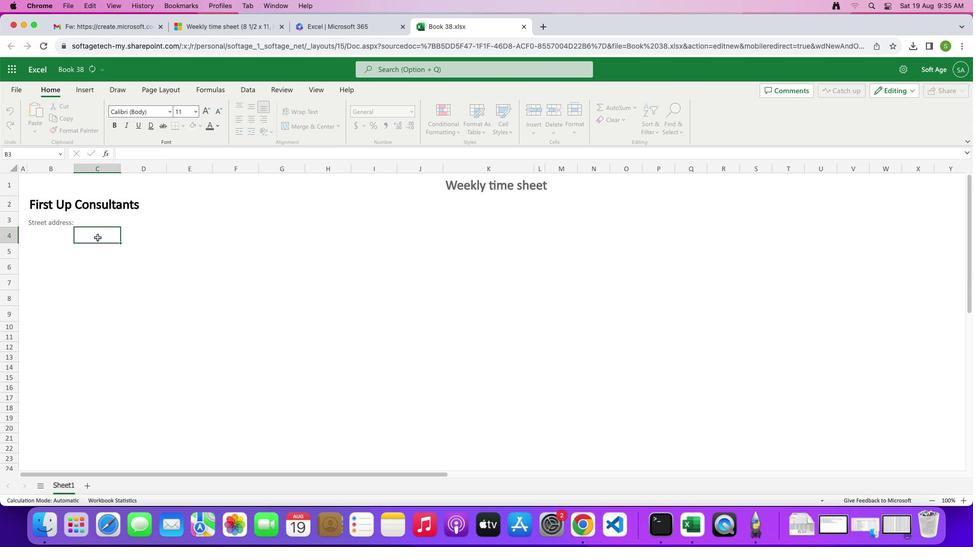 
Action: Mouse moved to (44, 234)
Screenshot: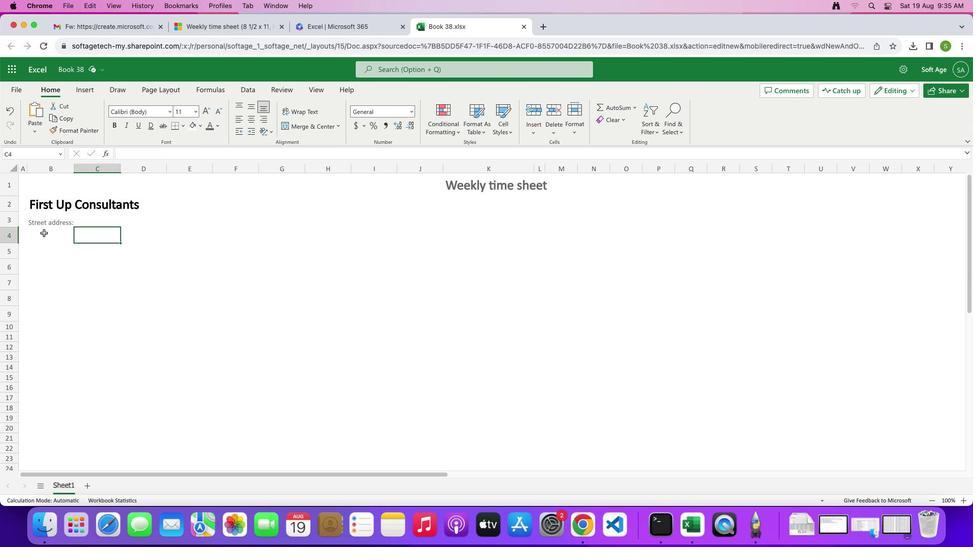 
Action: Mouse pressed left at (44, 234)
Screenshot: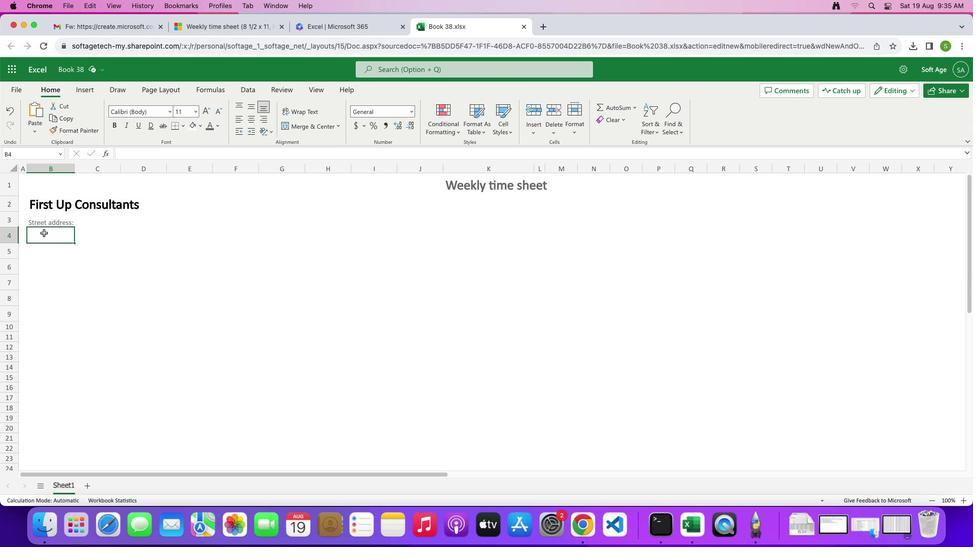 
Action: Mouse moved to (55, 233)
Screenshot: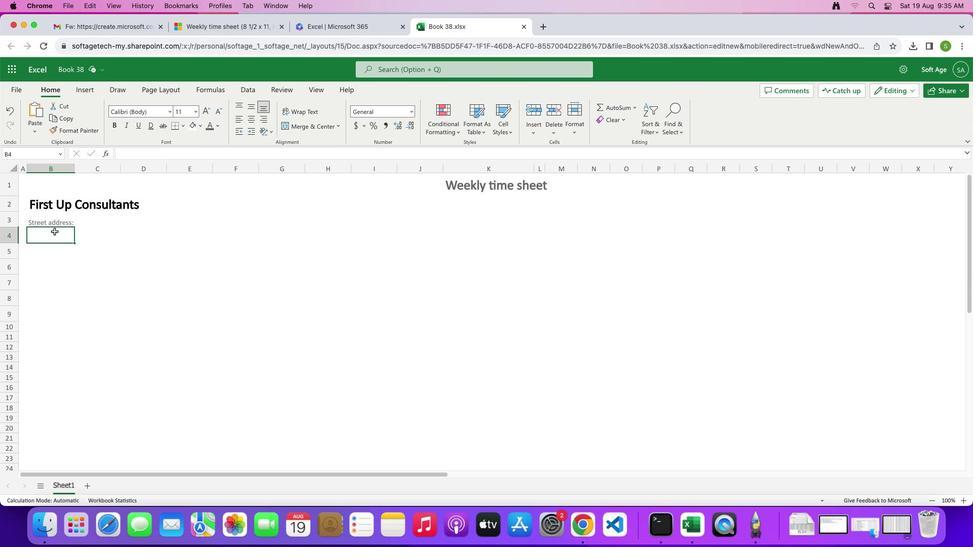 
Action: Key pressed Key.shift'A''d''d''r''e''s''s'Key.space'2'Key.shift_r':'
Screenshot: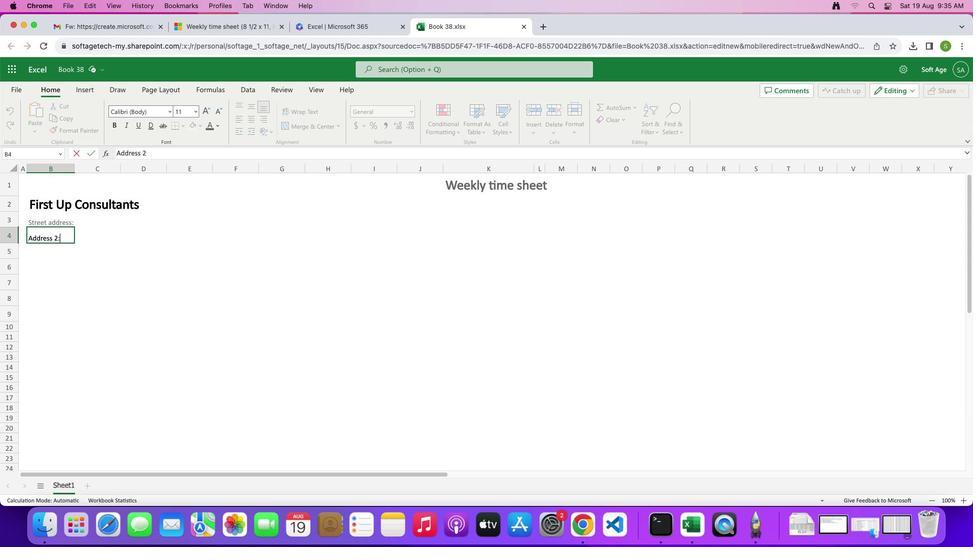 
Action: Mouse moved to (51, 255)
Screenshot: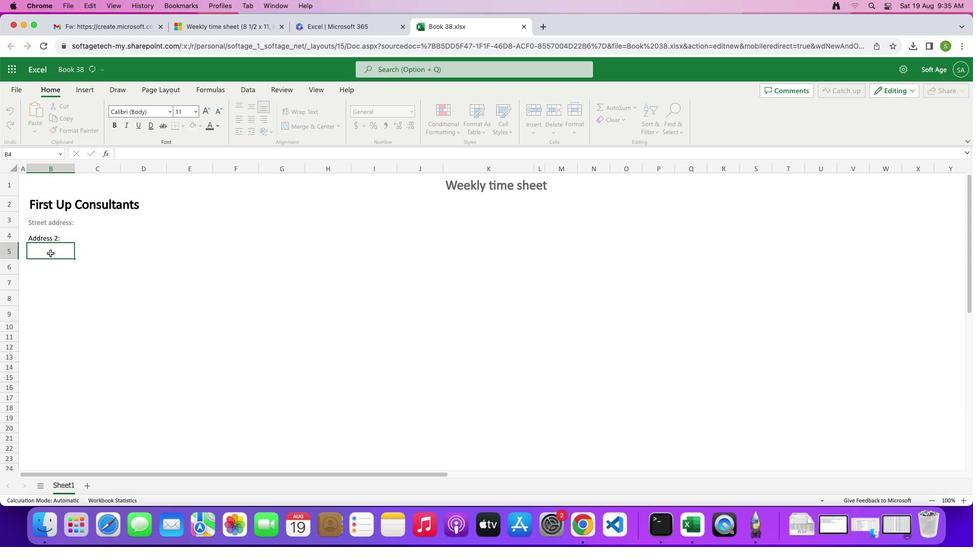 
Action: Mouse pressed left at (51, 255)
Screenshot: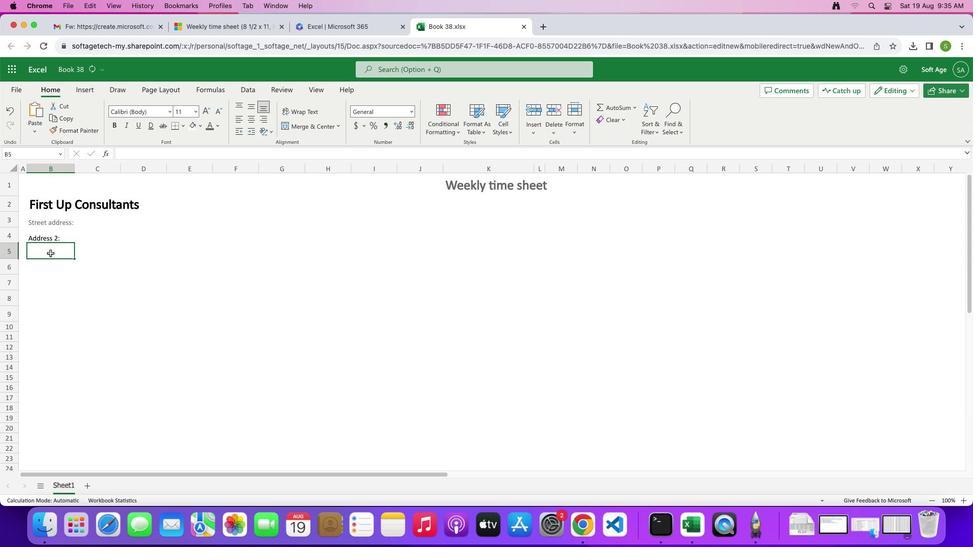 
Action: Key pressed Key.shift'A''d''d''e'Key.backspace'r''e''s''s'Key.space'3'Key.shift_r':'
Screenshot: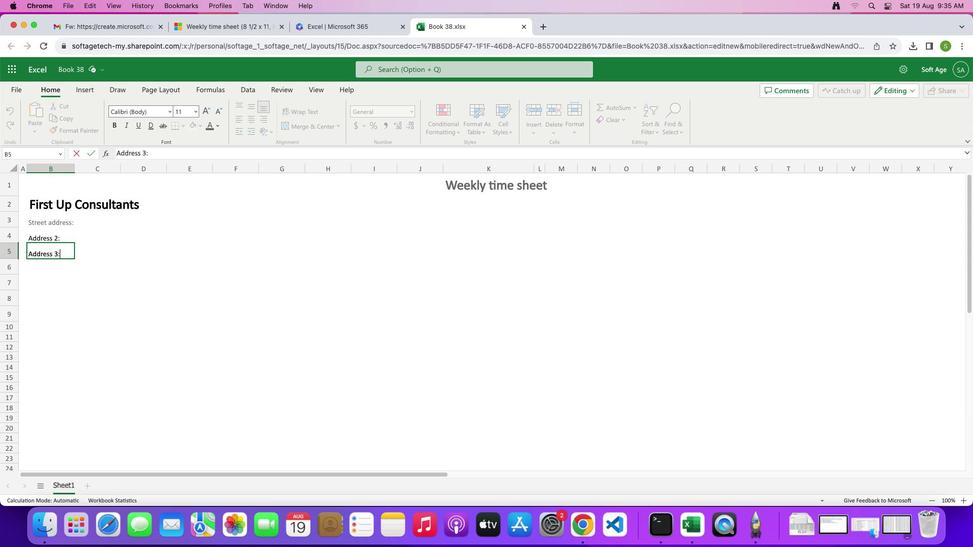 
Action: Mouse moved to (61, 253)
Screenshot: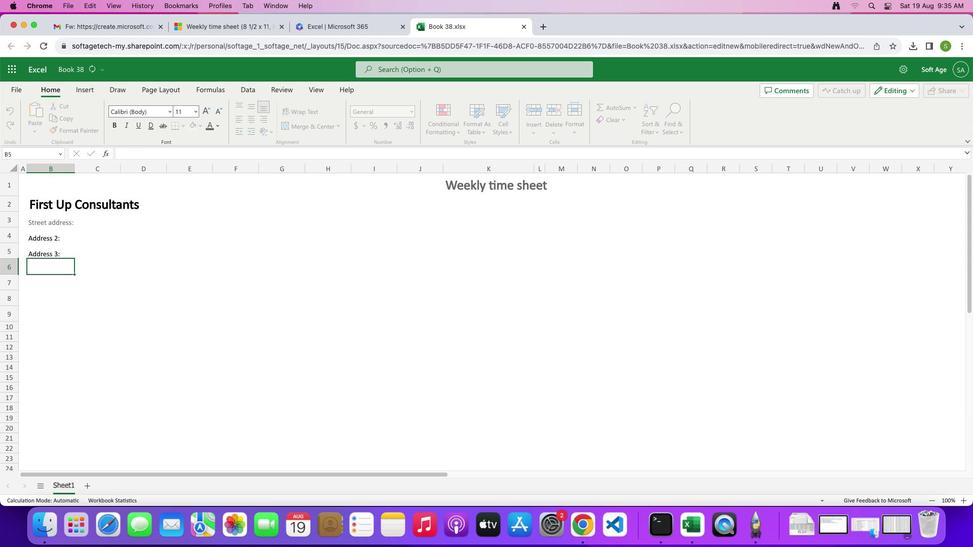
Action: Key pressed Key.enterKey.shift'C''i''t''y'','Key.spaceKey.shift'S''T'Key.spaceKey.shift'Z''i'Key.backspaceKey.shift'I''P'
Screenshot: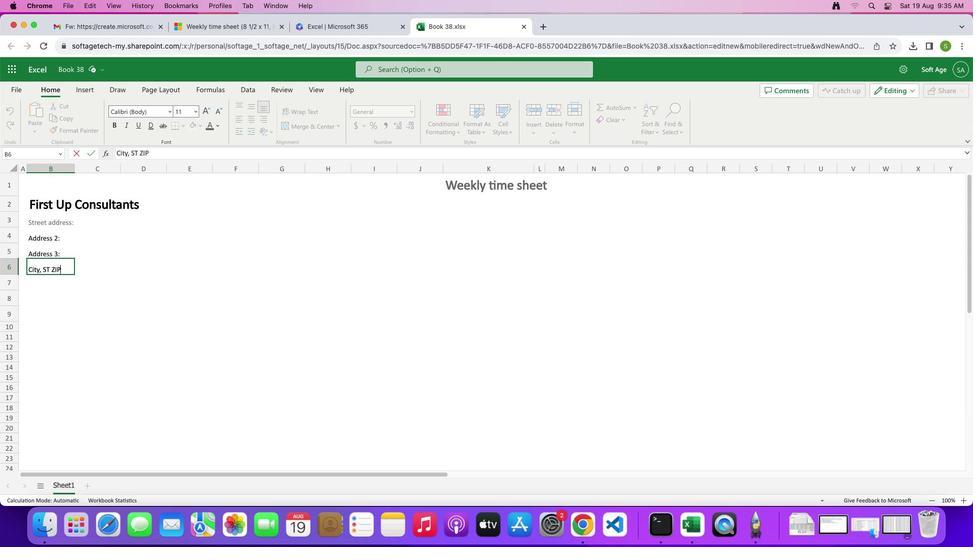 
Action: Mouse moved to (78, 236)
Screenshot: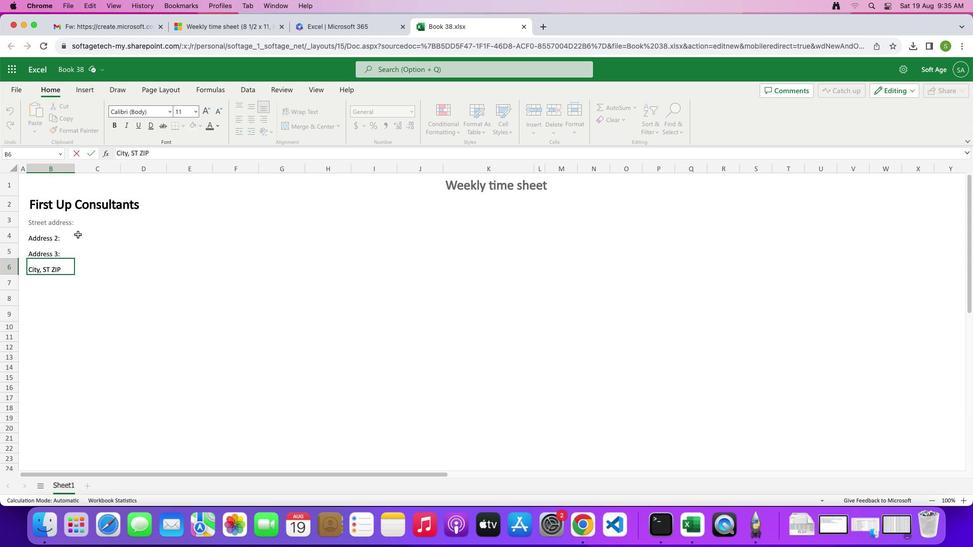 
Action: Key pressed Key.shift_r':'
Screenshot: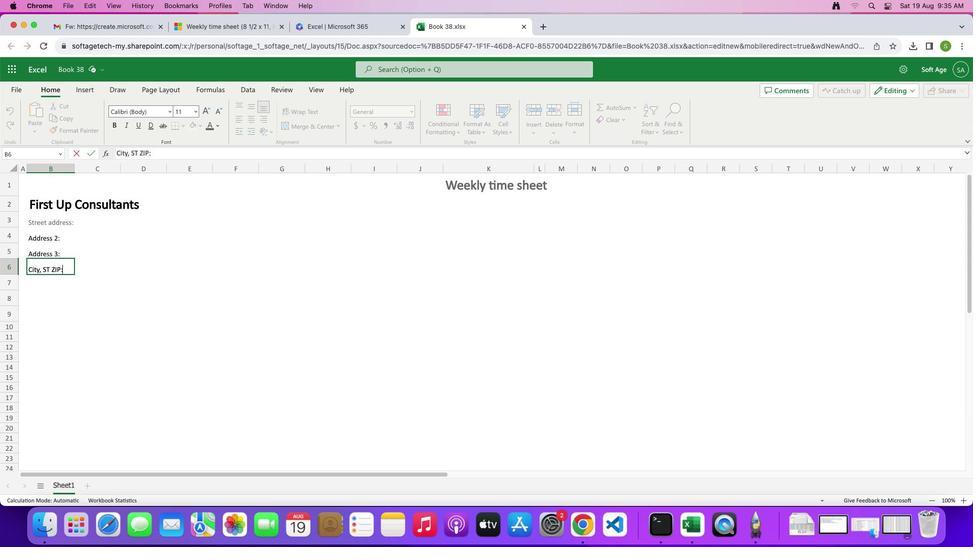 
Action: Mouse moved to (54, 289)
Screenshot: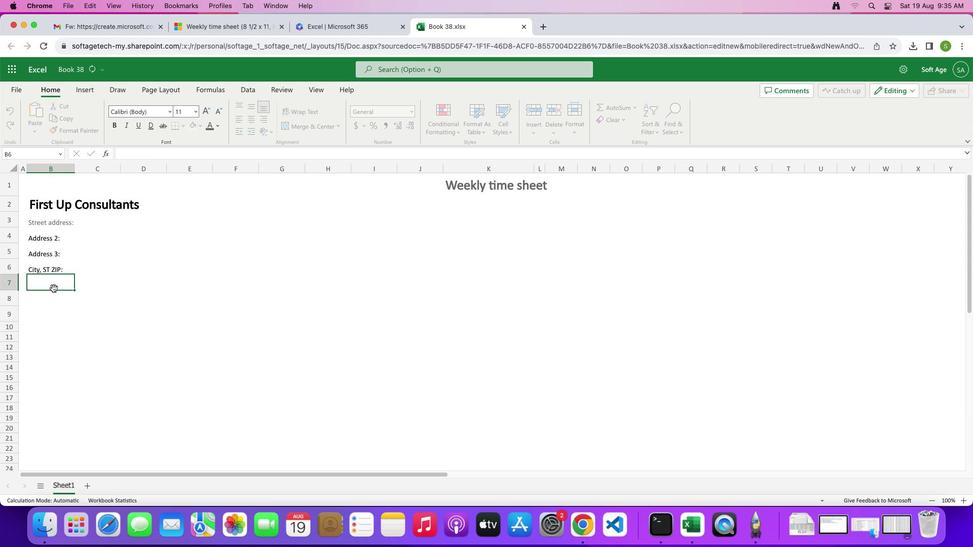 
Action: Mouse pressed left at (54, 289)
Screenshot: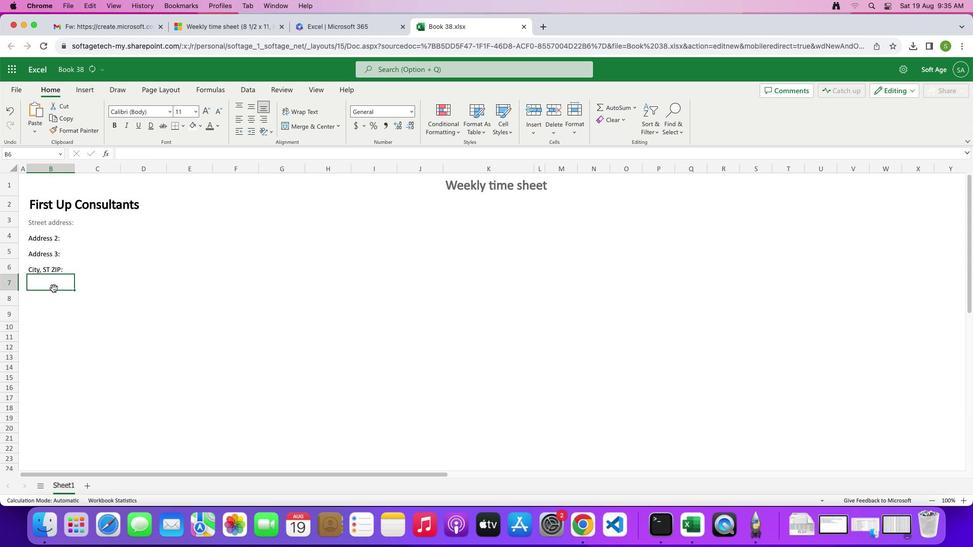 
Action: Mouse moved to (74, 286)
Screenshot: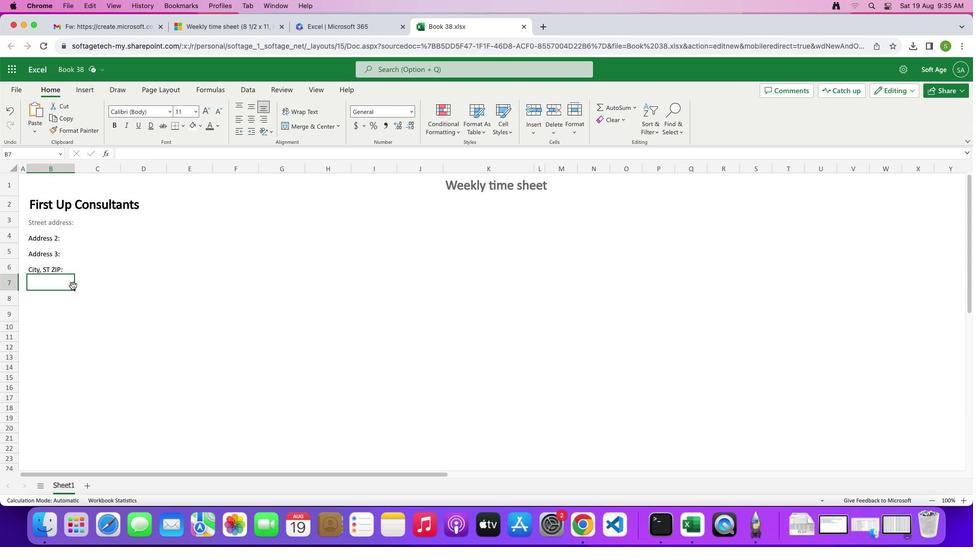 
Action: Key pressed Key.shift'P''h''o''n''e'Key.shift_r':'Key.enterKey.shift'F''a''x'Key.shift_r
Screenshot: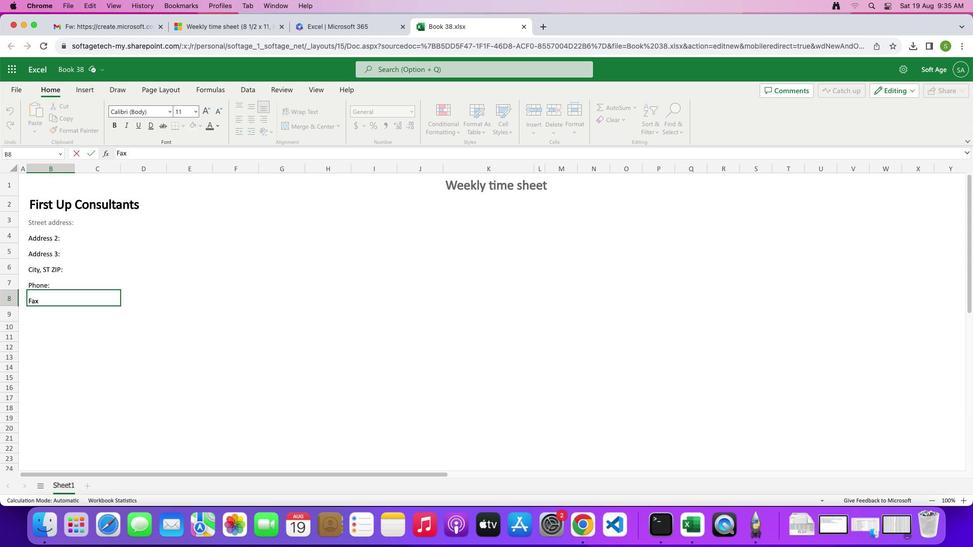 
Action: Mouse moved to (76, 284)
Screenshot: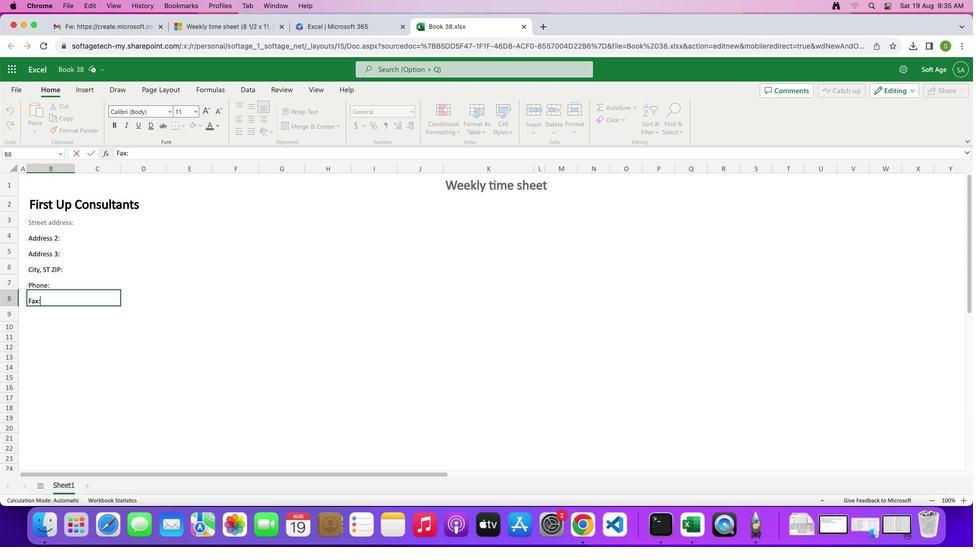 
Action: Key pressed ':'Key.enter
Screenshot: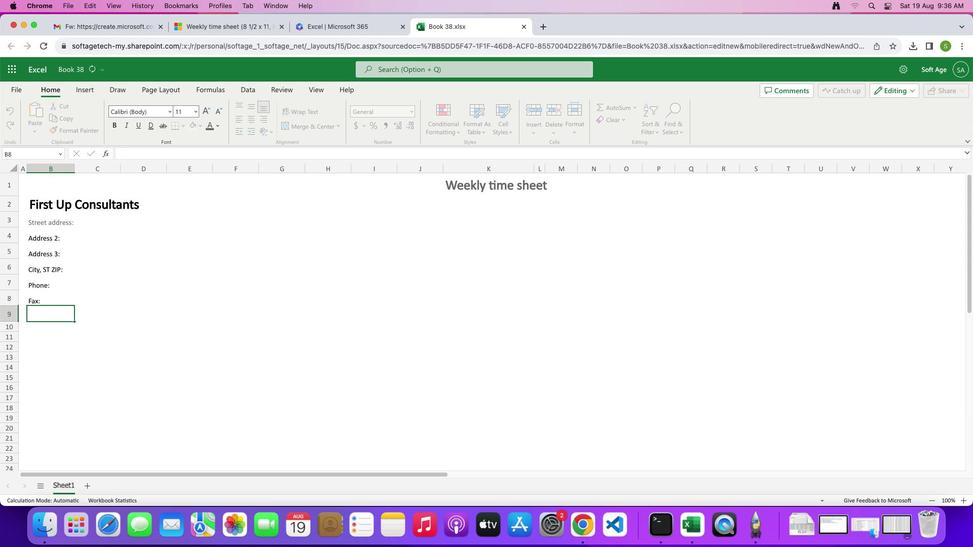 
Action: Mouse moved to (76, 284)
Screenshot: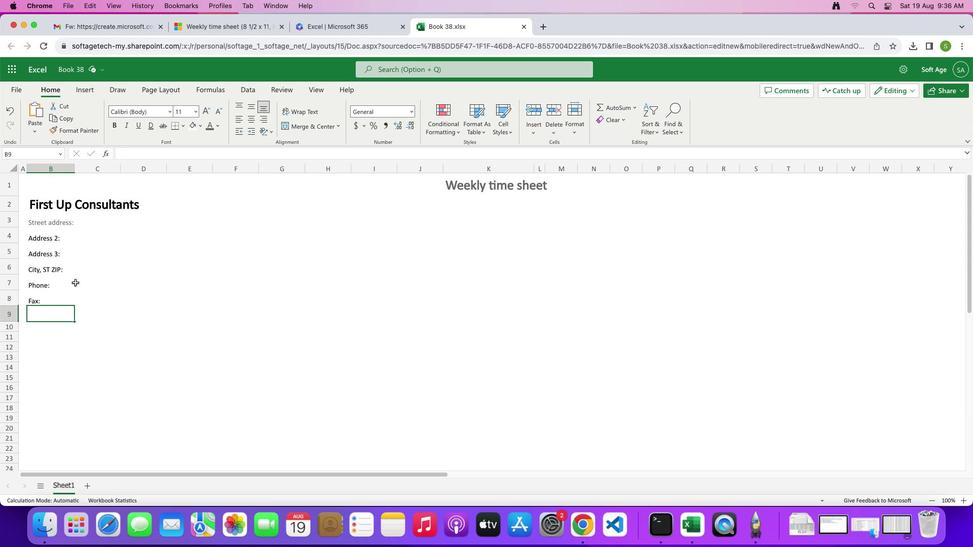 
Action: Key pressed Key.shift'E'
Screenshot: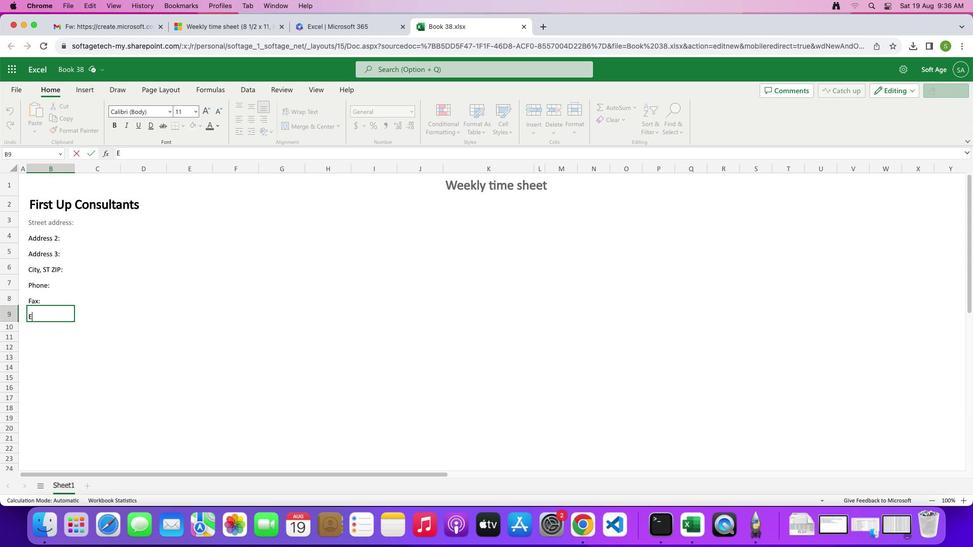 
Action: Mouse moved to (76, 284)
Screenshot: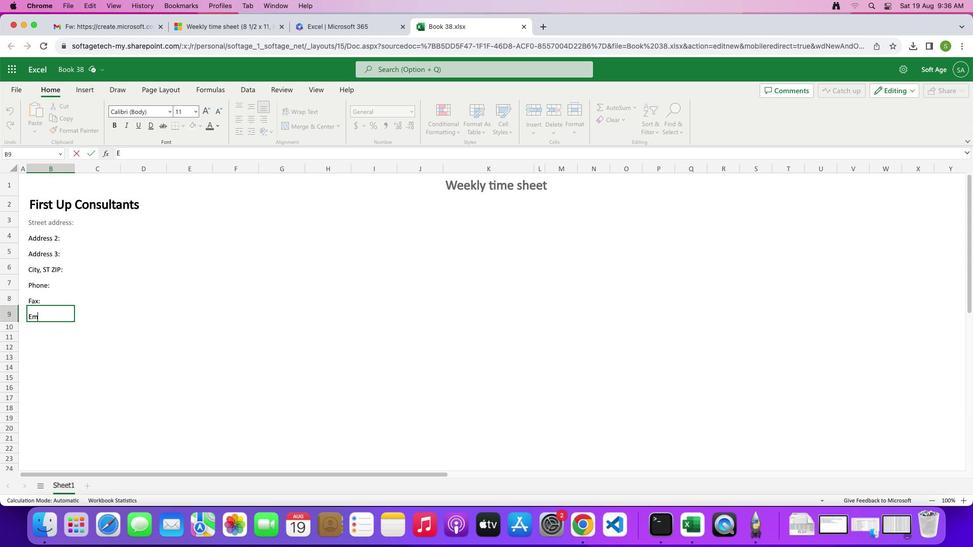 
Action: Key pressed 'm''a''i''l'
Screenshot: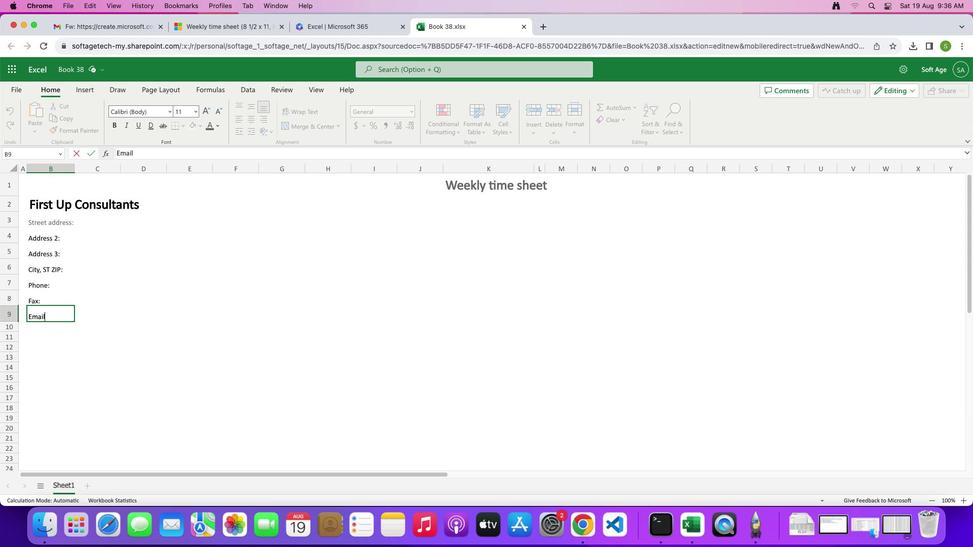 
Action: Mouse moved to (124, 287)
Screenshot: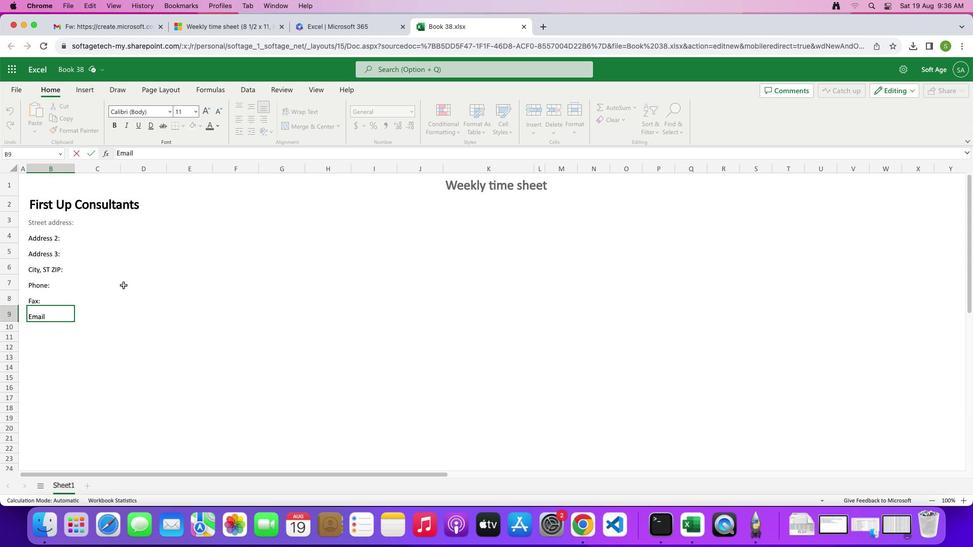 
Action: Mouse pressed left at (124, 287)
Screenshot: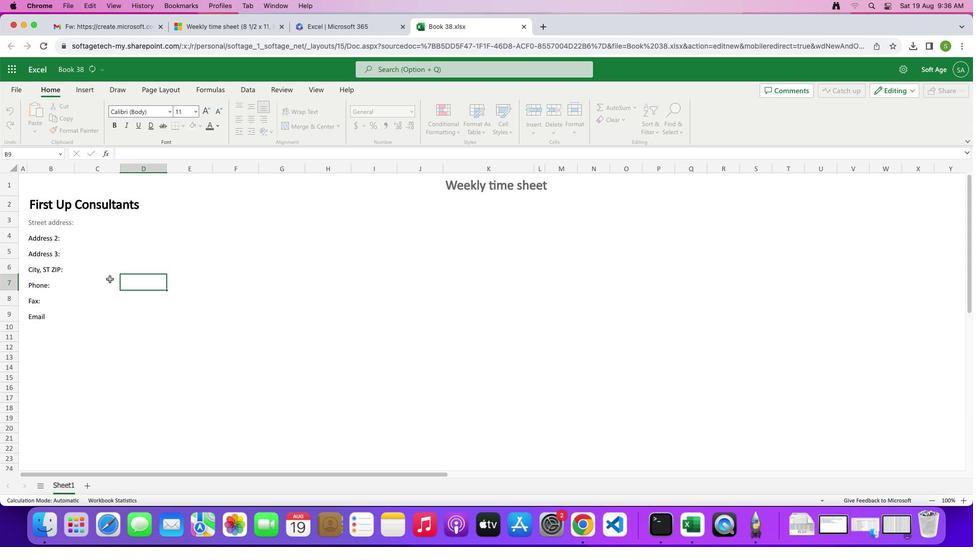 
Action: Mouse moved to (39, 239)
Screenshot: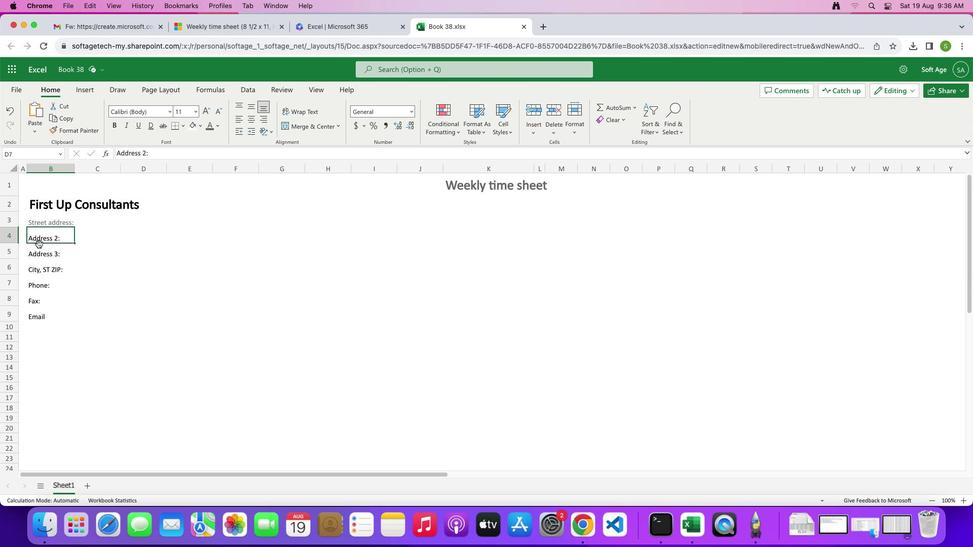 
Action: Mouse pressed left at (39, 239)
Screenshot: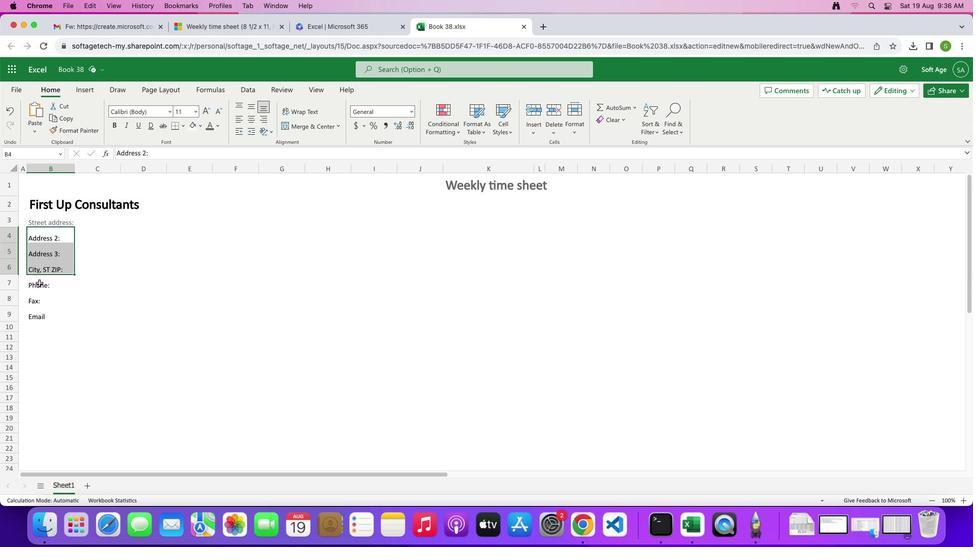 
Action: Mouse moved to (118, 309)
Screenshot: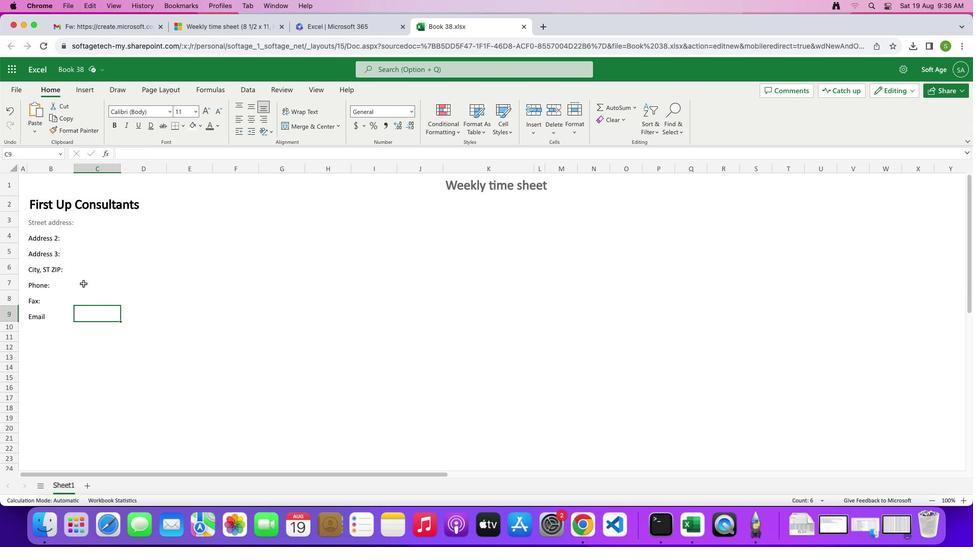 
Action: Mouse pressed left at (118, 309)
Screenshot: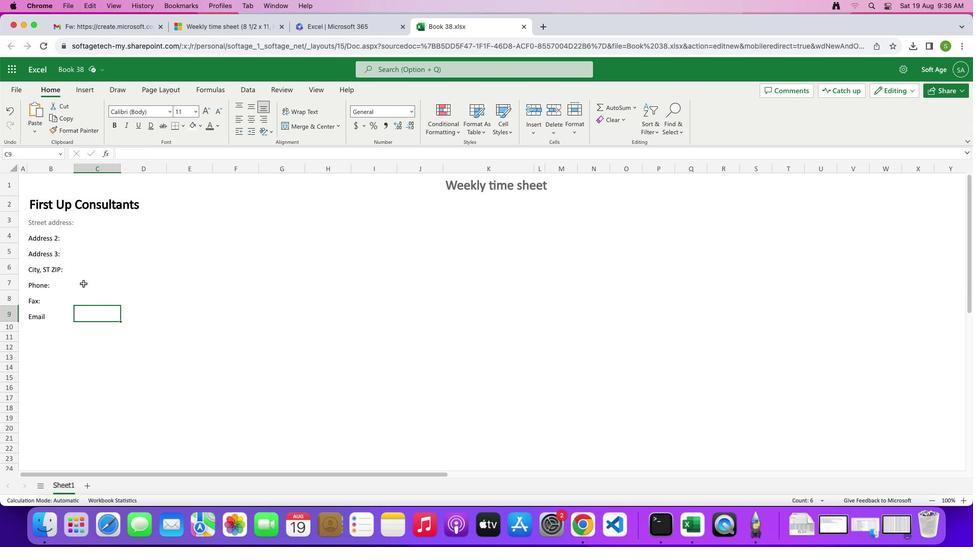 
Action: Mouse moved to (52, 240)
Screenshot: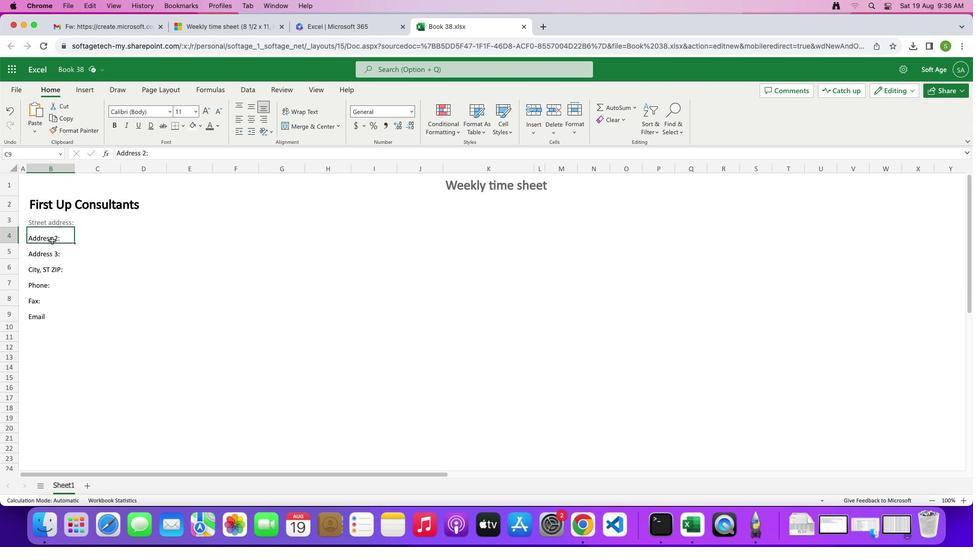 
Action: Mouse pressed left at (52, 240)
Screenshot: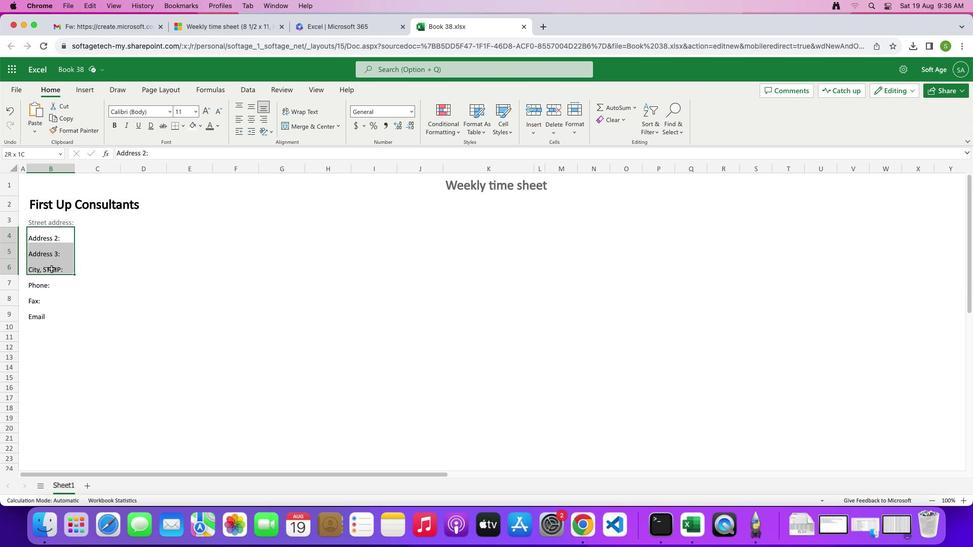 
Action: Mouse moved to (210, 127)
Screenshot: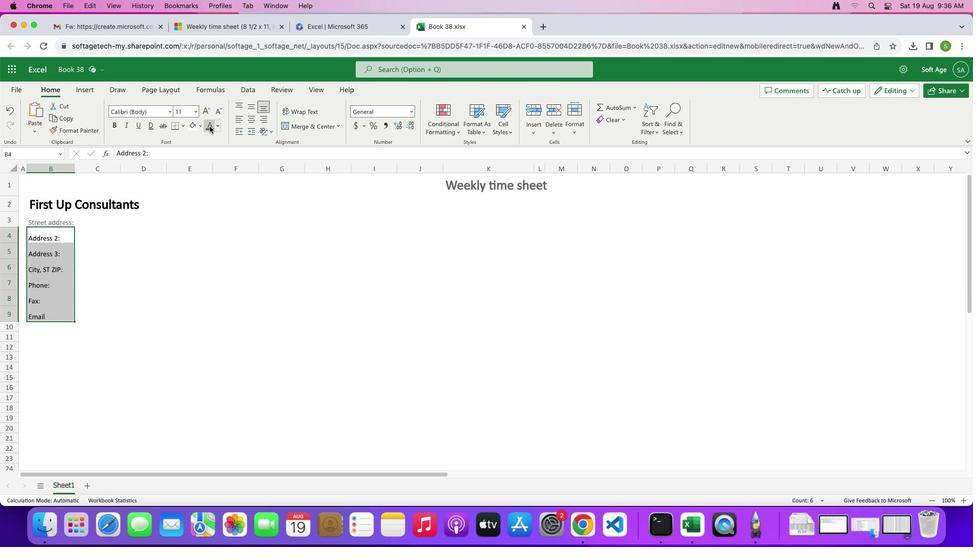 
Action: Mouse pressed left at (210, 127)
Screenshot: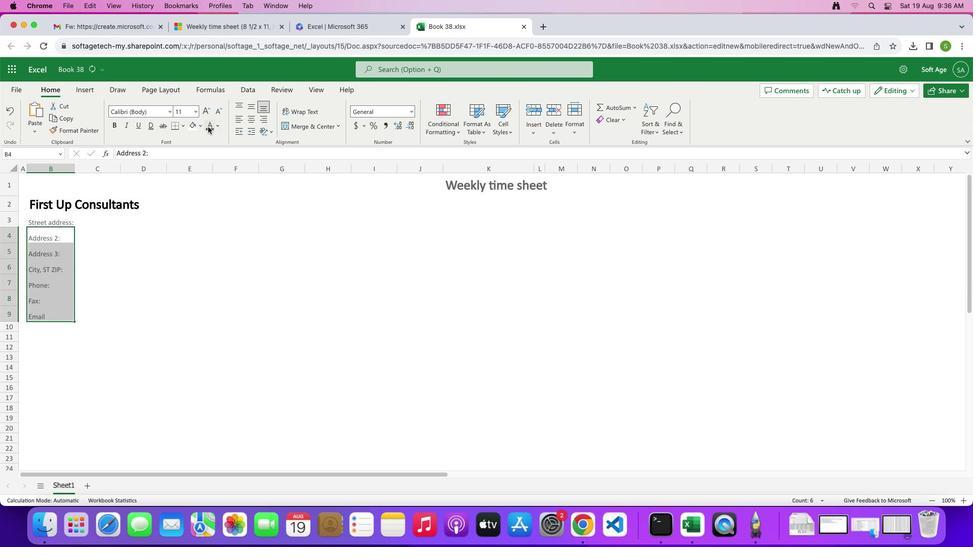 
Action: Mouse moved to (116, 260)
Screenshot: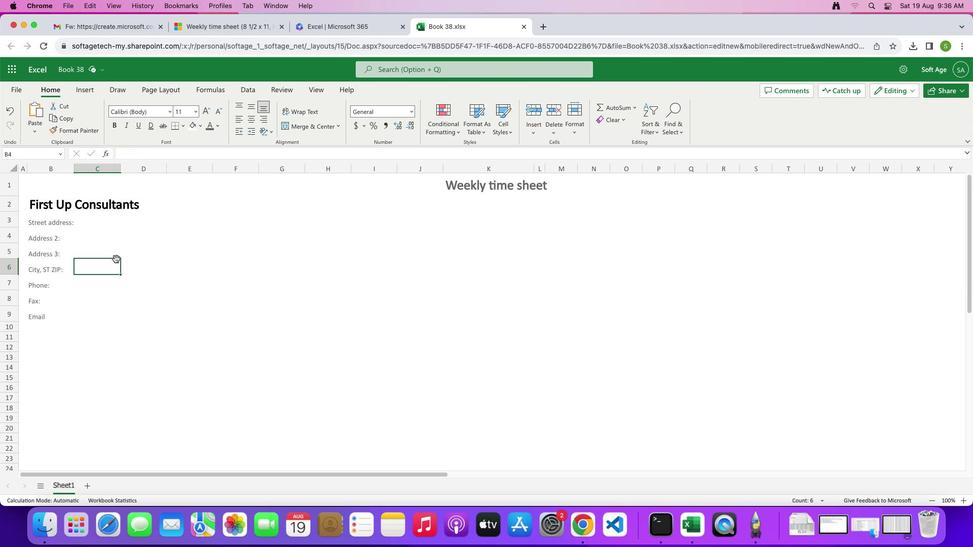 
Action: Mouse pressed left at (116, 260)
Screenshot: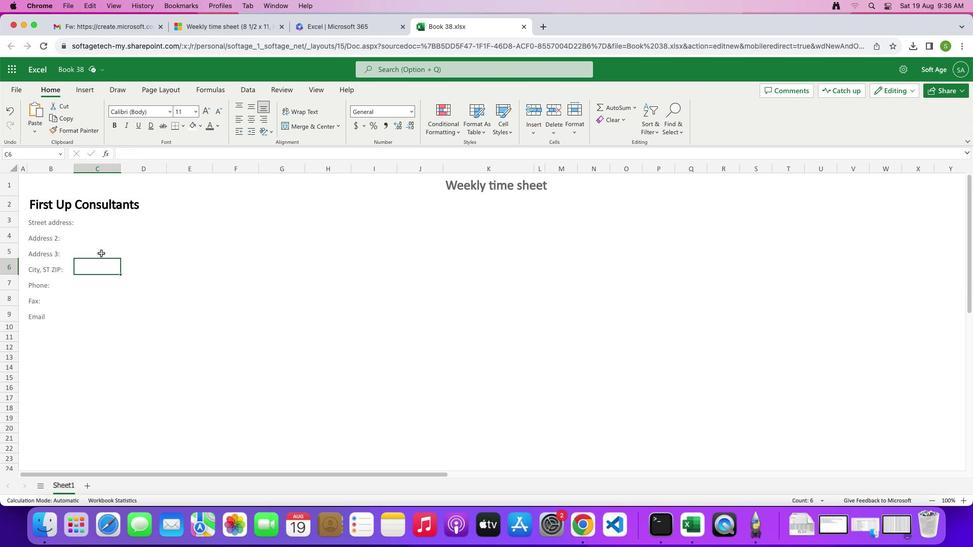 
Action: Mouse moved to (97, 223)
Screenshot: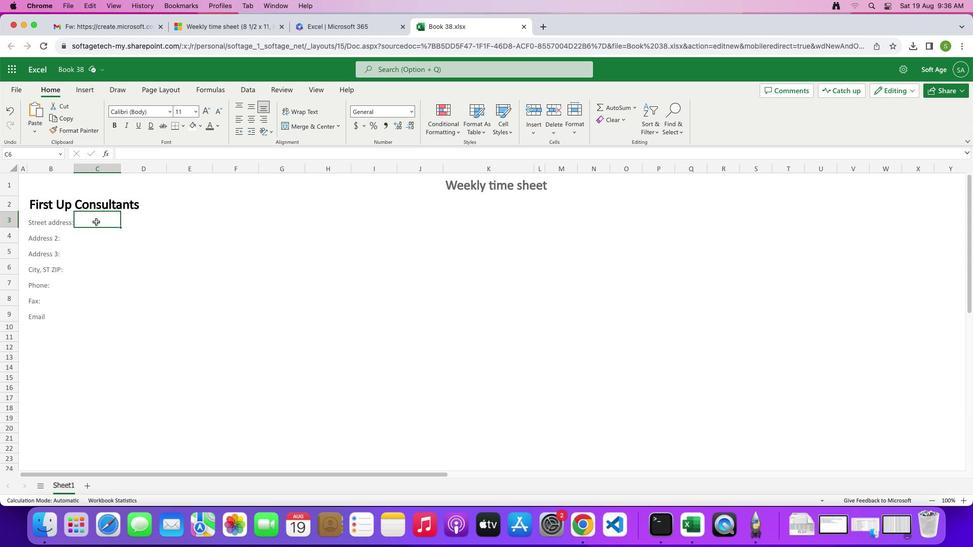 
Action: Mouse pressed left at (97, 223)
Screenshot: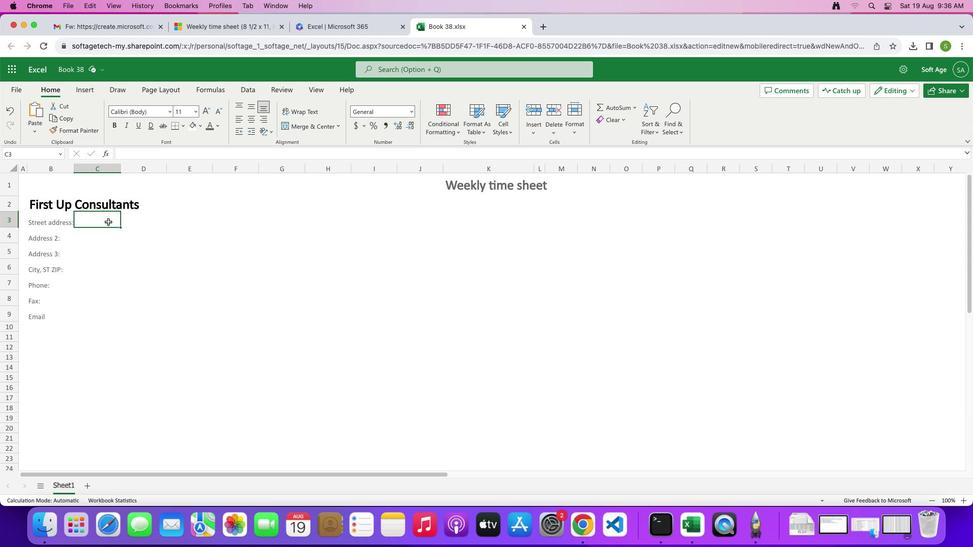 
Action: Mouse moved to (176, 247)
Screenshot: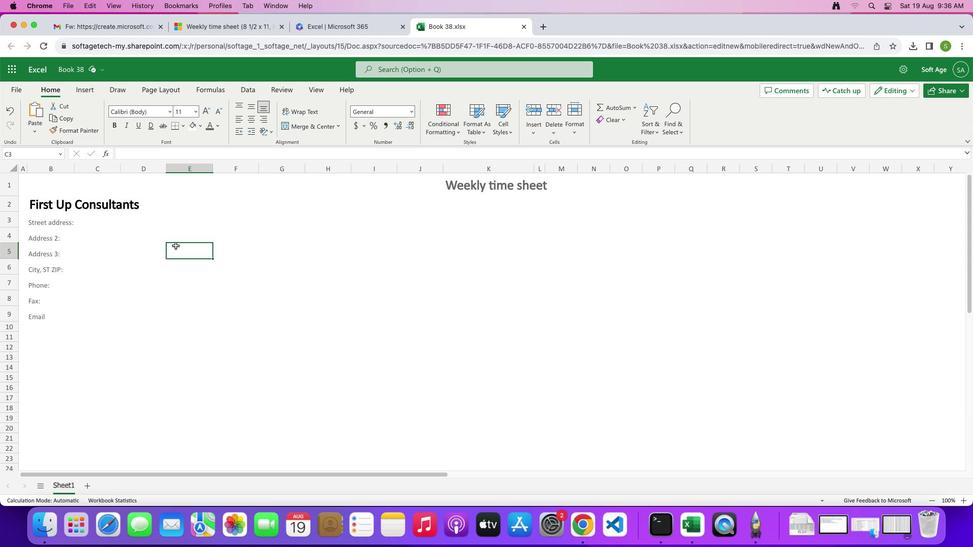 
Action: Mouse pressed left at (176, 247)
Screenshot: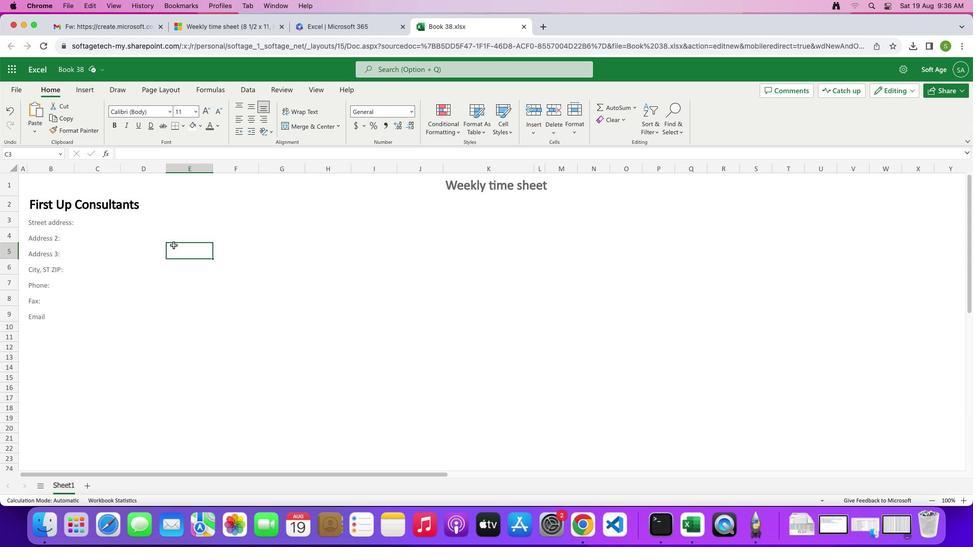 
Action: Mouse moved to (98, 220)
Screenshot: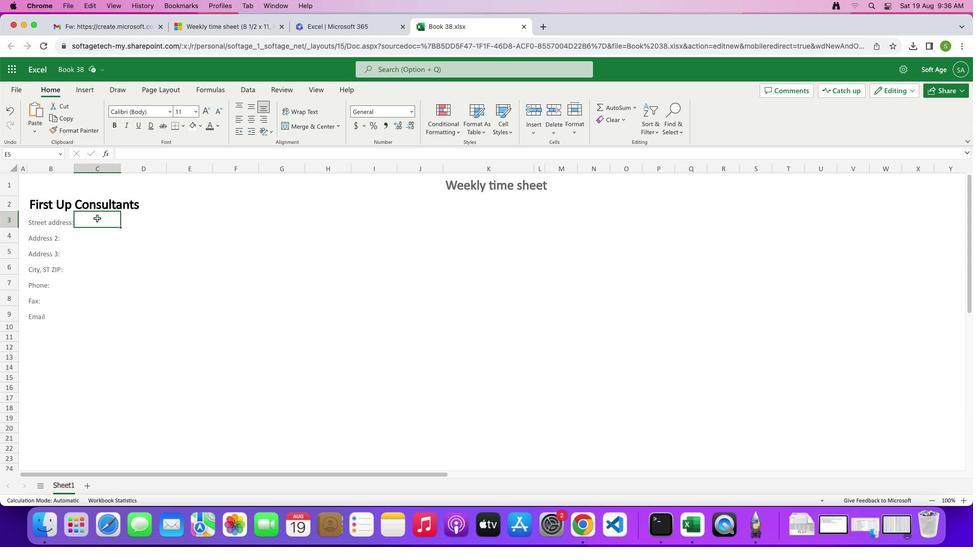 
Action: Mouse pressed left at (98, 220)
Screenshot: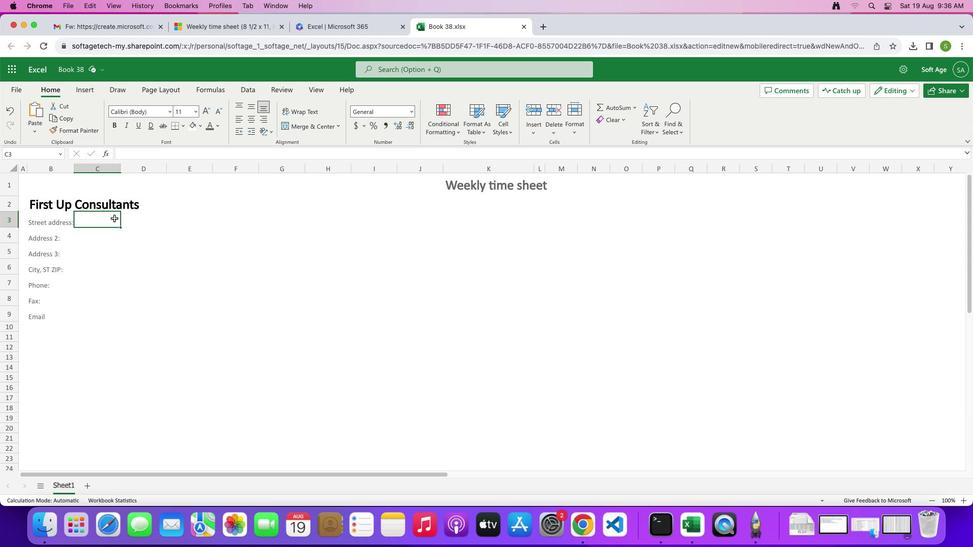 
Action: Mouse moved to (183, 125)
Screenshot: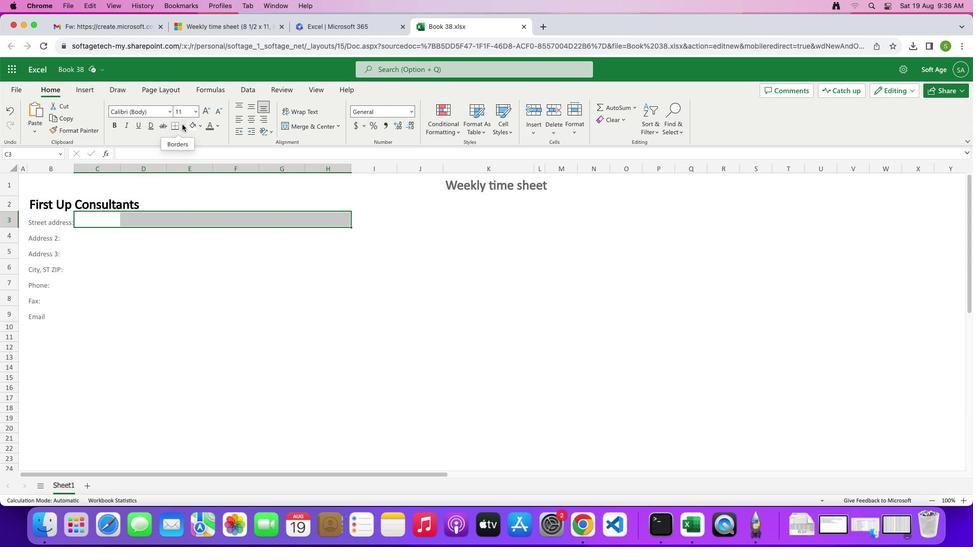 
Action: Mouse pressed left at (183, 125)
Screenshot: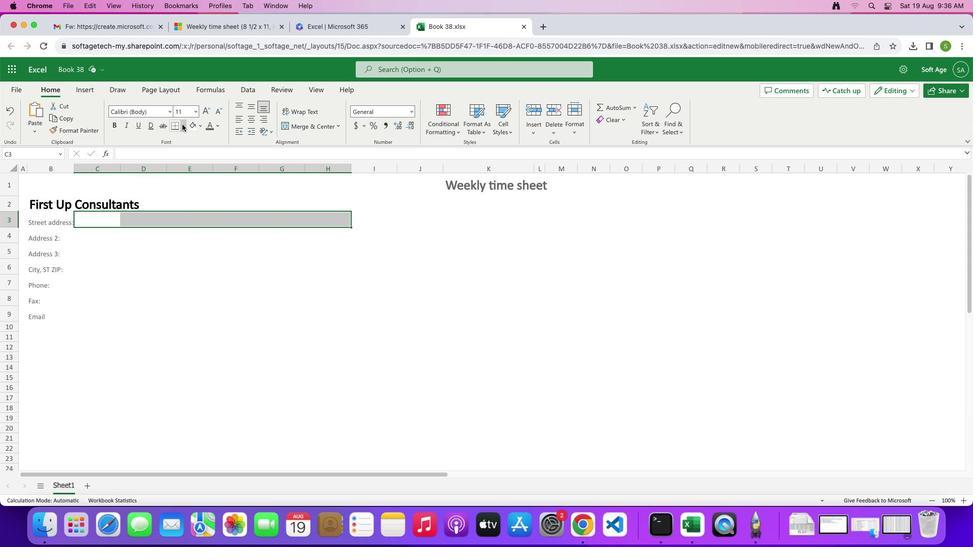
Action: Mouse moved to (200, 276)
Screenshot: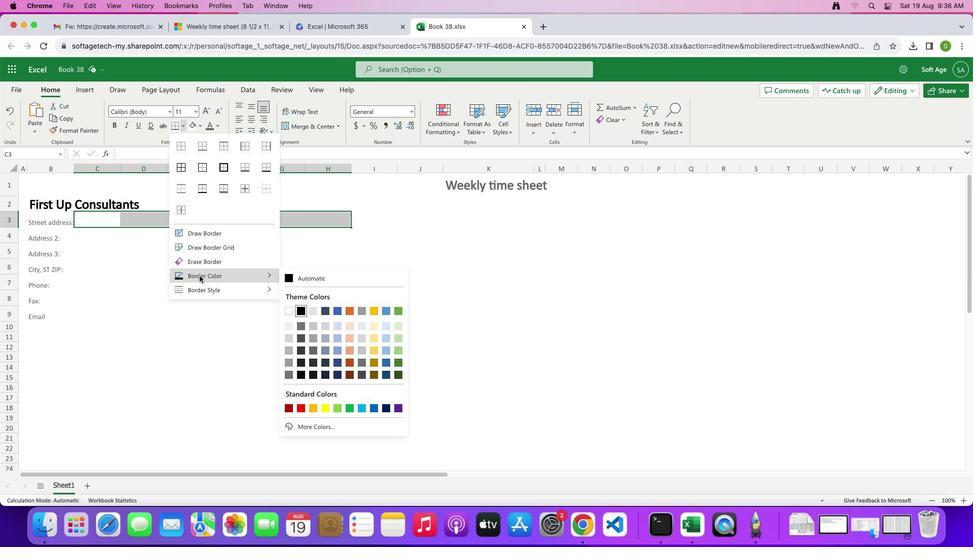 
Action: Mouse pressed left at (200, 276)
Screenshot: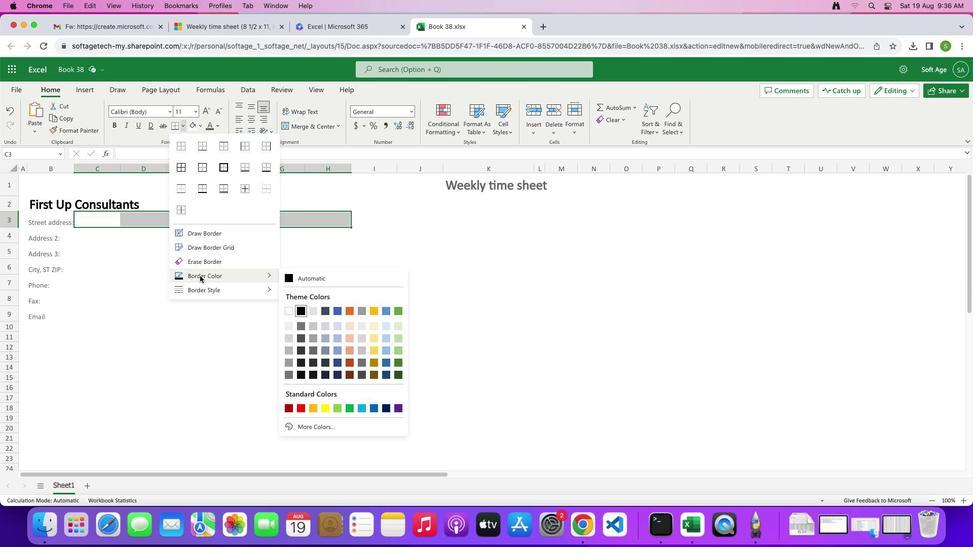 
Action: Mouse moved to (204, 146)
Screenshot: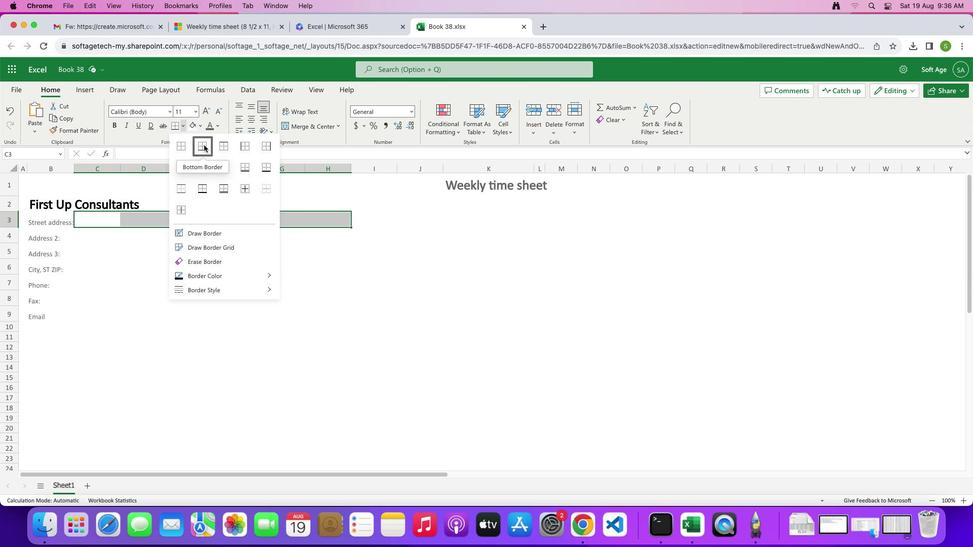 
Action: Mouse pressed left at (204, 146)
Screenshot: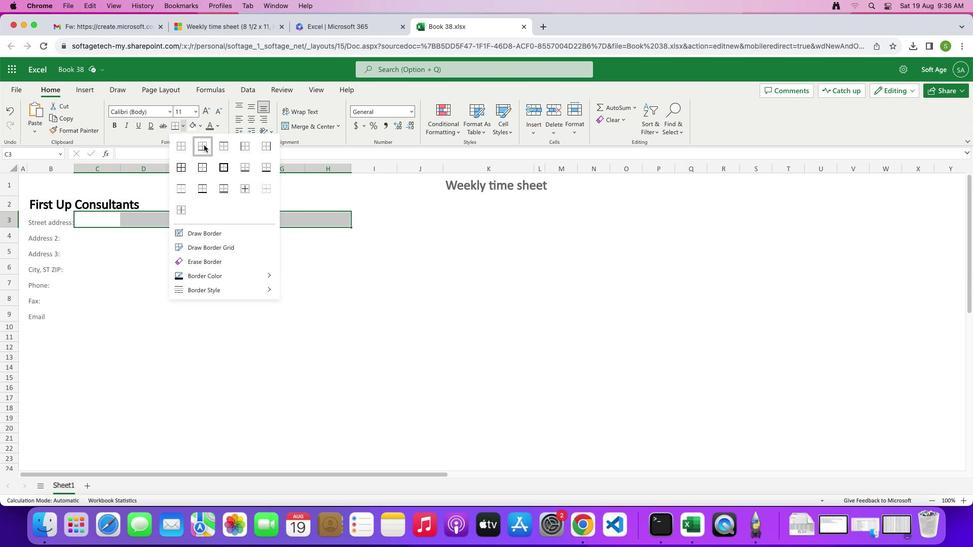 
Action: Mouse moved to (202, 293)
Screenshot: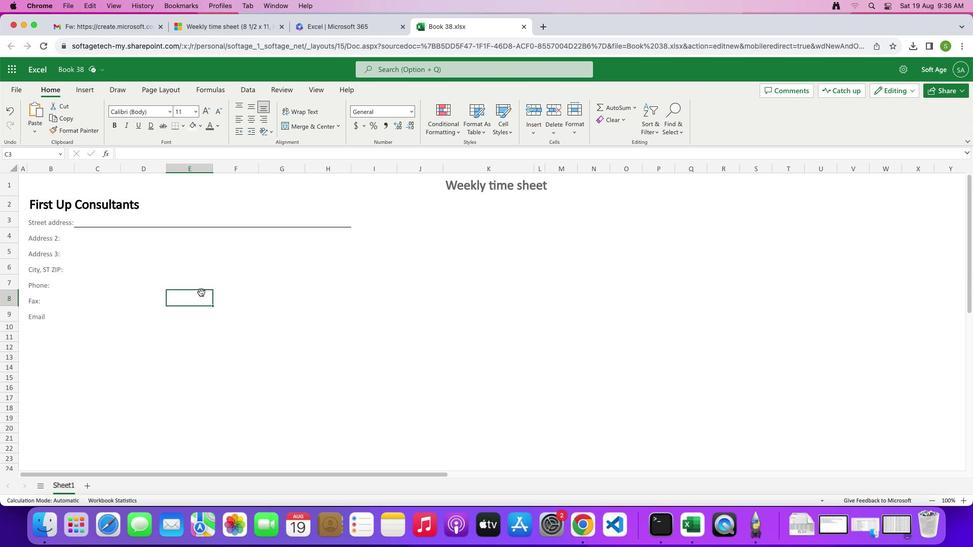 
Action: Mouse pressed left at (202, 293)
Screenshot: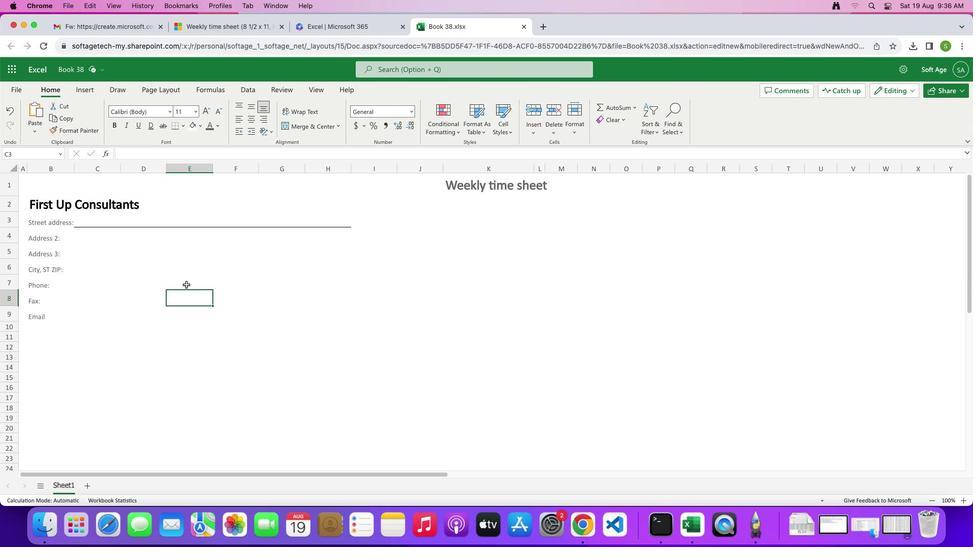 
Action: Mouse moved to (90, 239)
Screenshot: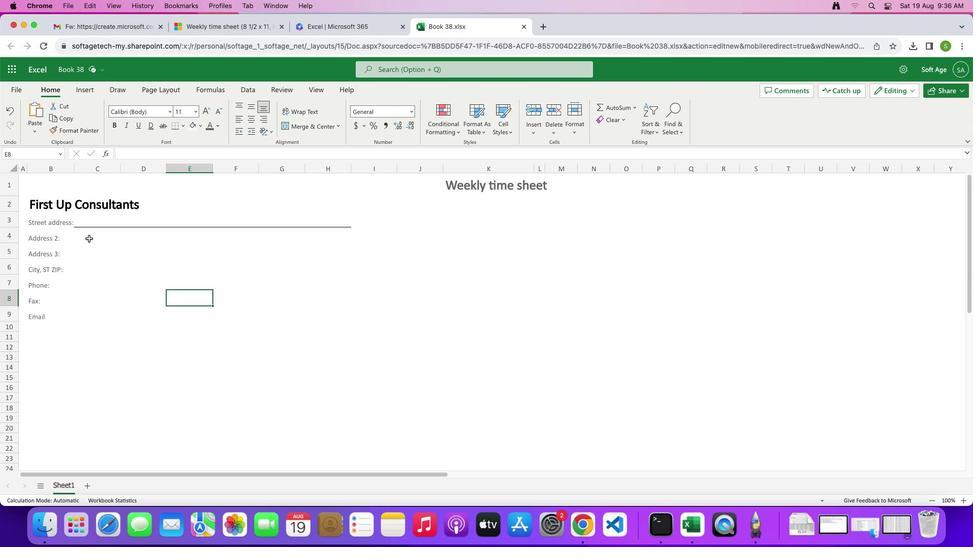 
Action: Mouse pressed left at (90, 239)
Screenshot: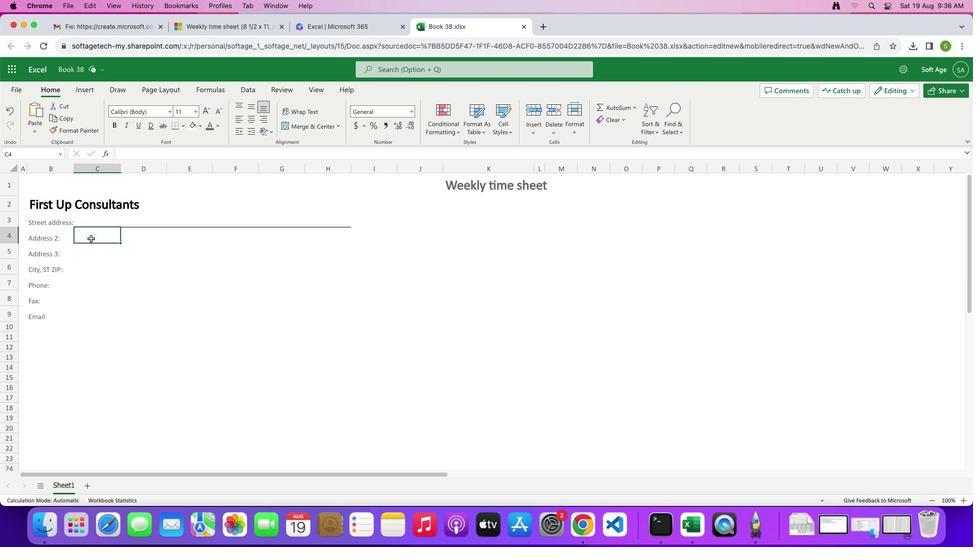
Action: Mouse moved to (175, 129)
Screenshot: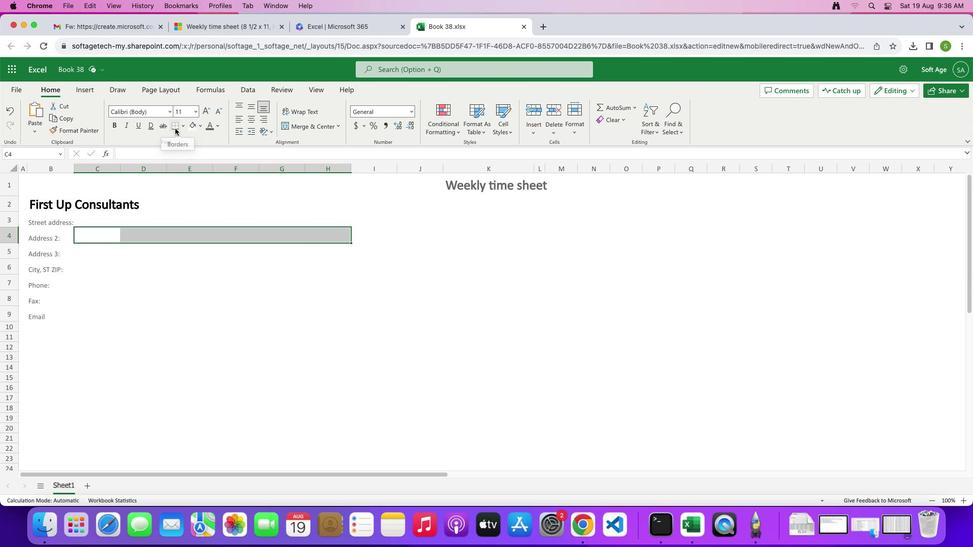 
Action: Mouse pressed left at (175, 129)
Screenshot: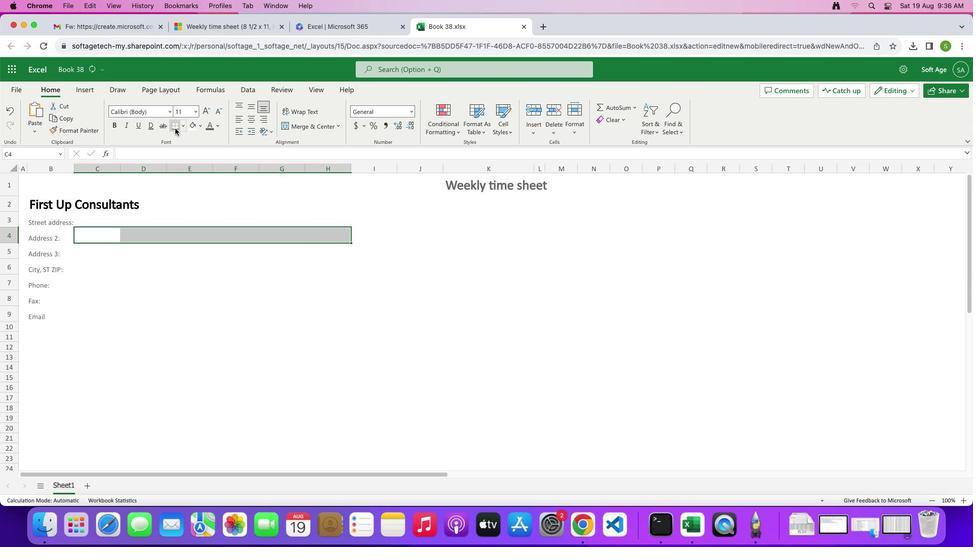 
Action: Mouse moved to (80, 250)
Screenshot: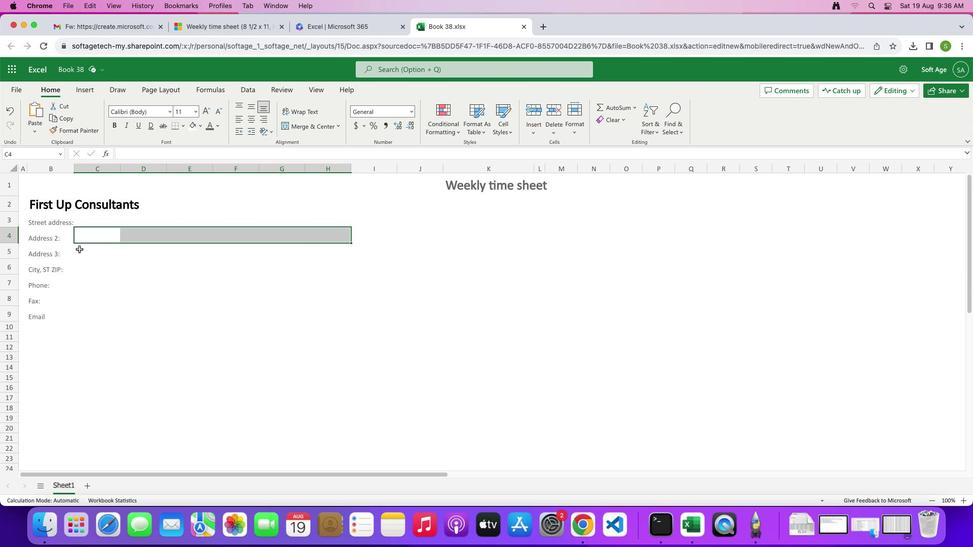 
Action: Mouse pressed left at (80, 250)
Screenshot: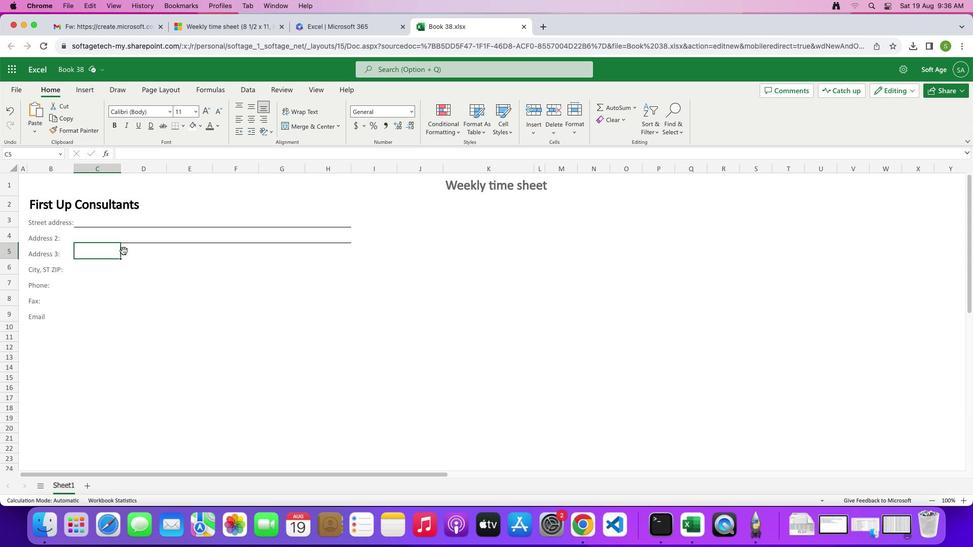 
Action: Mouse moved to (173, 122)
Screenshot: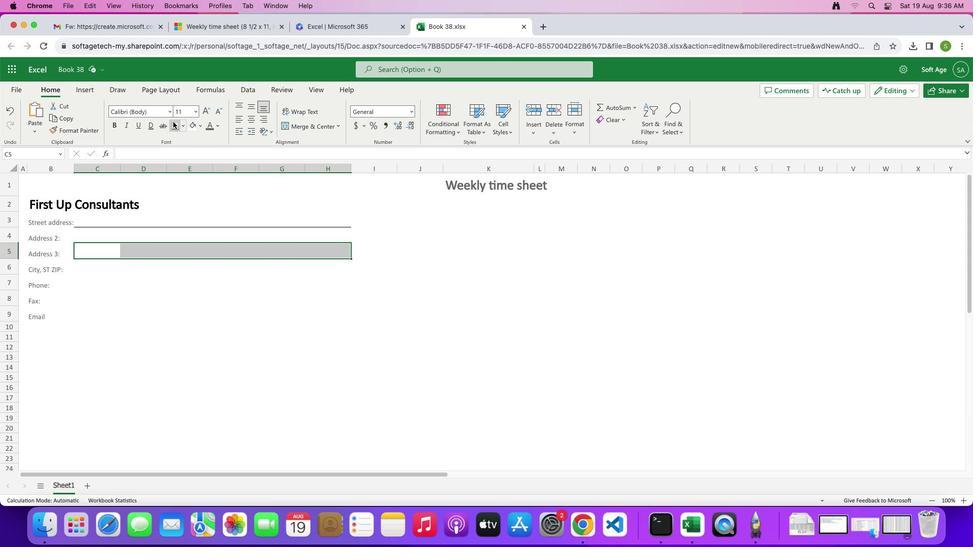 
Action: Mouse pressed left at (173, 122)
Screenshot: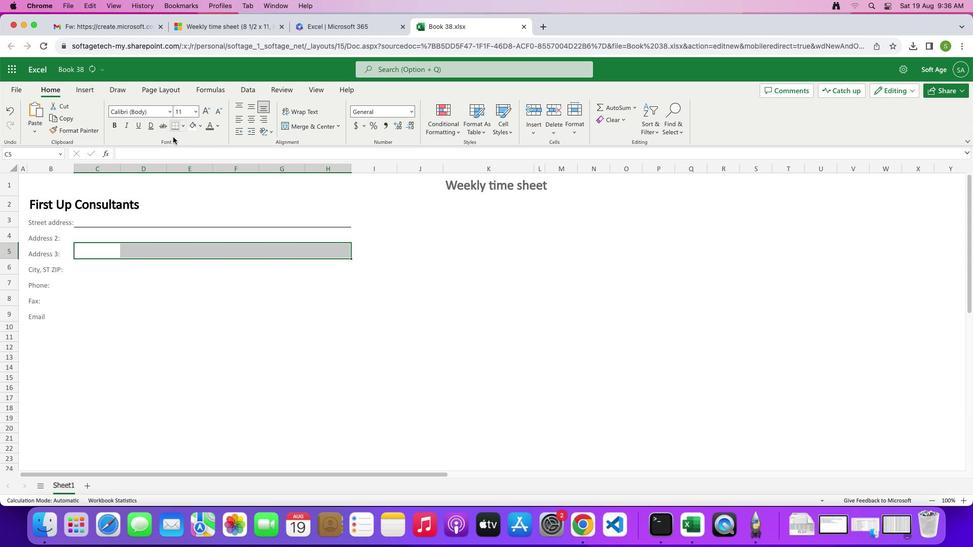 
Action: Mouse moved to (93, 271)
Screenshot: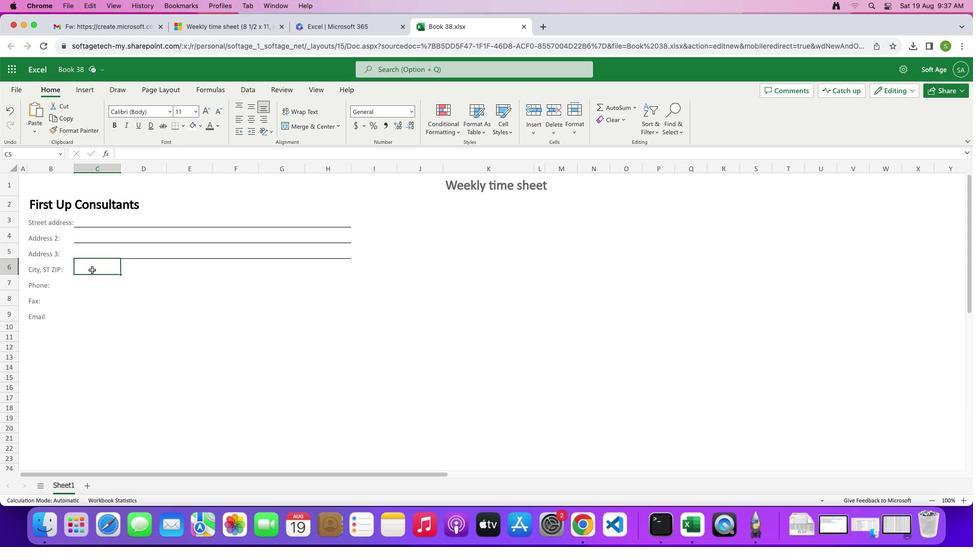 
Action: Mouse pressed left at (93, 271)
Screenshot: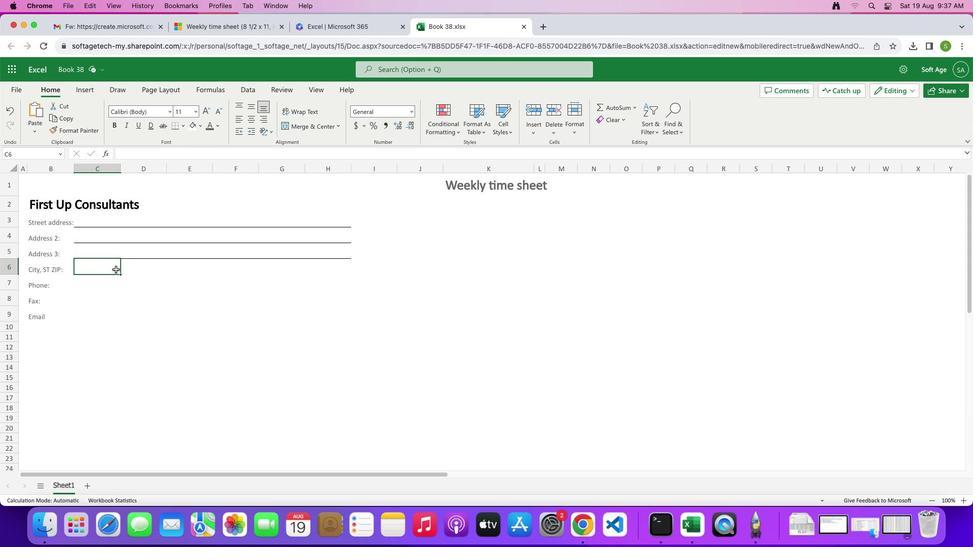 
Action: Mouse moved to (181, 126)
Screenshot: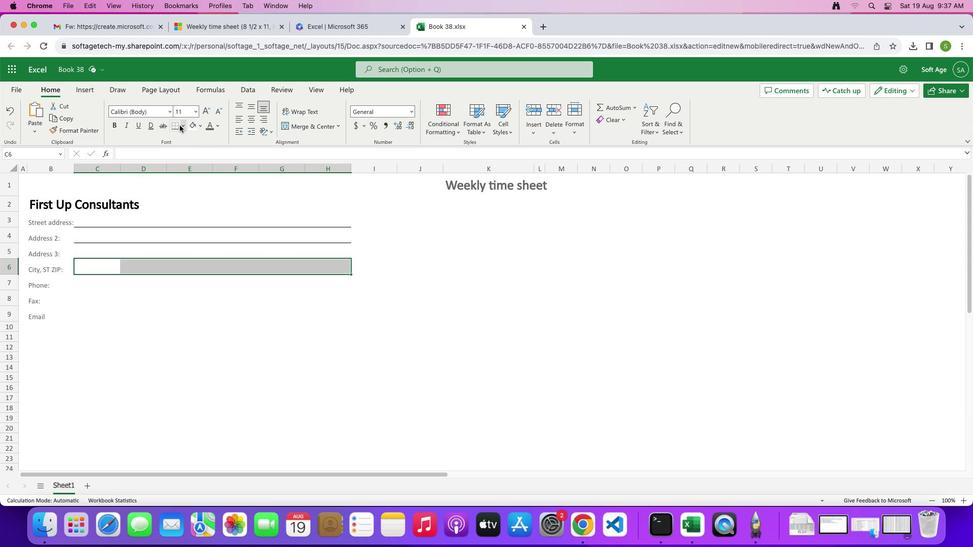 
Action: Mouse pressed left at (181, 126)
Screenshot: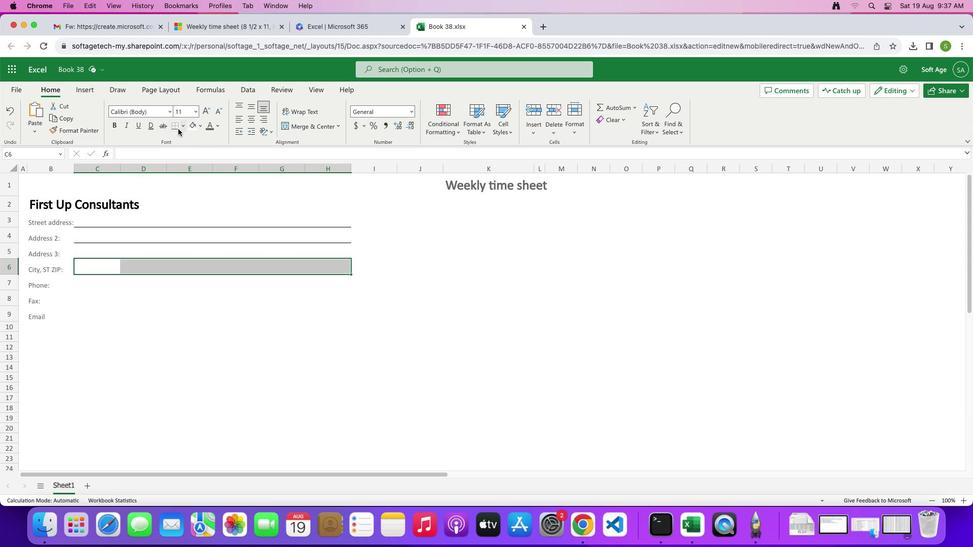 
Action: Mouse moved to (175, 125)
Screenshot: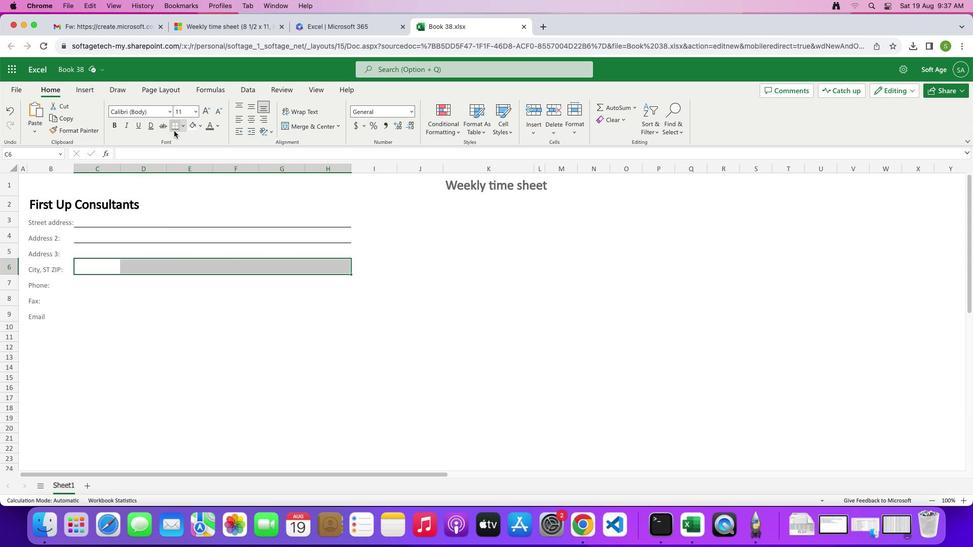 
Action: Mouse pressed left at (175, 125)
Screenshot: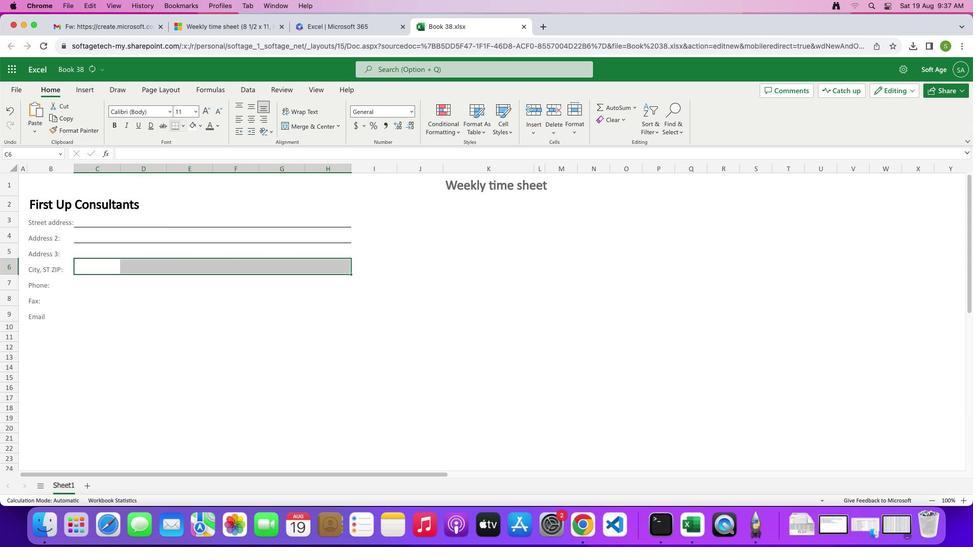 
Action: Mouse moved to (85, 283)
Screenshot: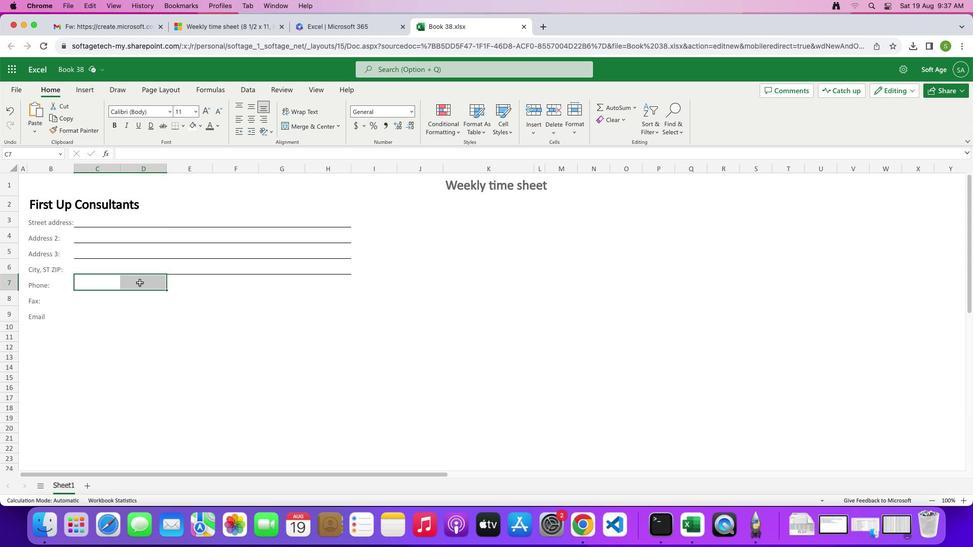 
Action: Mouse pressed left at (85, 283)
Screenshot: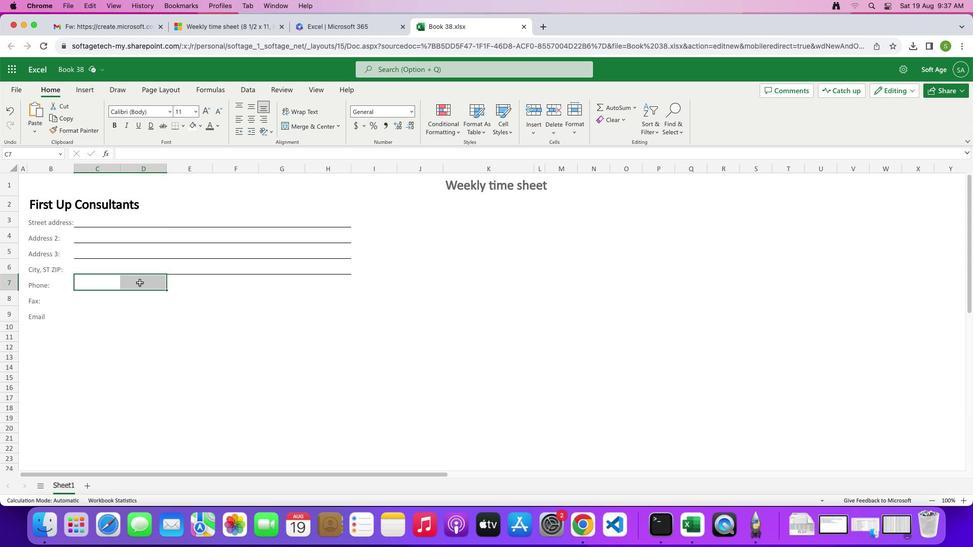 
Action: Mouse moved to (175, 126)
Screenshot: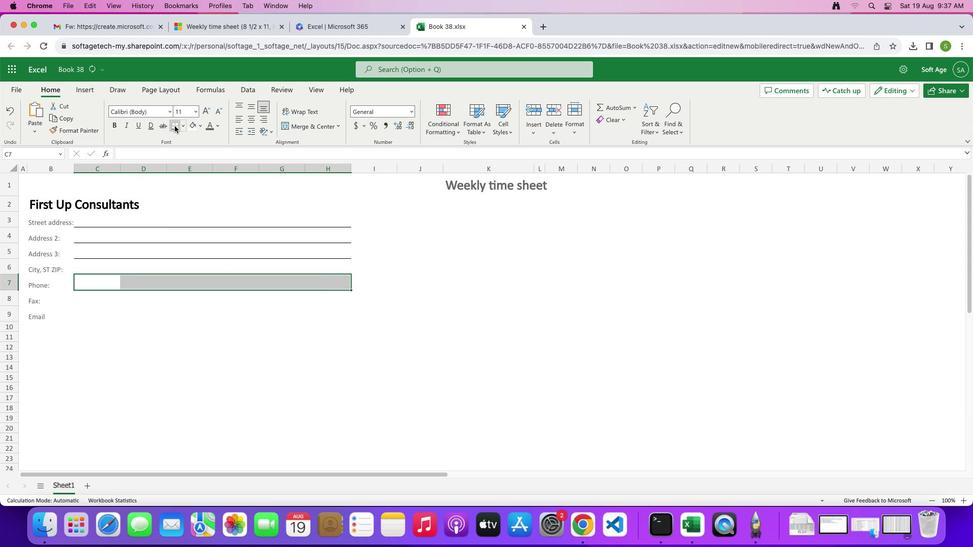 
Action: Mouse pressed left at (175, 126)
Screenshot: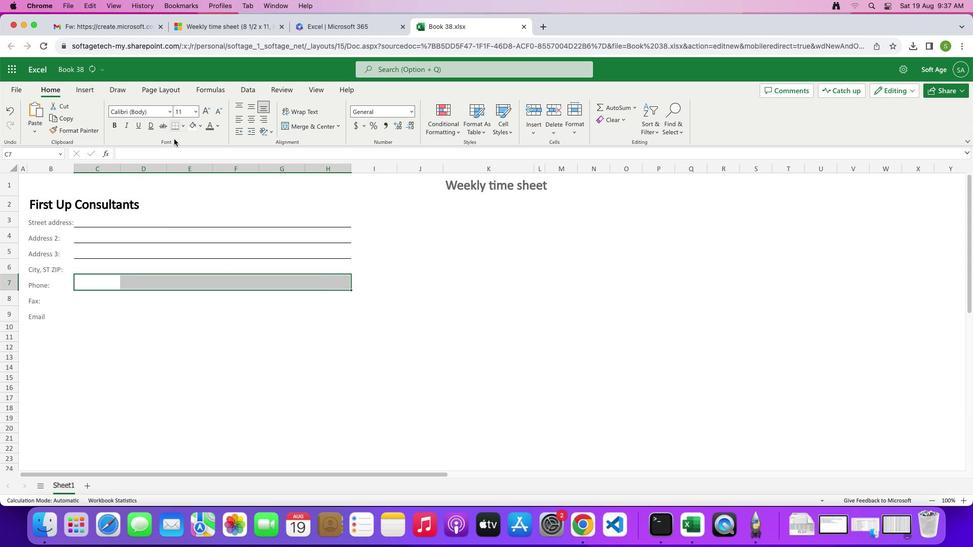 
Action: Mouse moved to (88, 302)
Screenshot: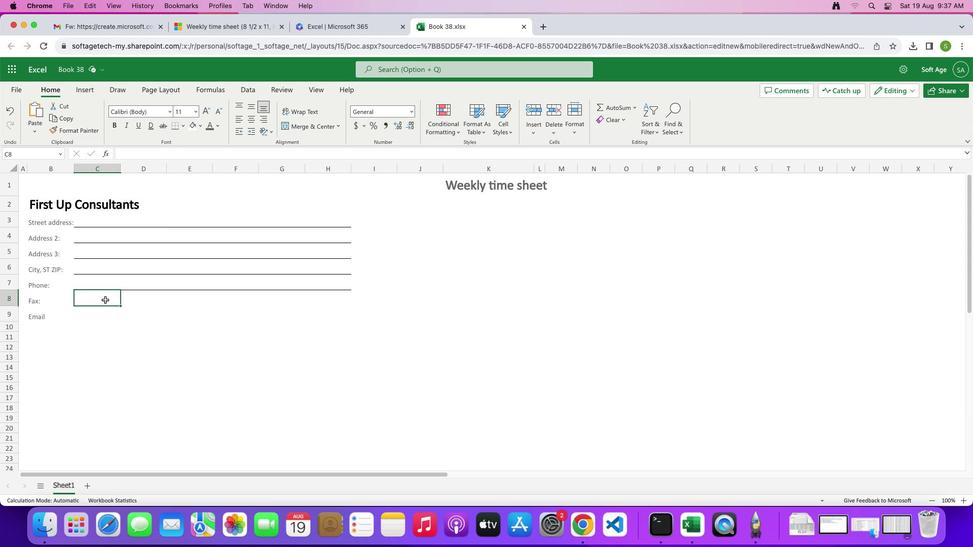 
Action: Mouse pressed left at (88, 302)
Screenshot: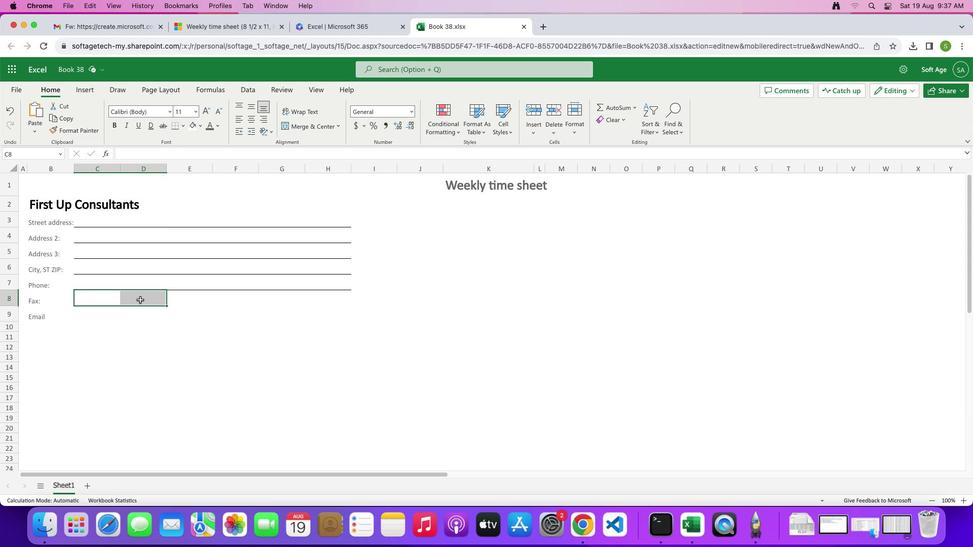 
Action: Mouse moved to (175, 128)
Screenshot: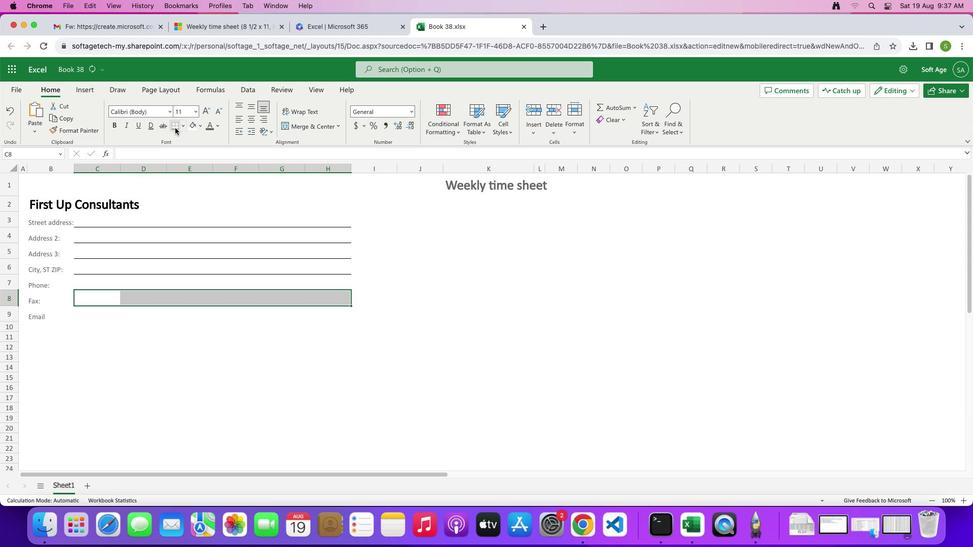 
Action: Mouse pressed left at (175, 128)
Screenshot: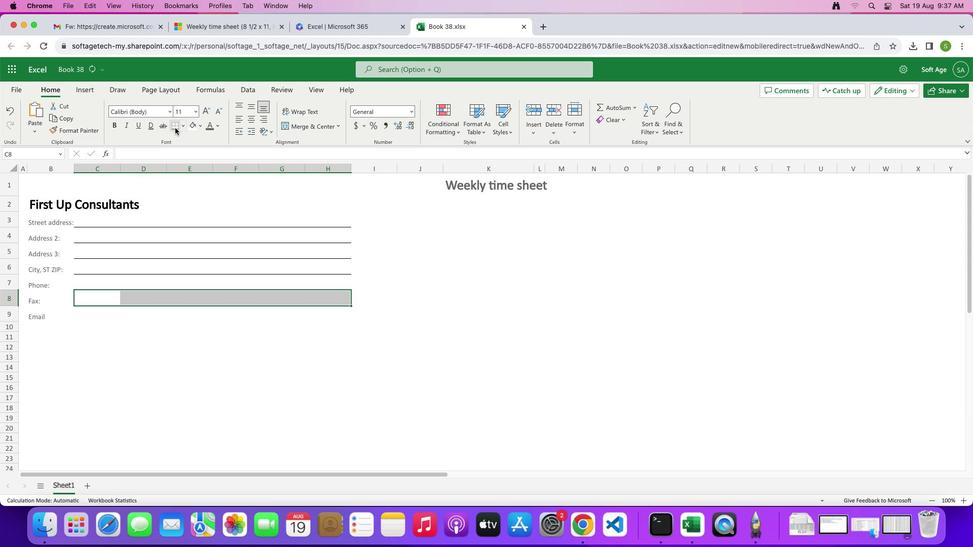 
Action: Mouse moved to (88, 321)
Screenshot: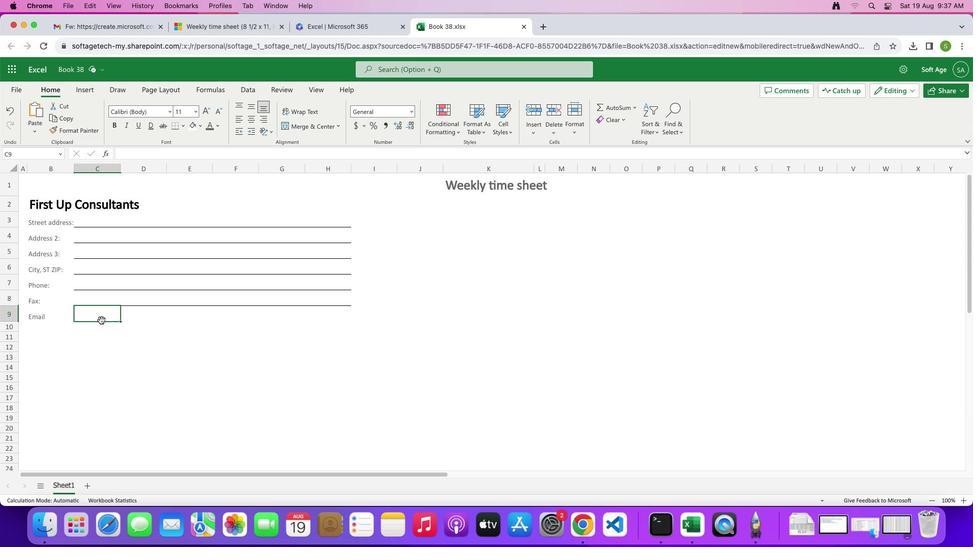 
Action: Mouse pressed left at (88, 321)
Screenshot: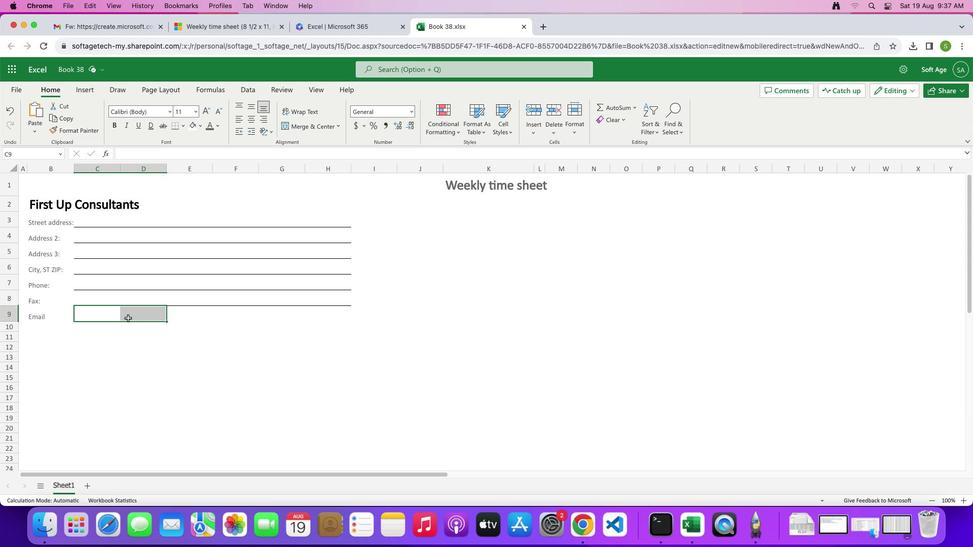 
Action: Mouse moved to (178, 128)
Screenshot: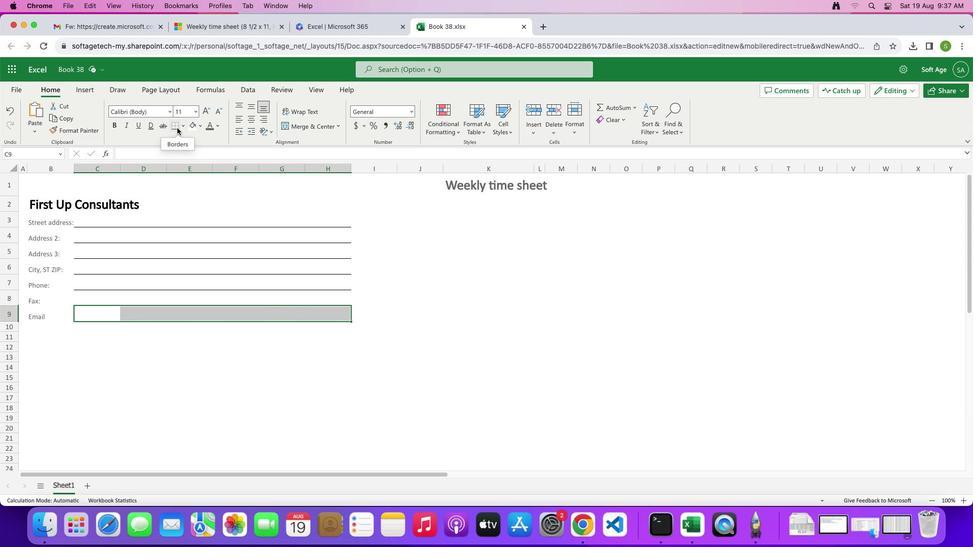 
Action: Mouse pressed left at (178, 128)
Screenshot: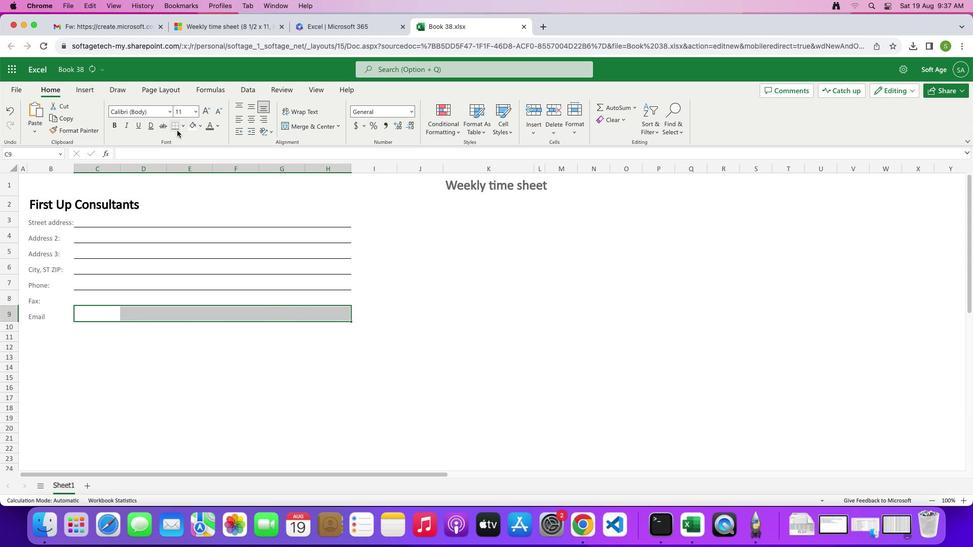 
Action: Mouse moved to (139, 380)
Screenshot: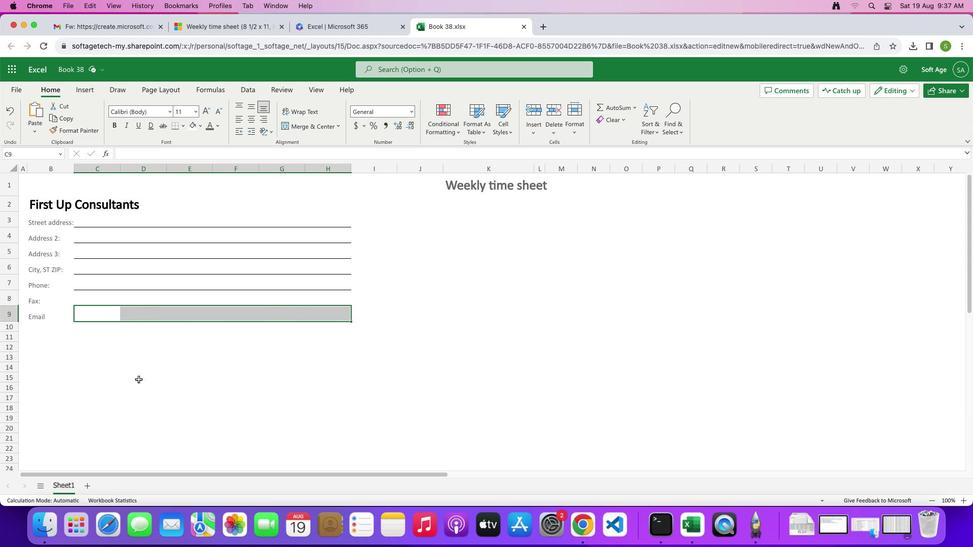 
Action: Mouse pressed left at (139, 380)
Screenshot: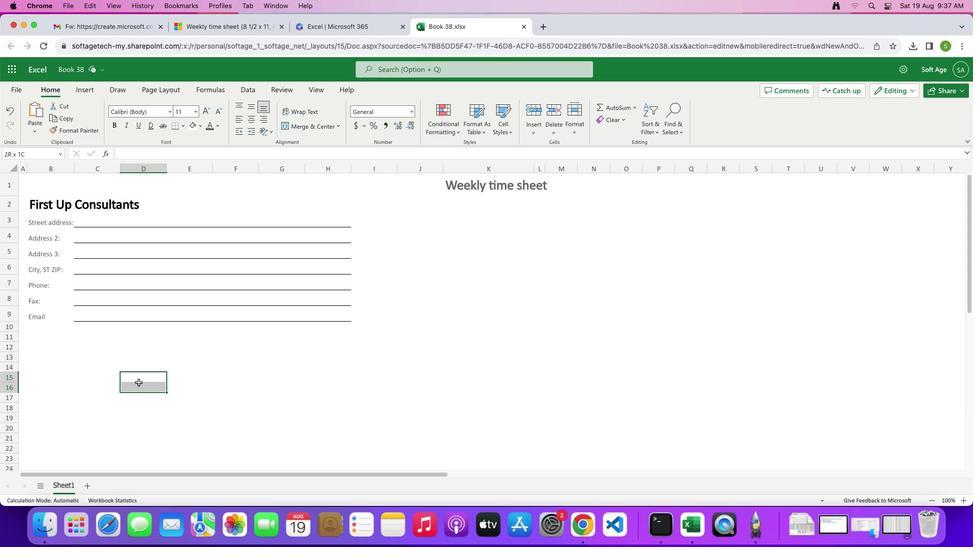 
Action: Mouse moved to (420, 221)
Screenshot: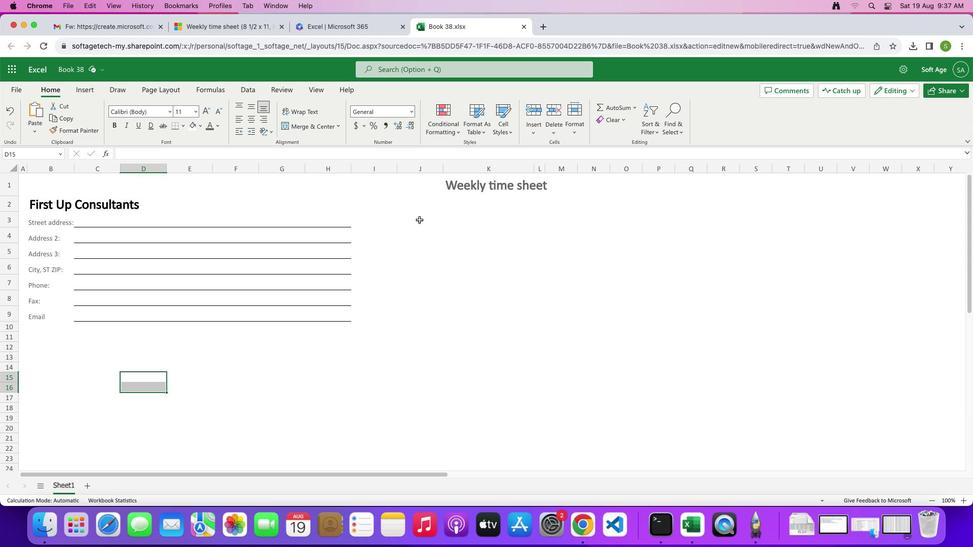 
Action: Mouse pressed left at (420, 221)
Screenshot: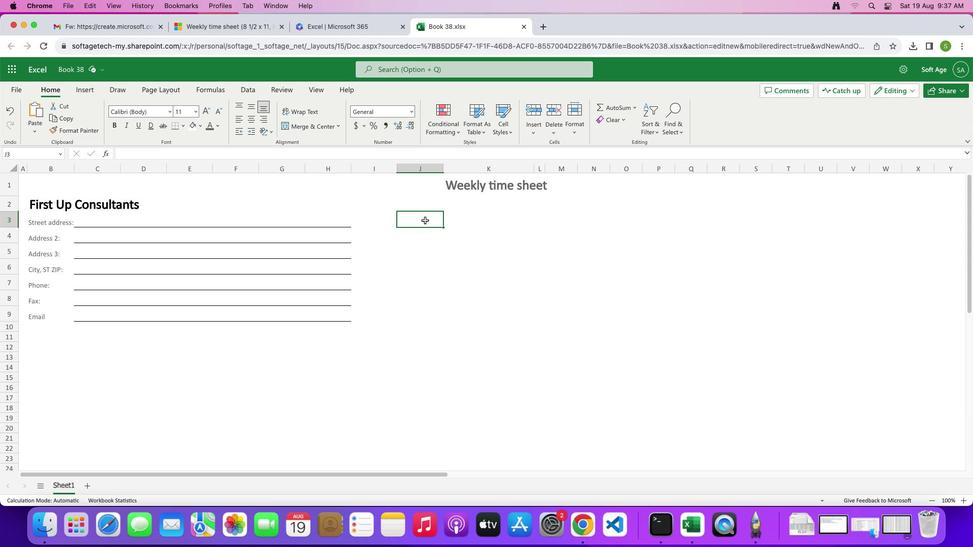 
Action: Mouse moved to (437, 224)
Screenshot: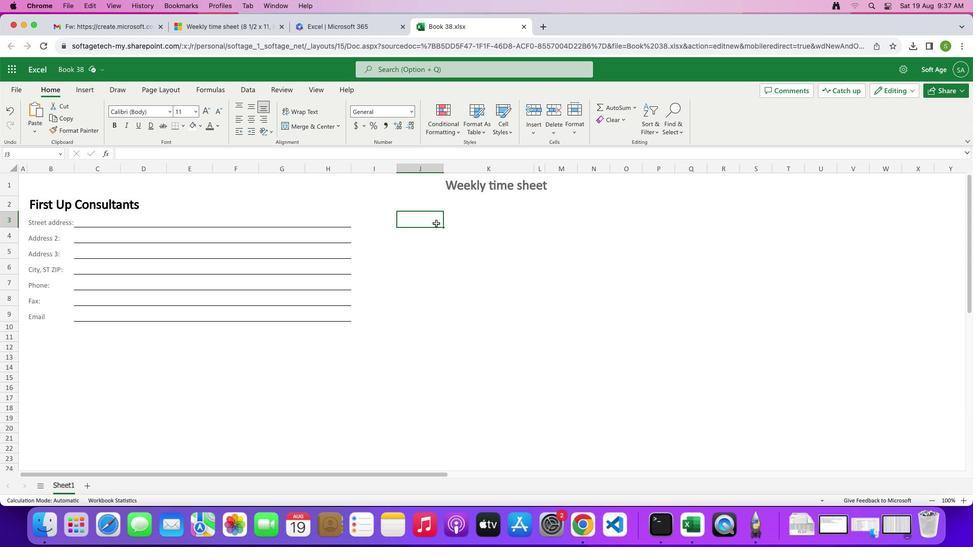 
Action: Key pressed Key.shift'W''e''e''k'Key.space'e''n''d''i''n''g'Key.shift_r':'
Screenshot: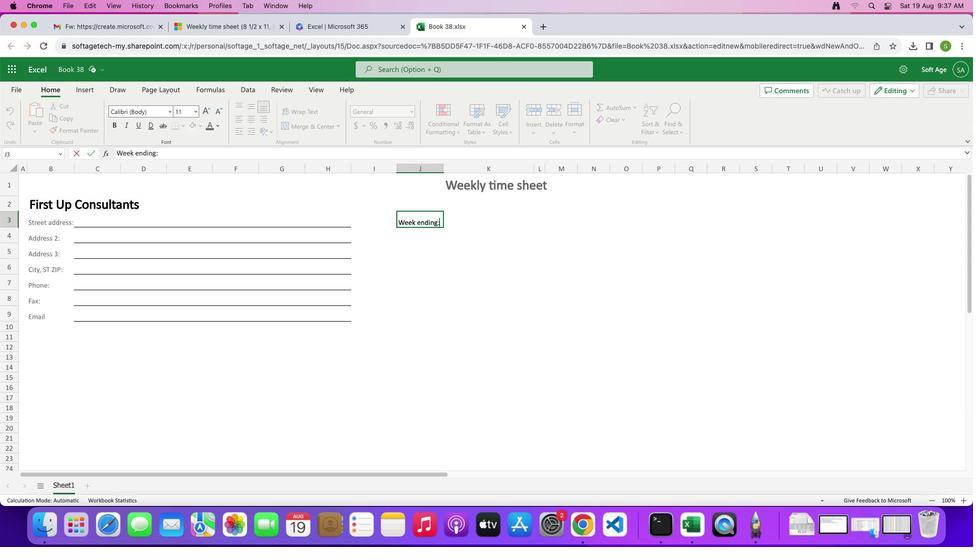 
Action: Mouse moved to (415, 237)
Screenshot: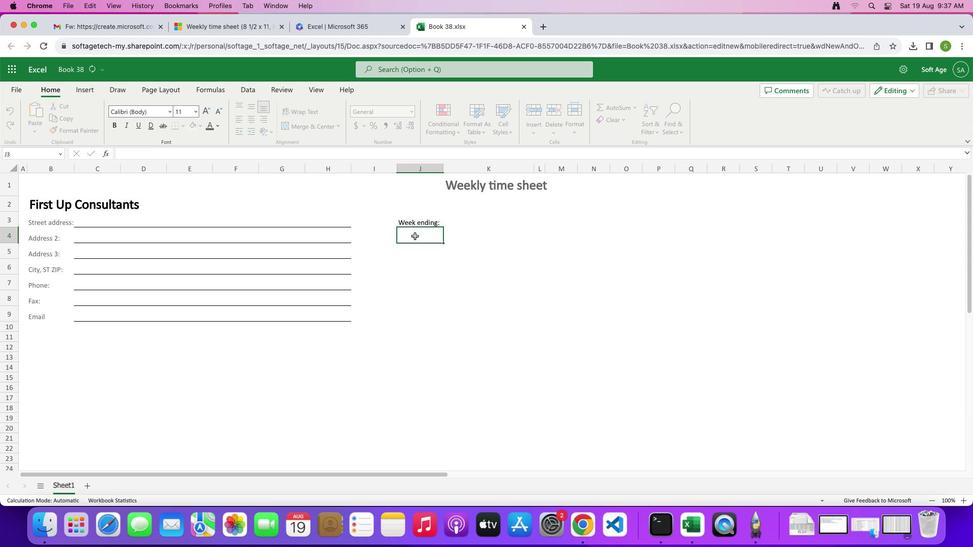
Action: Mouse pressed left at (415, 237)
Screenshot: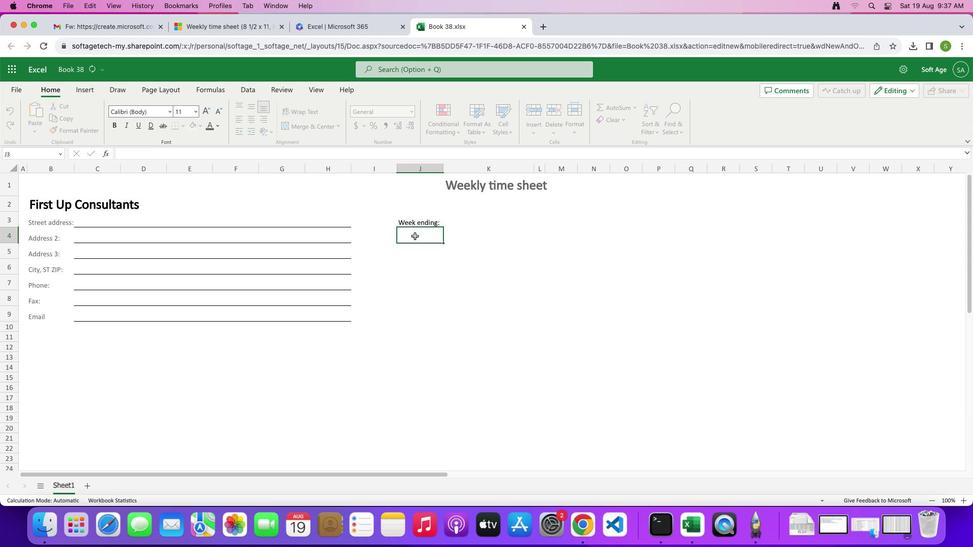 
Action: Key pressed Key.shift'E''m''p''l''o''y''e''e'Key.shift_r':'Key.enterKey.shift'M''a''n''a''g''e''r'Key.shift_r':'Key.enterKey.shift'E''m''p''l''o''y''e''e'Key.spaceKey.shift'P''h''o''n''e'Key.shift_r':'
Screenshot: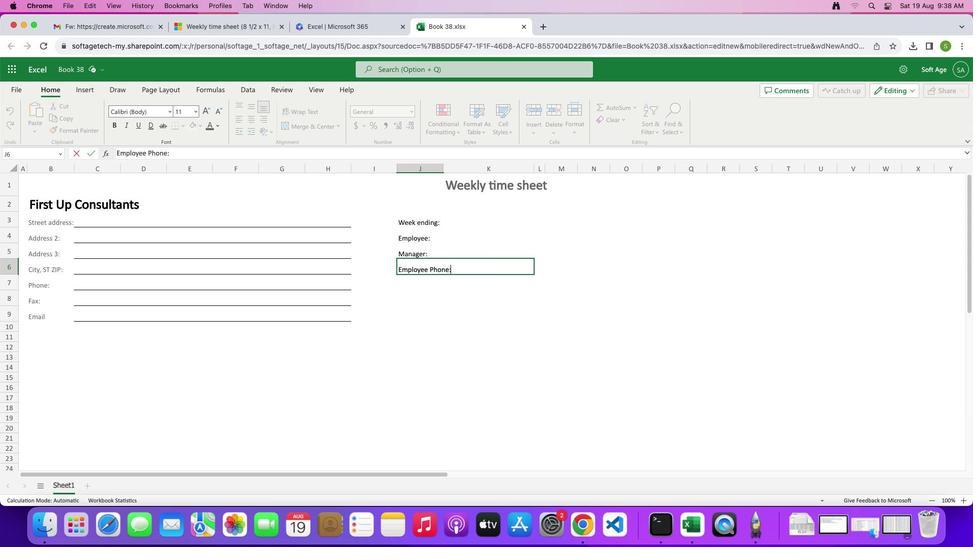 
Action: Mouse moved to (416, 237)
Screenshot: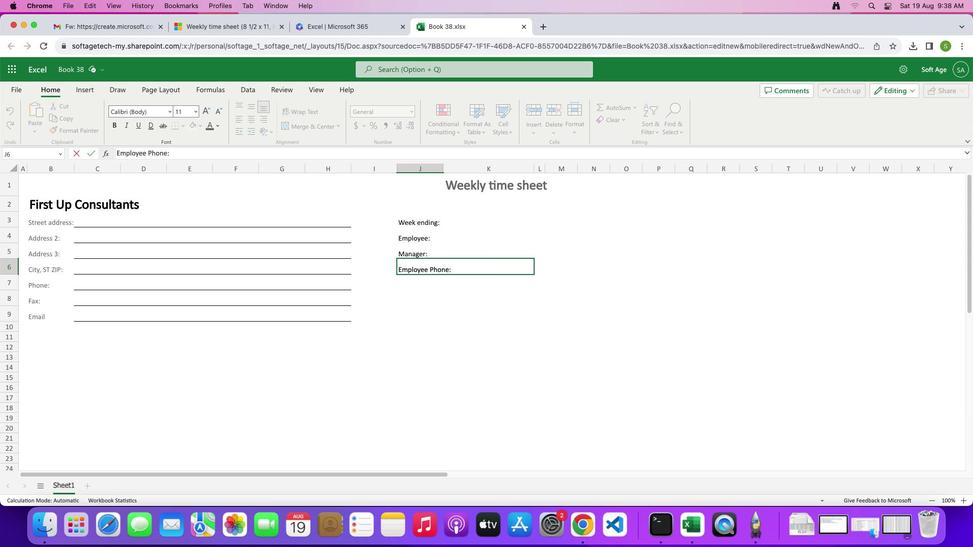 
Action: Key pressed Key.enterKey.shift'F'Key.backspaceKey.shift'E''m''p''l''o''y''e''e'Key.space'e''m''a''i''l'Key.shift_r':'Key.enterKey.shift'T''a''x'Key.spaceKey.shift'I''D'Key.spaceKey.backspace
Screenshot: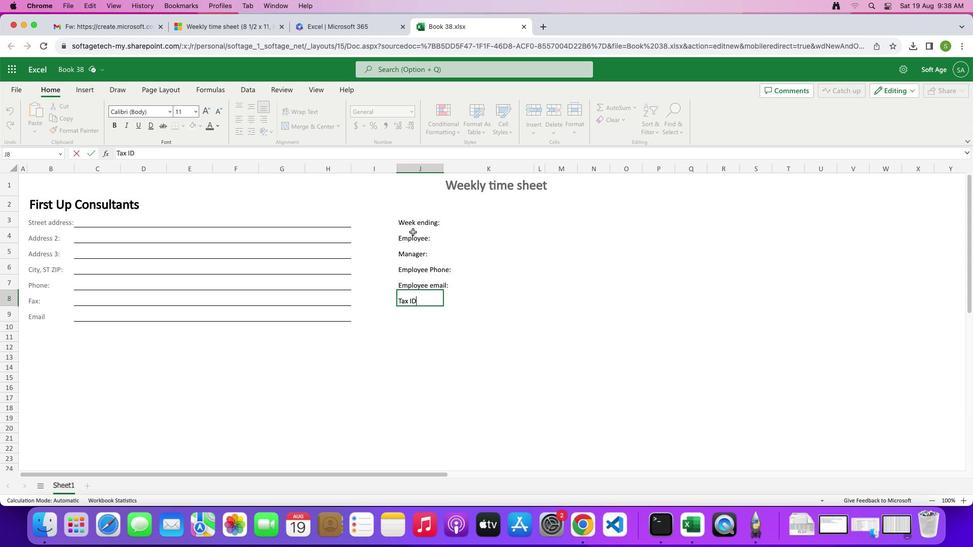 
Action: Mouse moved to (404, 228)
Screenshot: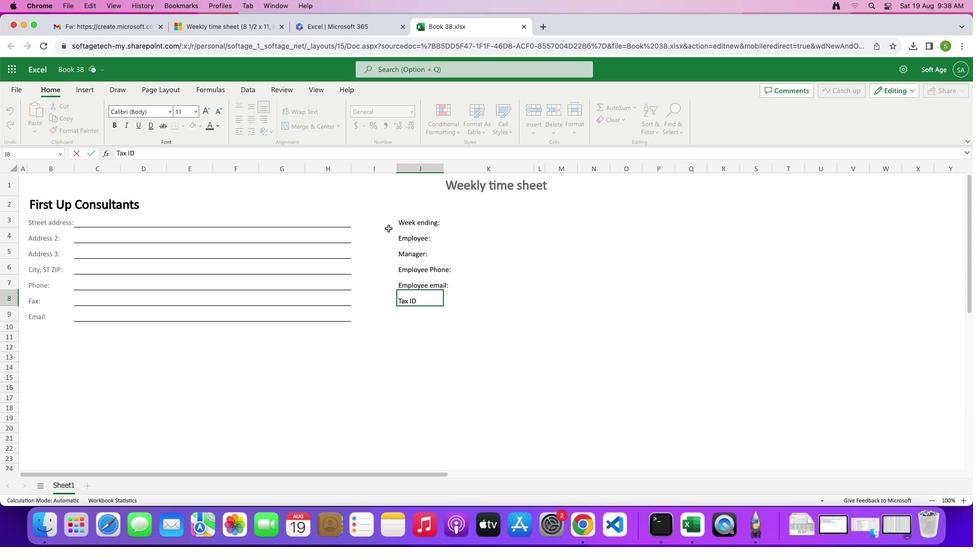 
Action: Key pressed Key.shift
Screenshot: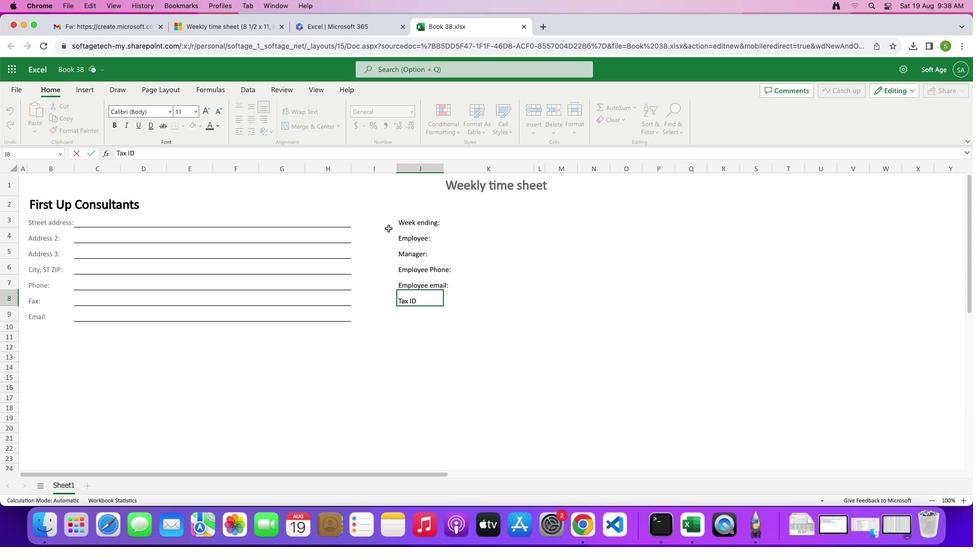 
Action: Mouse moved to (389, 230)
Screenshot: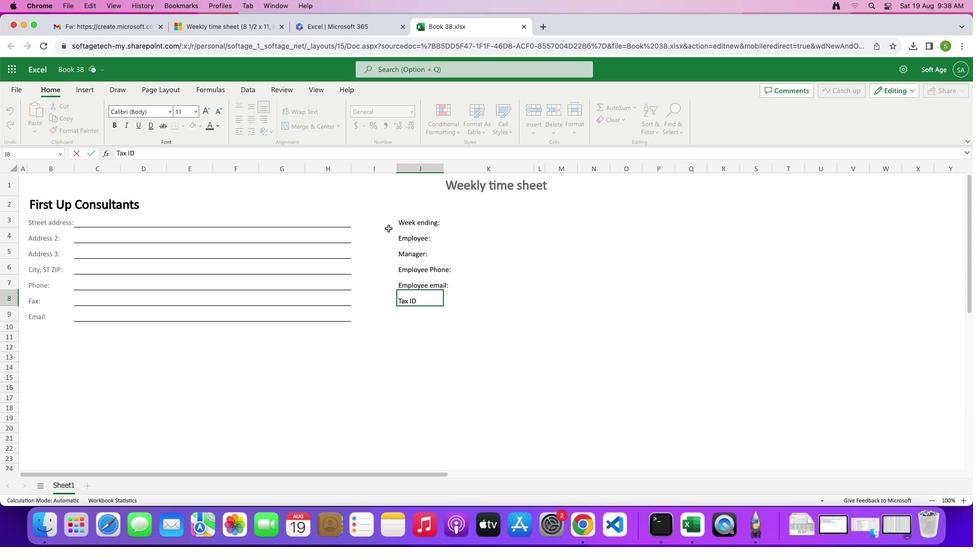 
Action: Key pressed ''Key.backspaceKey.spaceKey.shift_r':'
Screenshot: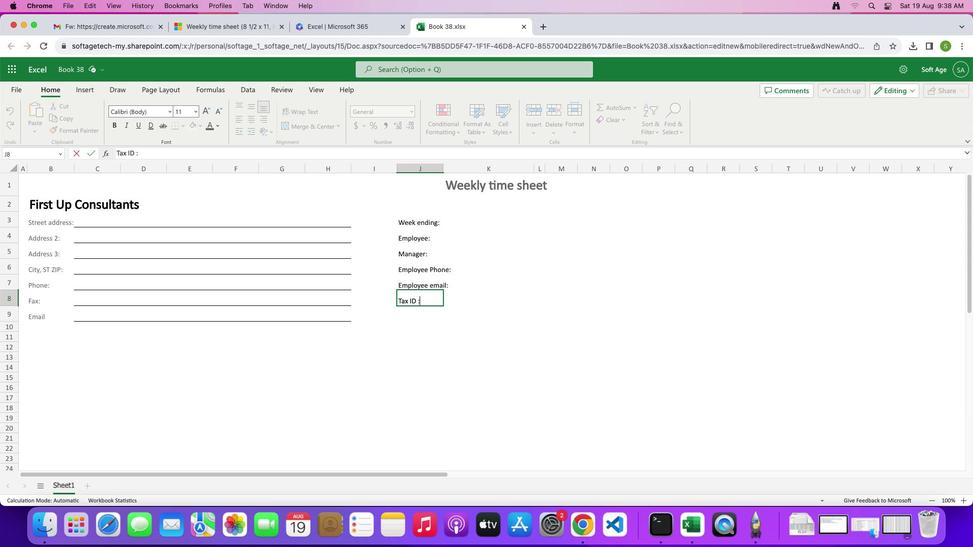 
Action: Mouse moved to (519, 273)
Screenshot: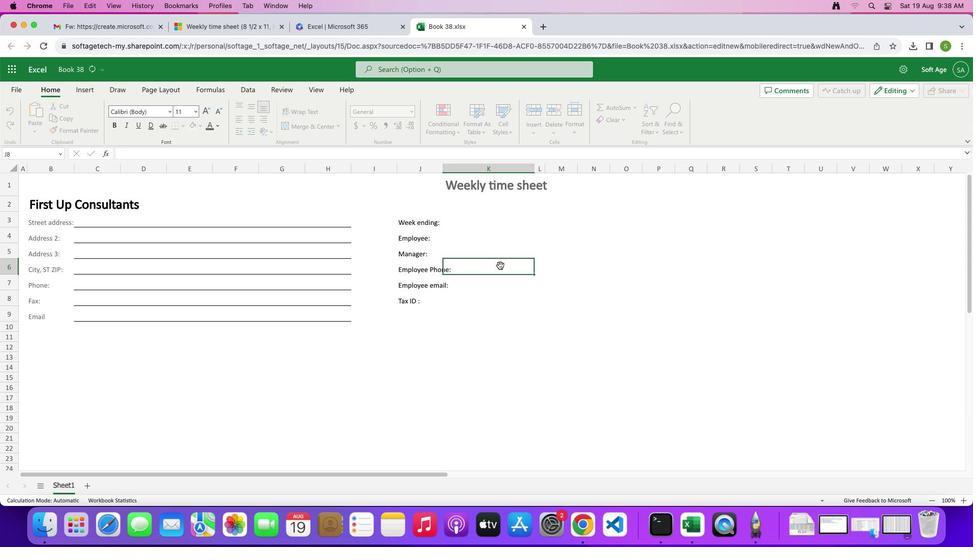 
Action: Mouse pressed left at (519, 273)
Screenshot: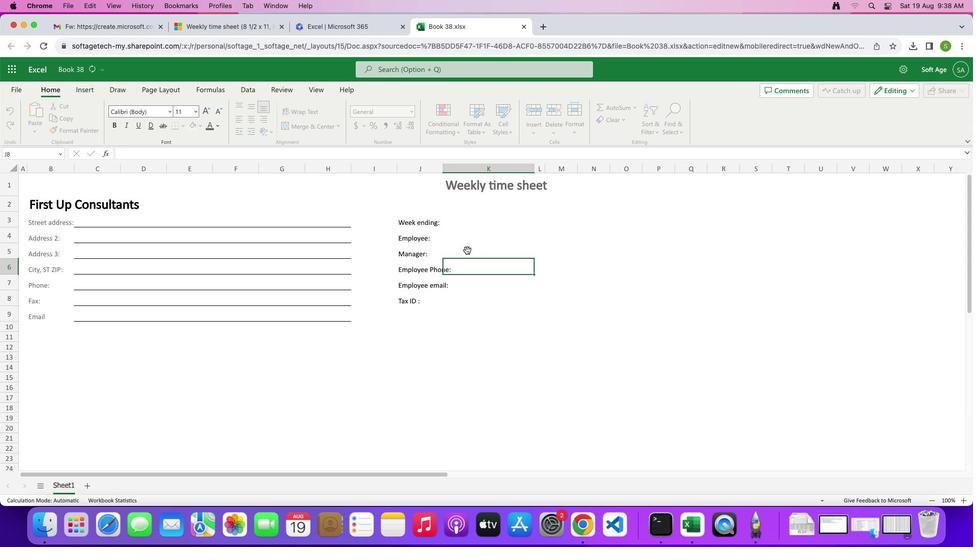 
Action: Mouse moved to (457, 226)
Screenshot: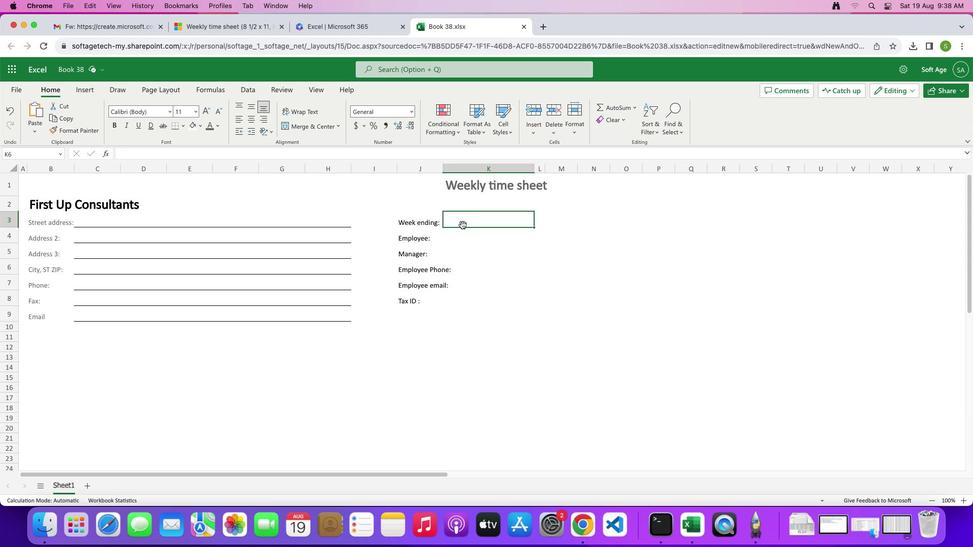 
Action: Mouse pressed left at (457, 226)
Screenshot: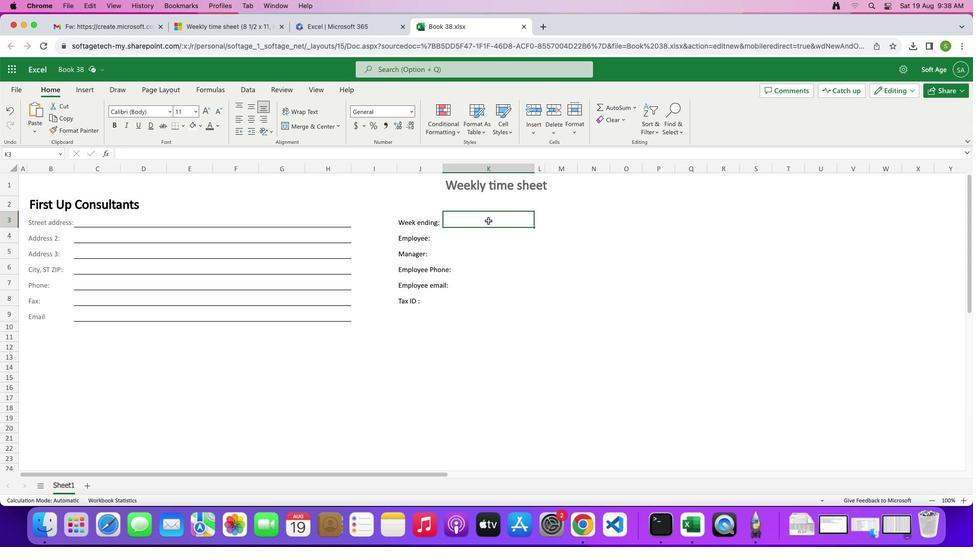 
Action: Mouse moved to (177, 127)
Screenshot: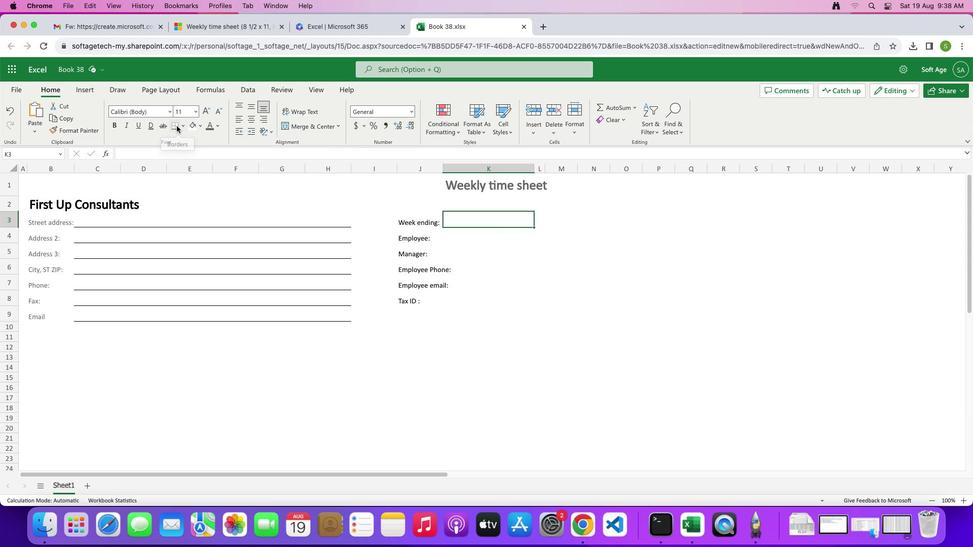 
Action: Mouse pressed left at (177, 127)
Screenshot: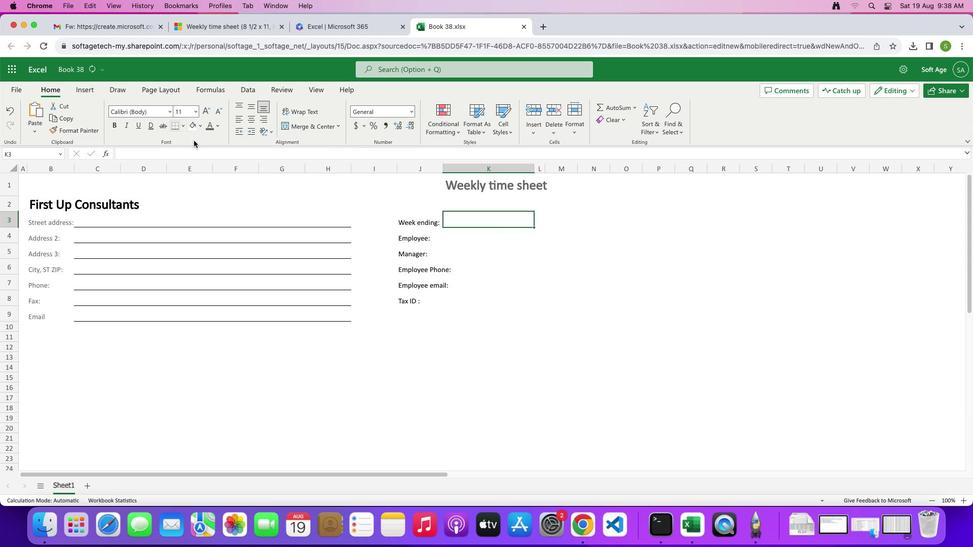 
Action: Mouse moved to (474, 240)
Screenshot: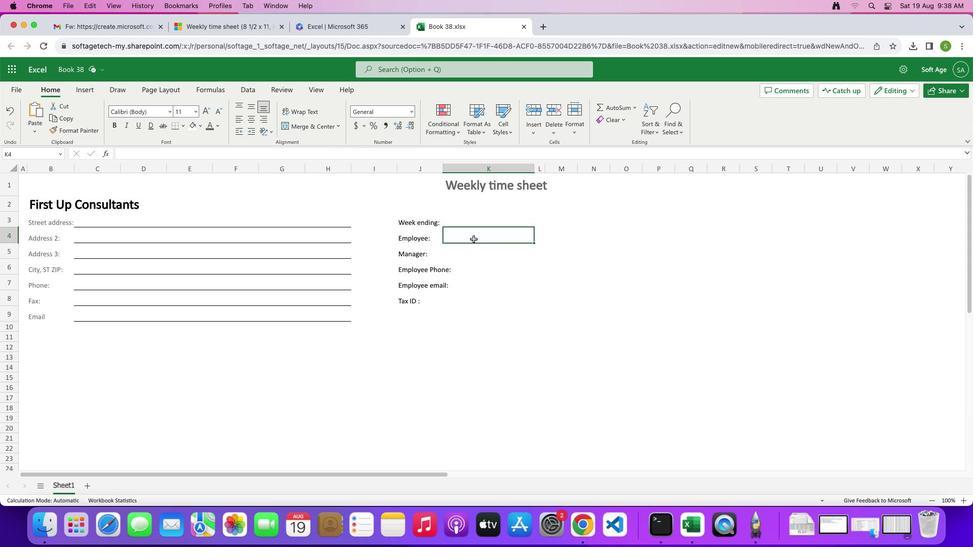
Action: Mouse pressed left at (474, 240)
Screenshot: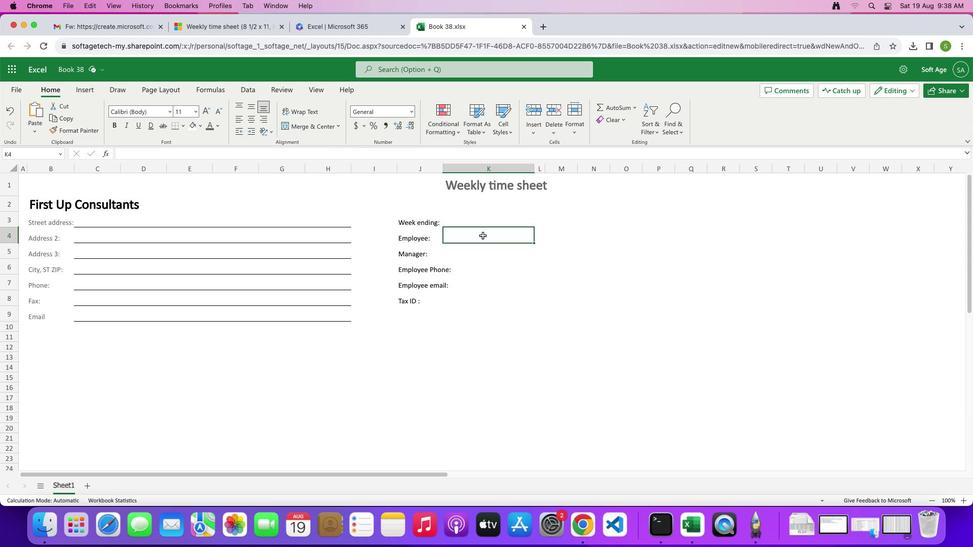 
Action: Mouse moved to (478, 223)
Screenshot: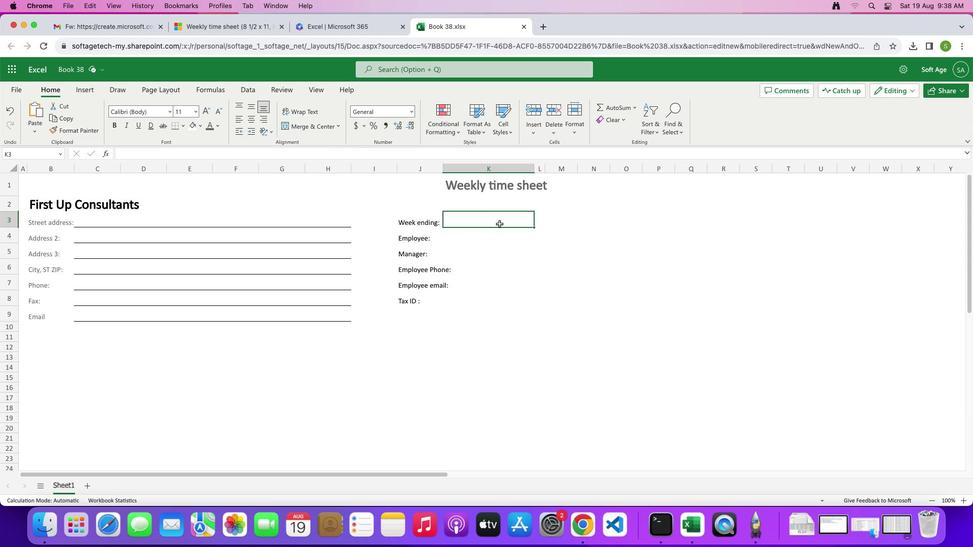 
Action: Mouse pressed left at (478, 223)
Screenshot: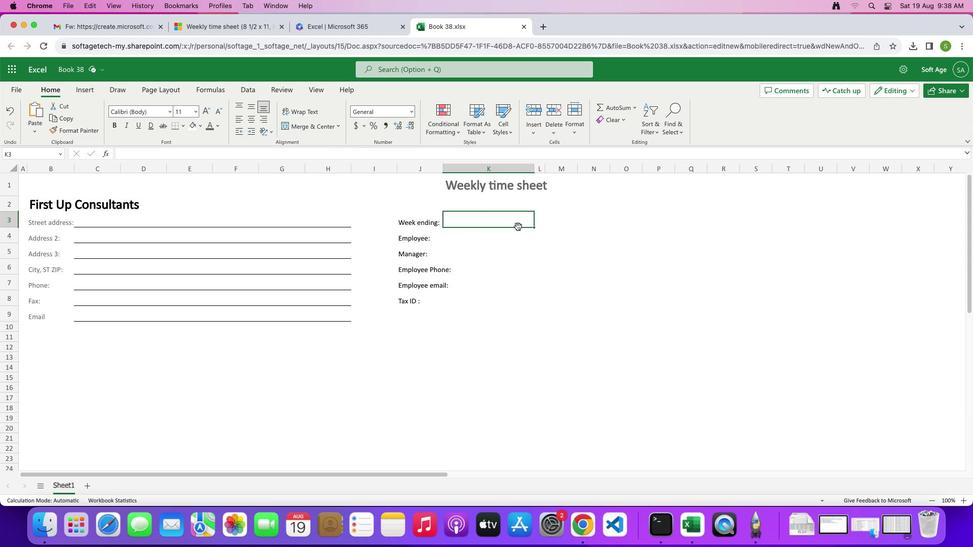 
Action: Mouse moved to (494, 264)
Screenshot: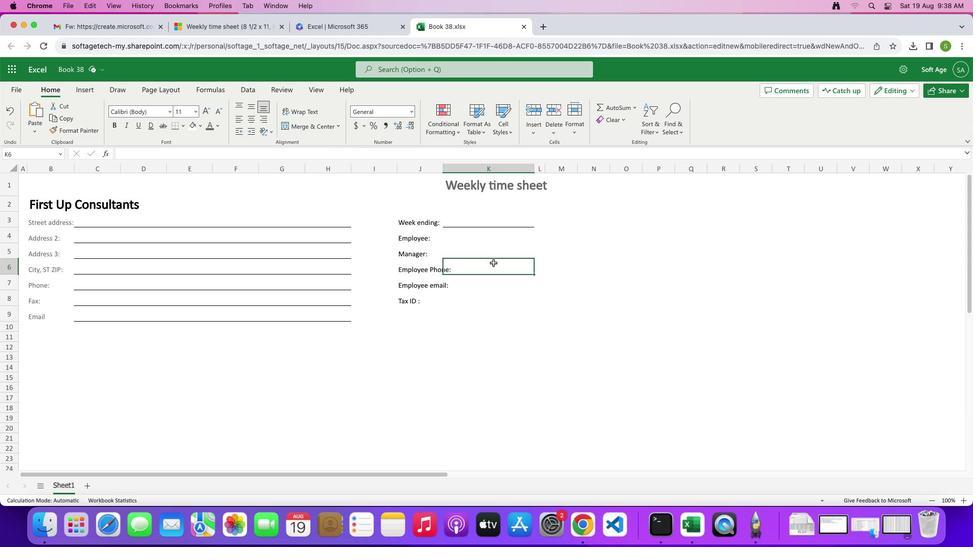 
Action: Mouse pressed left at (494, 264)
Screenshot: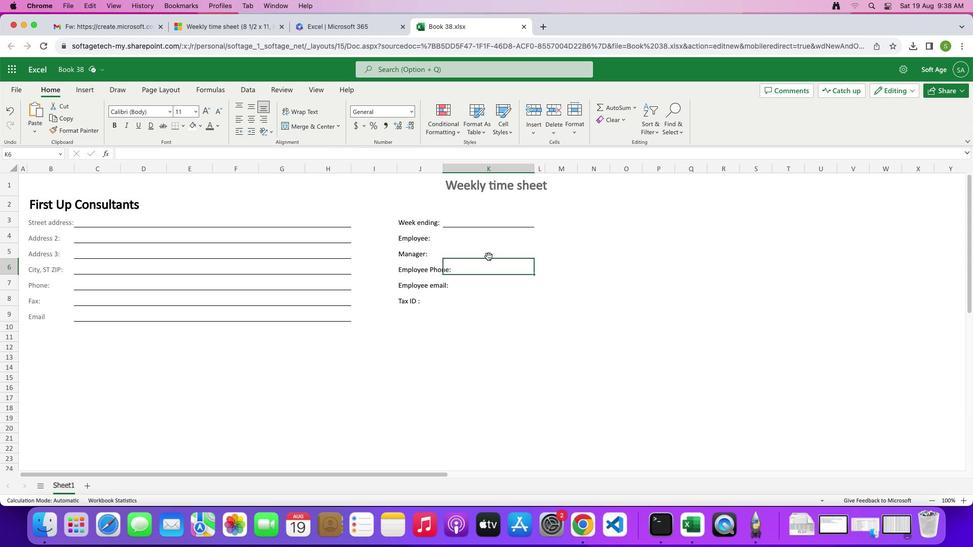 
Action: Mouse moved to (461, 239)
Screenshot: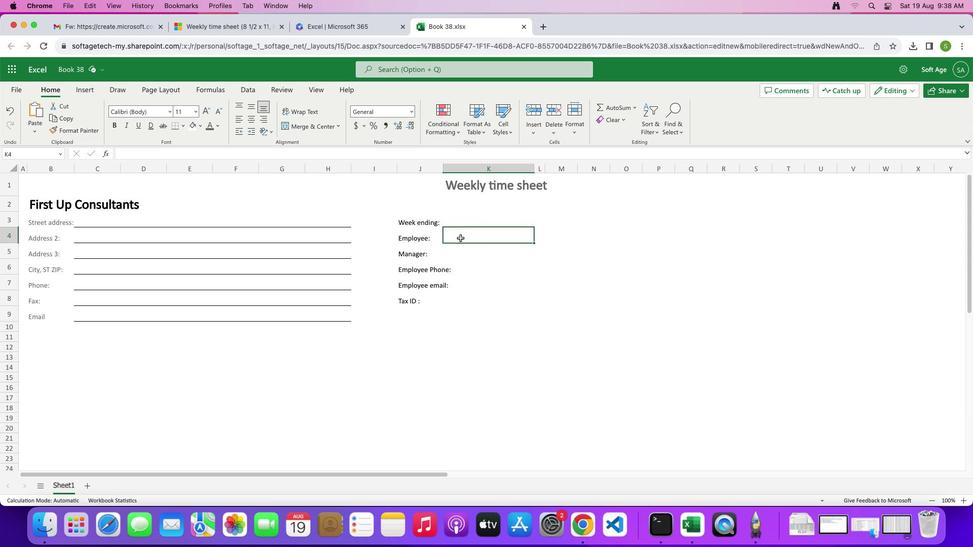 
Action: Mouse pressed left at (461, 239)
Screenshot: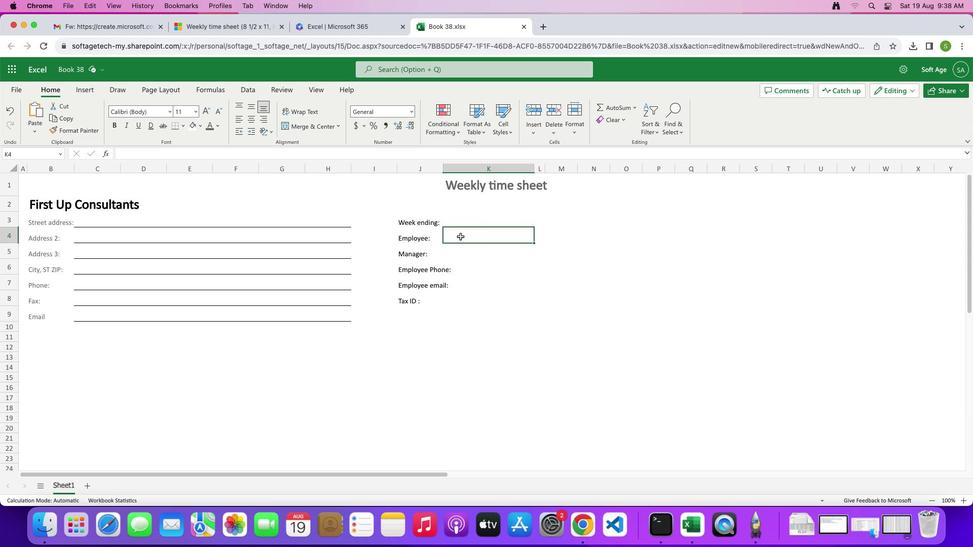 
Action: Mouse moved to (174, 124)
Screenshot: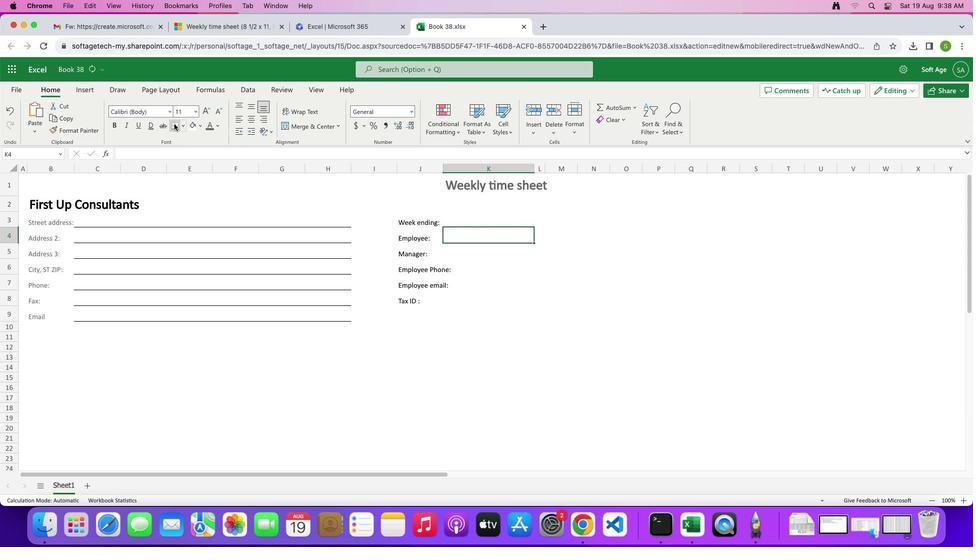 
Action: Mouse pressed left at (174, 124)
Screenshot: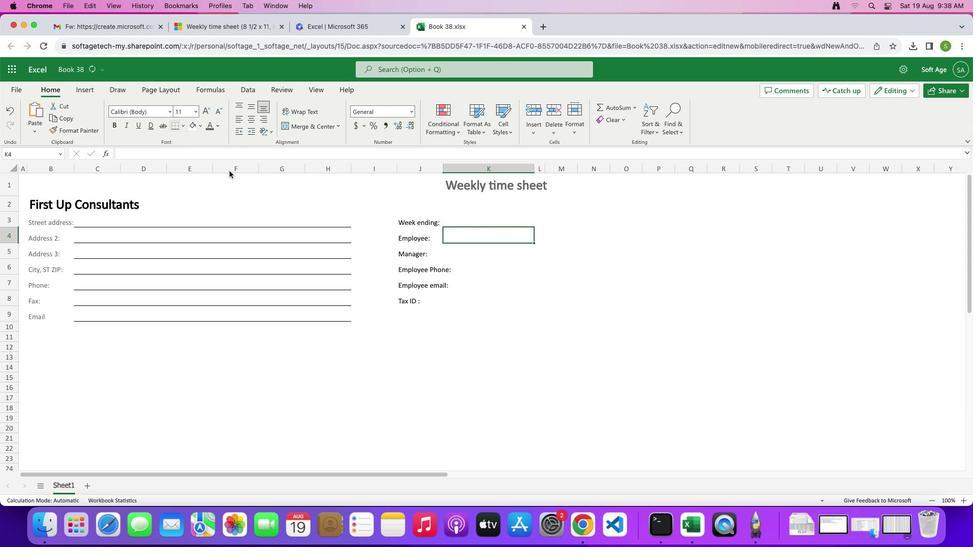 
Action: Mouse moved to (480, 252)
Screenshot: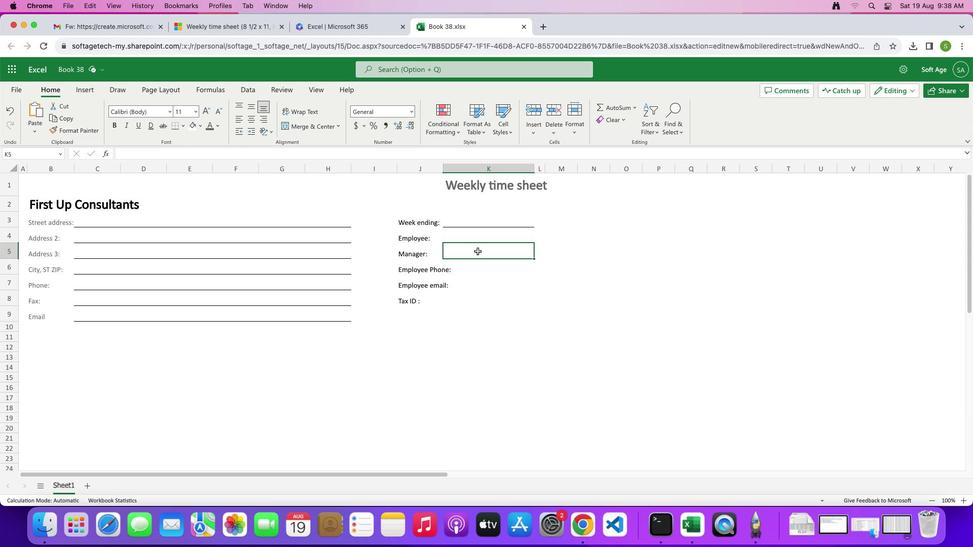 
Action: Mouse pressed left at (480, 252)
Screenshot: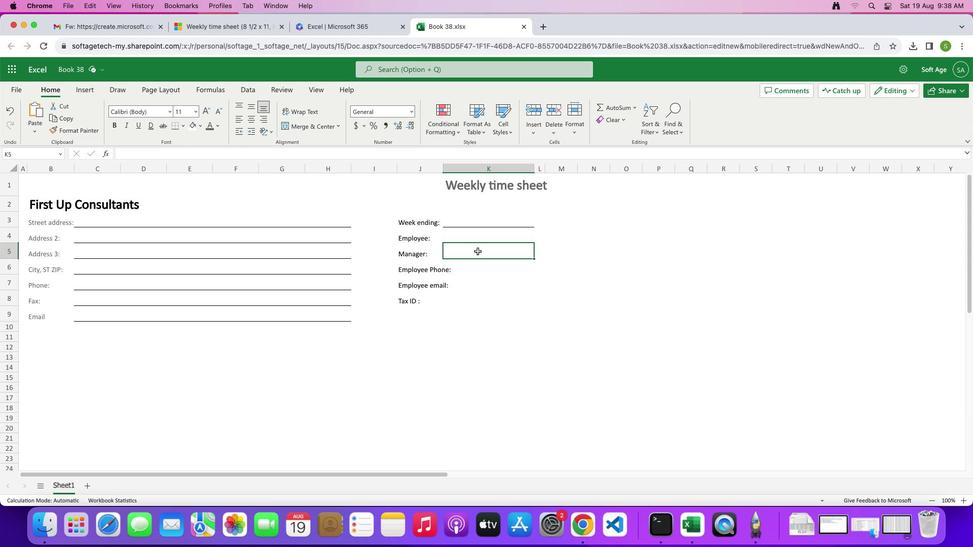 
Action: Mouse moved to (174, 129)
Screenshot: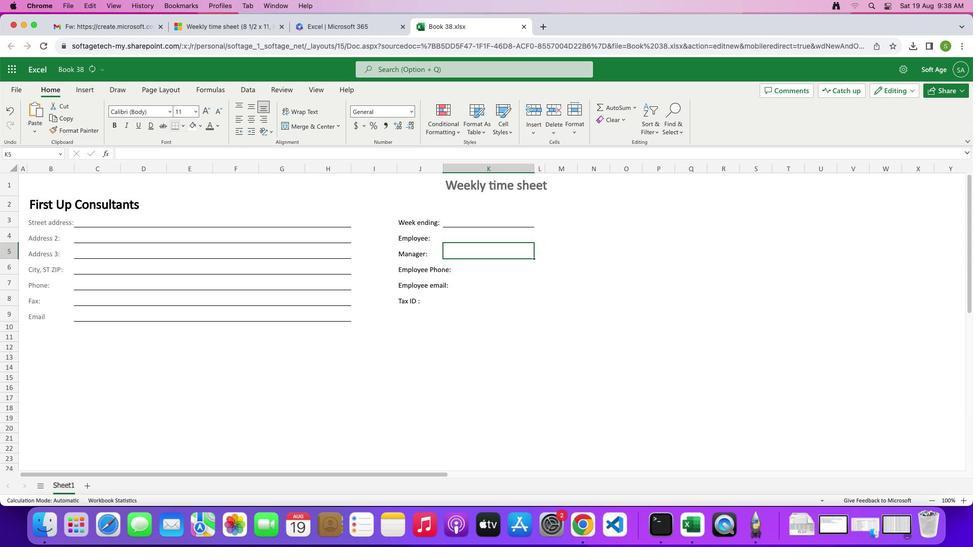 
Action: Mouse pressed left at (174, 129)
Screenshot: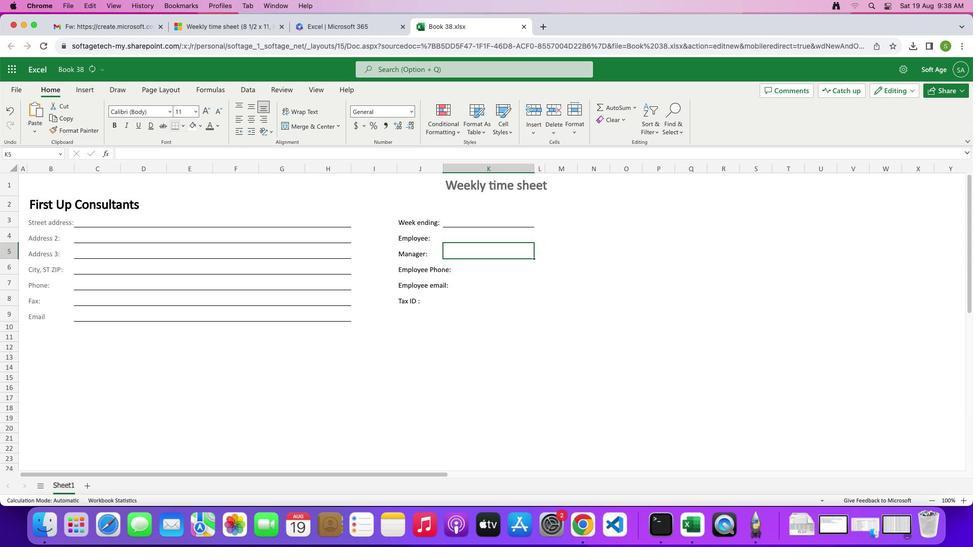 
Action: Mouse moved to (488, 276)
Screenshot: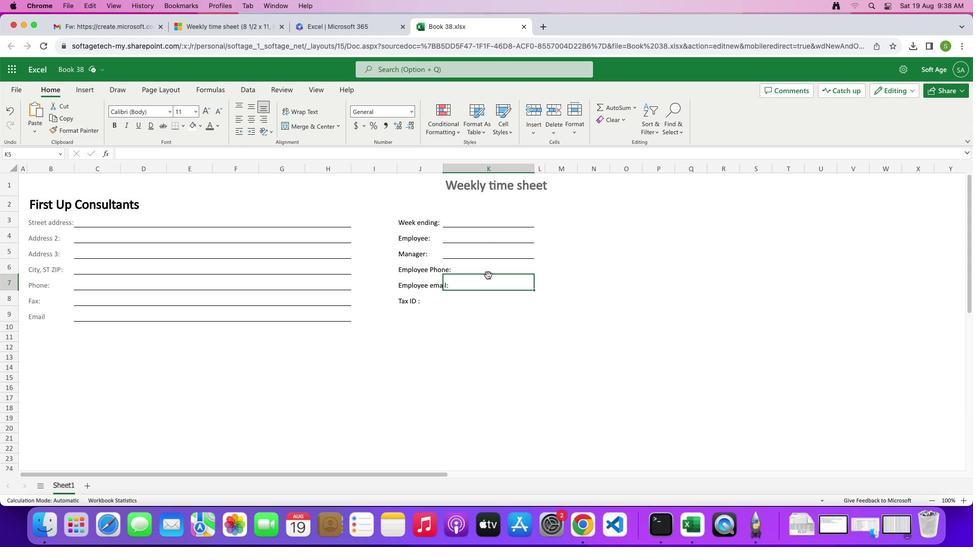 
Action: Mouse pressed left at (488, 276)
Screenshot: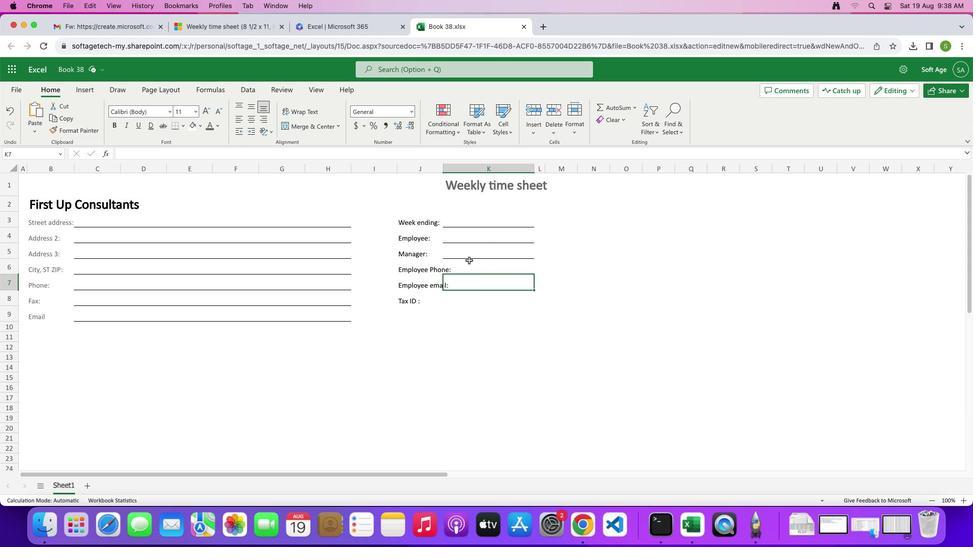 
Action: Mouse moved to (492, 270)
Screenshot: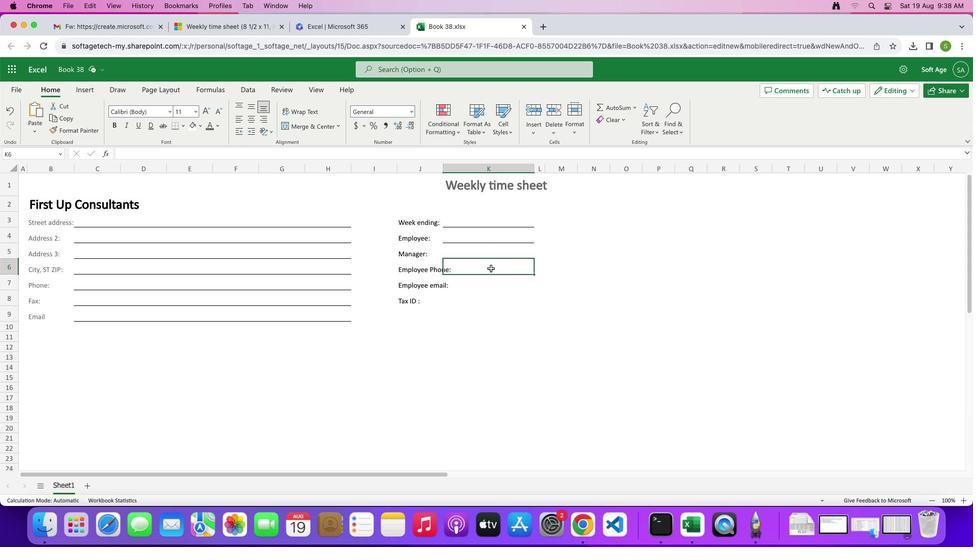 
Action: Mouse pressed left at (492, 270)
Screenshot: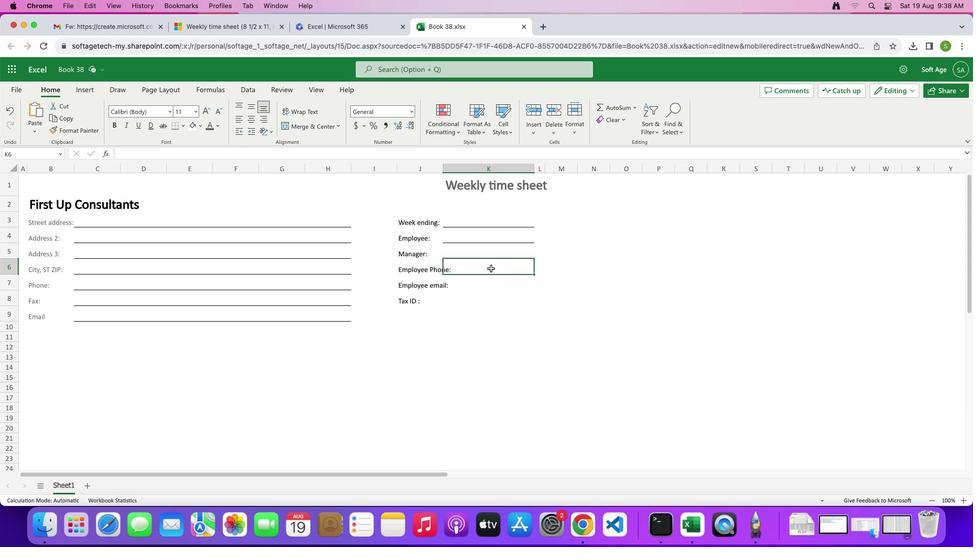
Action: Mouse moved to (174, 125)
Screenshot: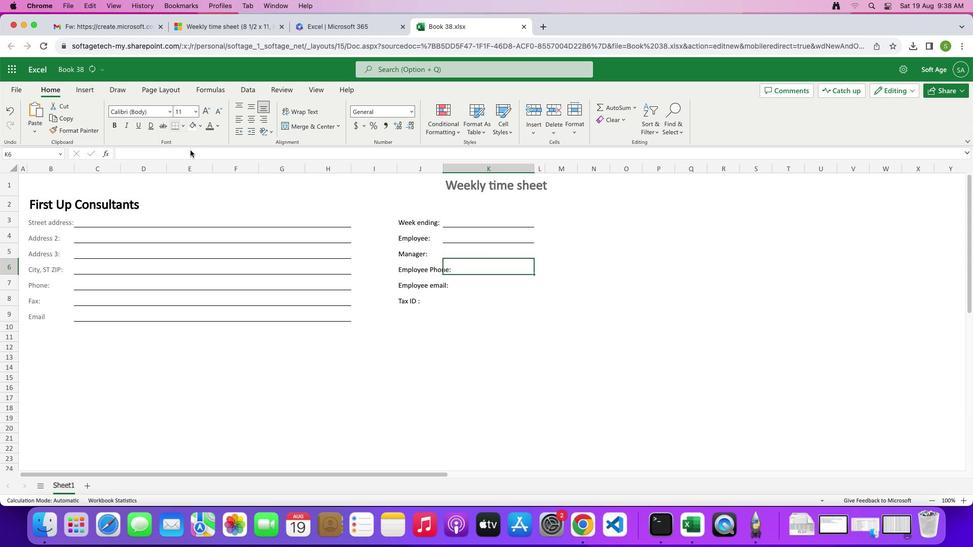 
Action: Mouse pressed left at (174, 125)
Screenshot: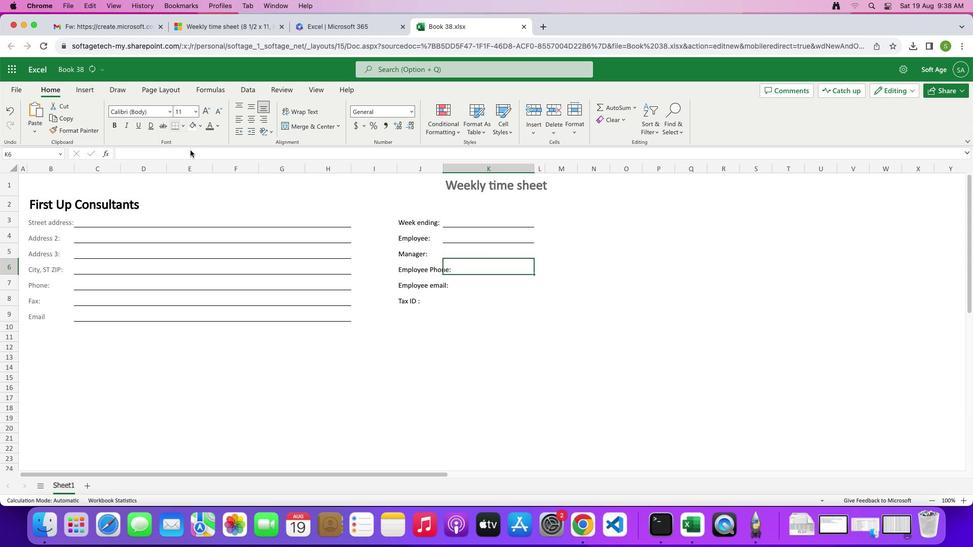 
Action: Mouse moved to (489, 286)
Screenshot: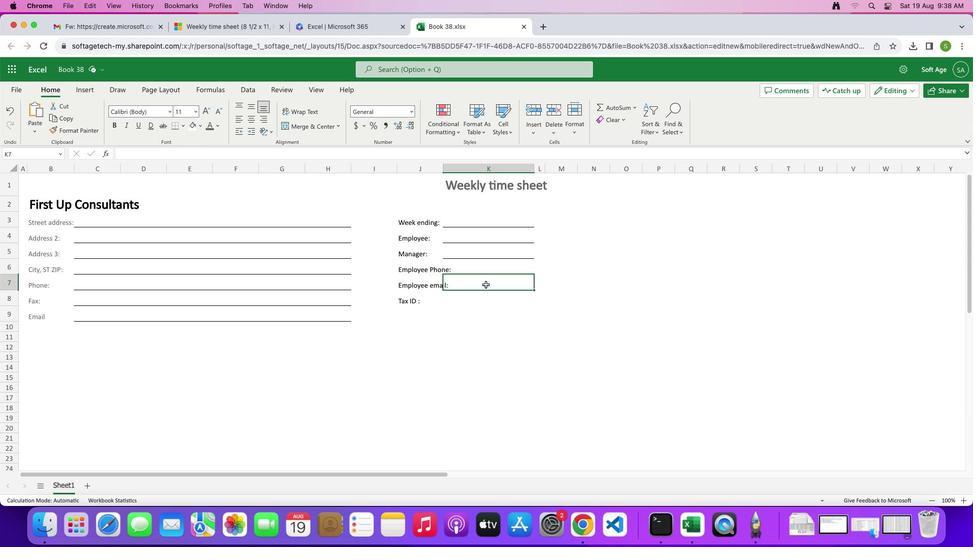 
Action: Mouse pressed left at (489, 286)
Screenshot: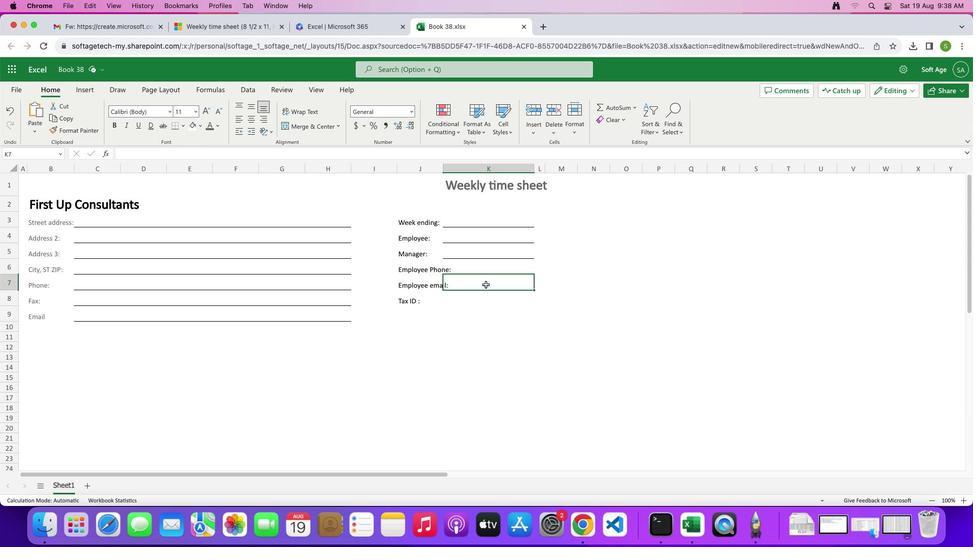 
Action: Mouse moved to (178, 128)
Screenshot: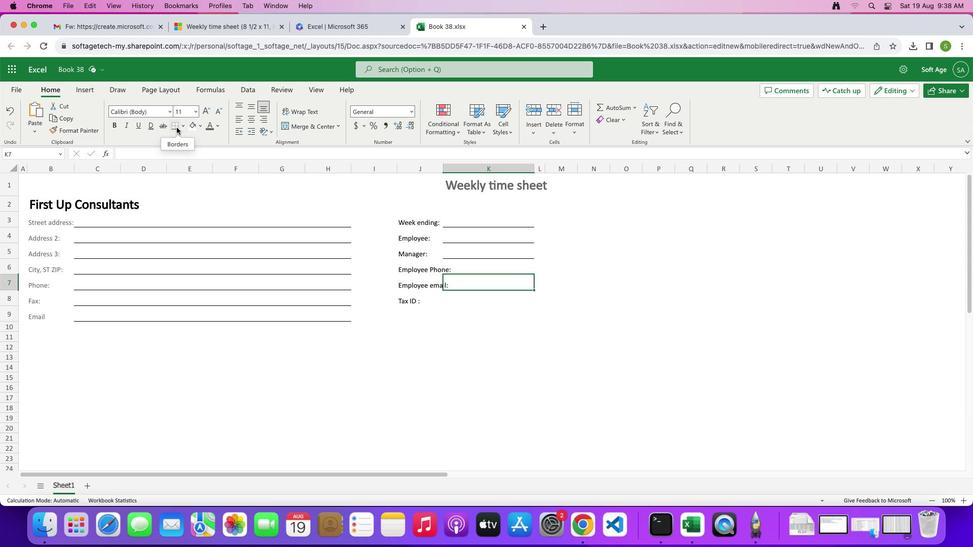
Action: Mouse pressed left at (178, 128)
Screenshot: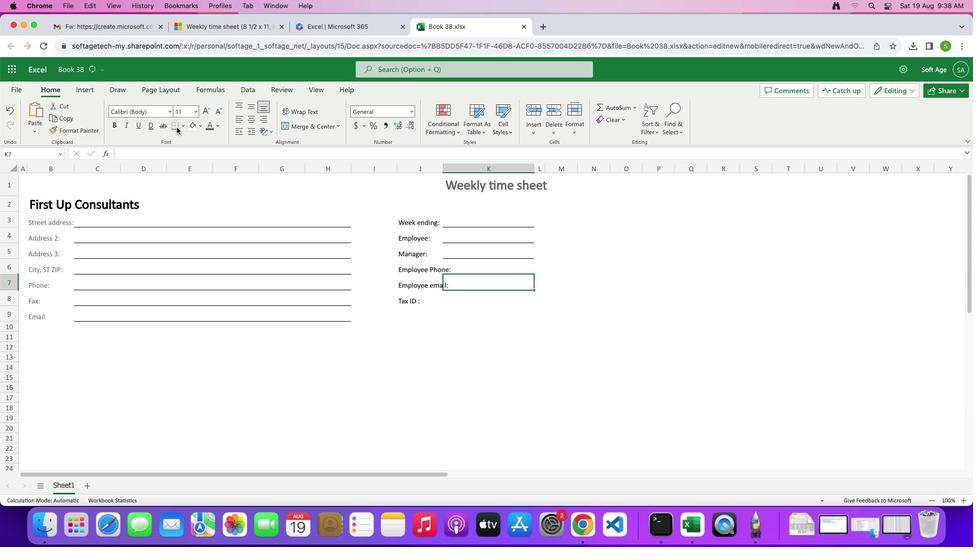 
Action: Mouse moved to (486, 306)
Screenshot: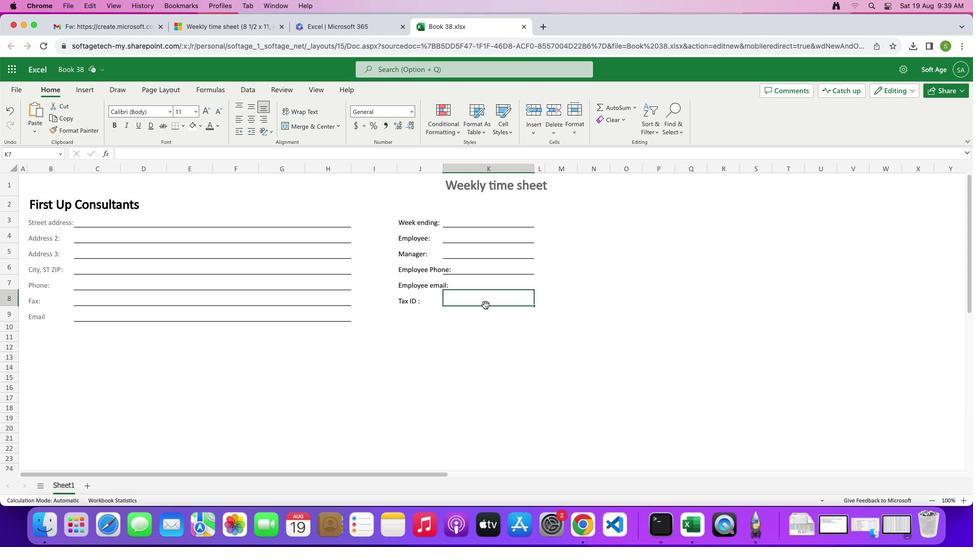 
Action: Mouse pressed left at (486, 306)
